 Task: Find connections with filter location Burlata with filter topic #linkedinlearningwith filter profile language Potuguese with filter current company Federal Bank with filter school Baba Banda Singh Bahadur Engineering College with filter industry Taxi and Limousine Services with filter service category Computer Networking with filter keywords title Store Manager
Action: Mouse moved to (230, 281)
Screenshot: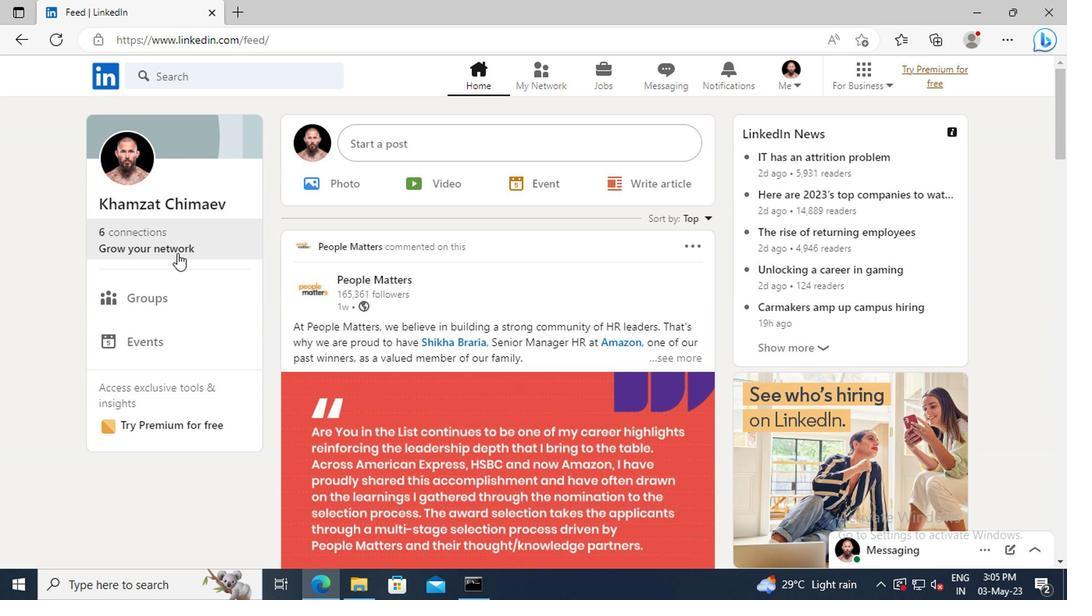 
Action: Mouse pressed left at (230, 281)
Screenshot: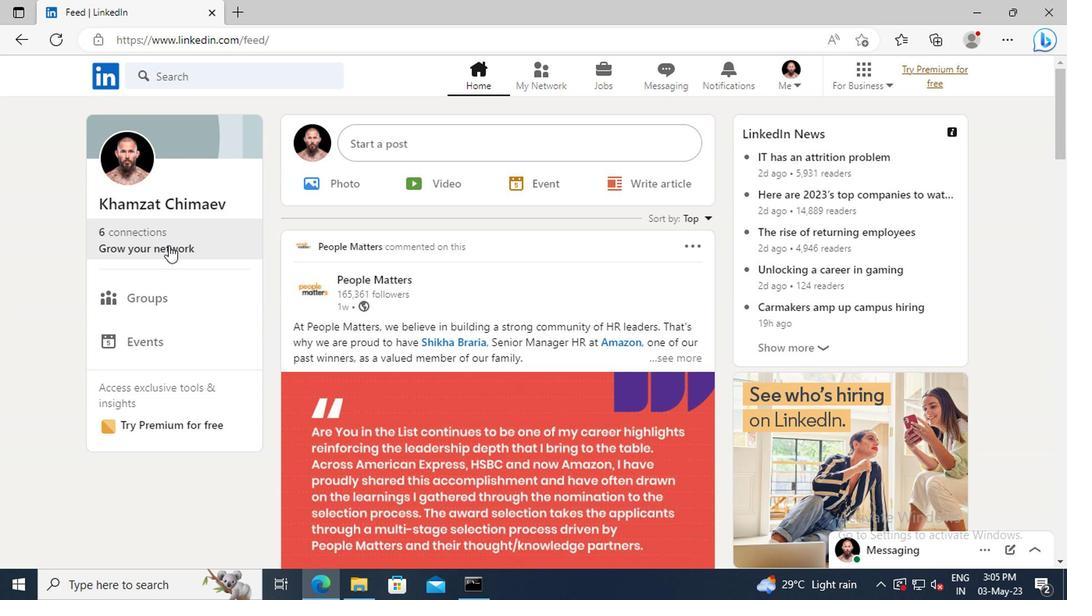
Action: Mouse moved to (234, 228)
Screenshot: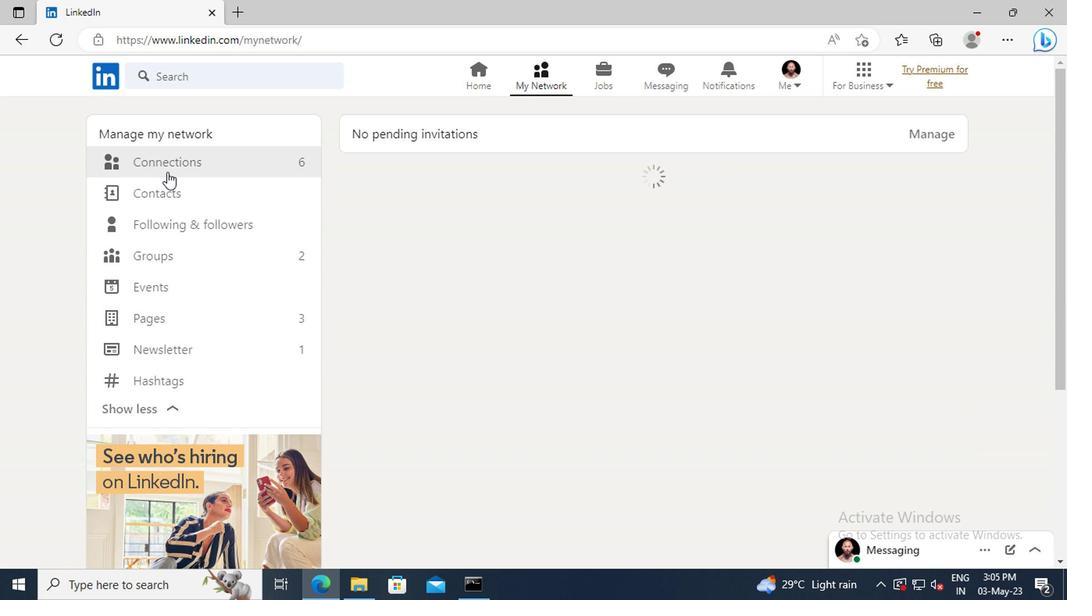 
Action: Mouse pressed left at (234, 228)
Screenshot: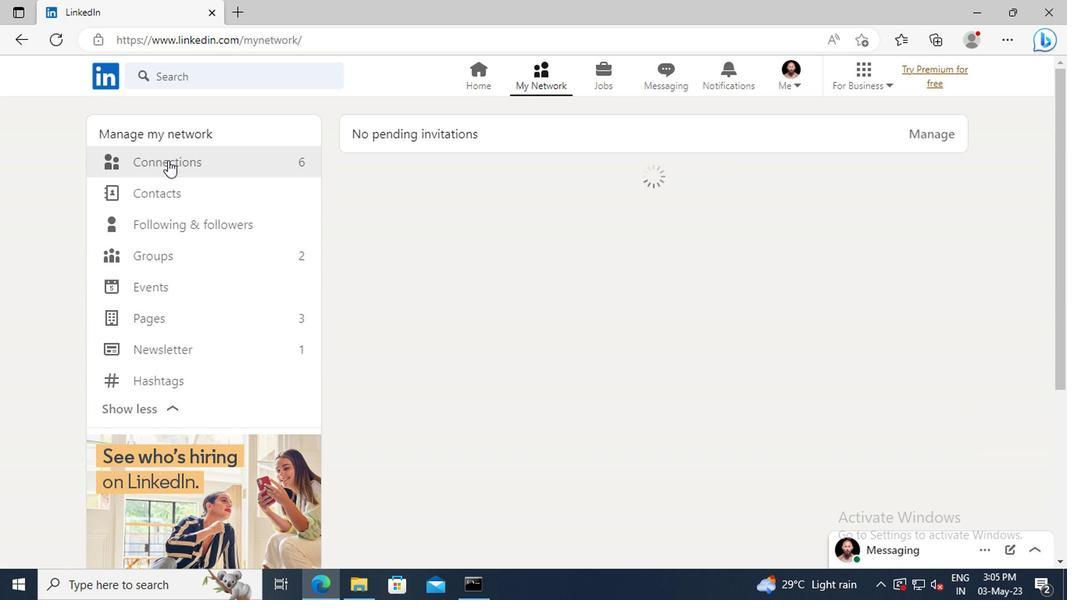 
Action: Mouse moved to (579, 233)
Screenshot: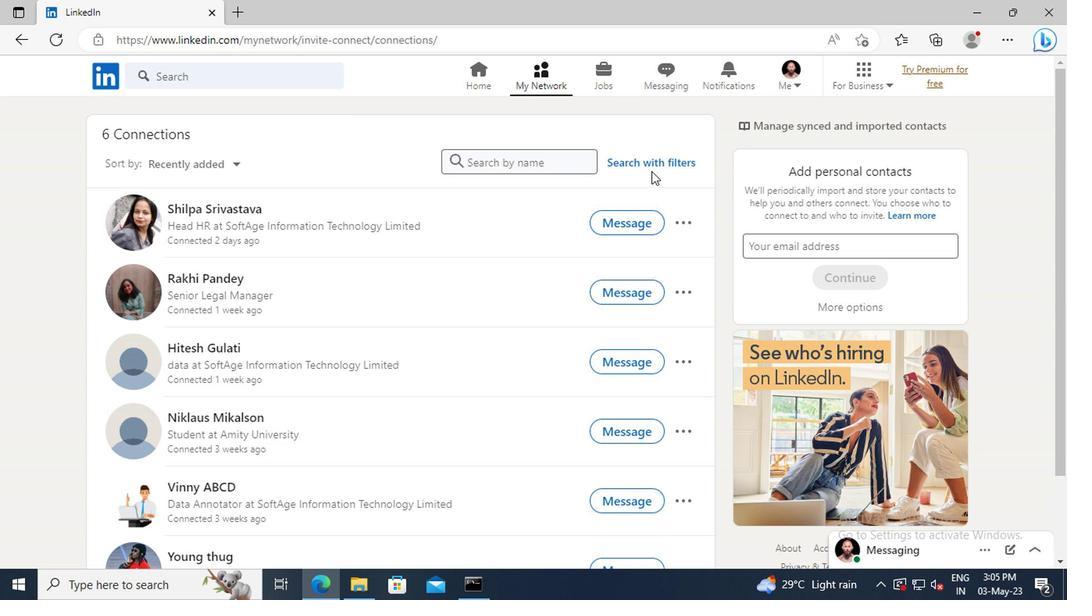 
Action: Mouse pressed left at (579, 233)
Screenshot: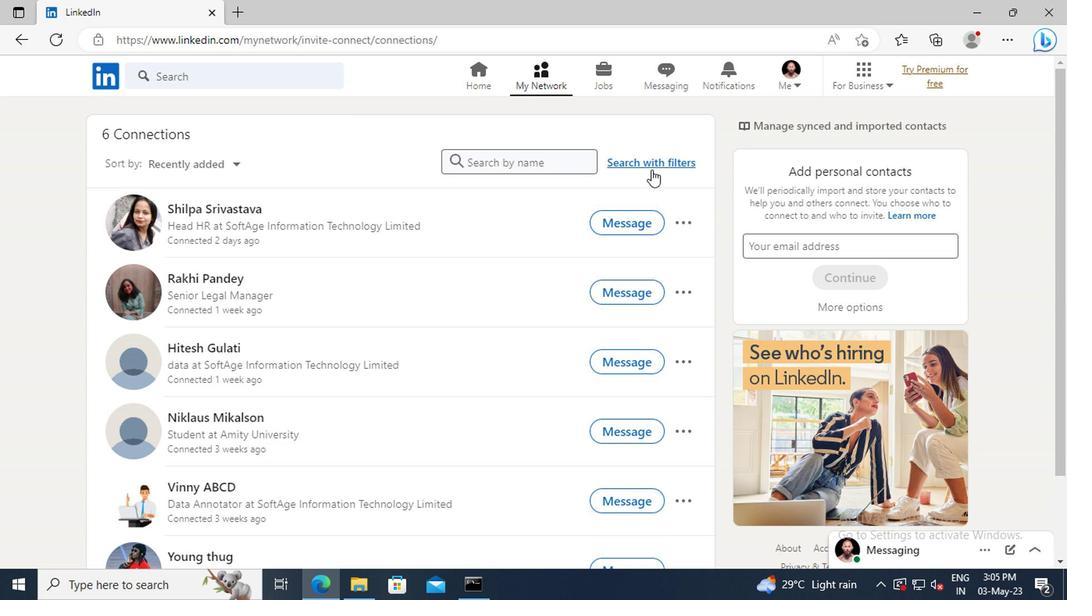 
Action: Mouse moved to (540, 202)
Screenshot: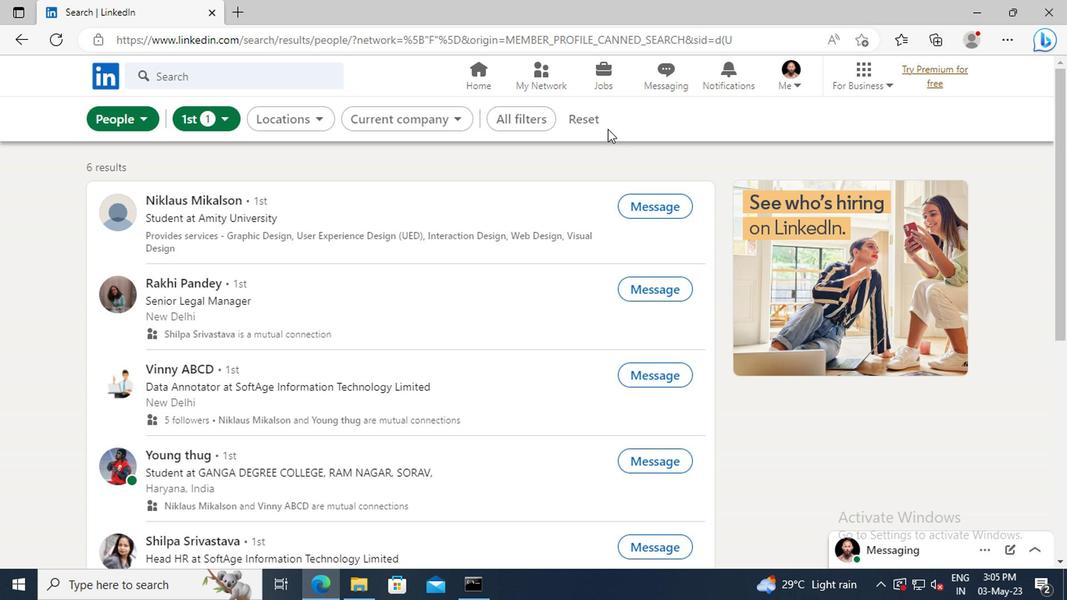 
Action: Mouse pressed left at (540, 202)
Screenshot: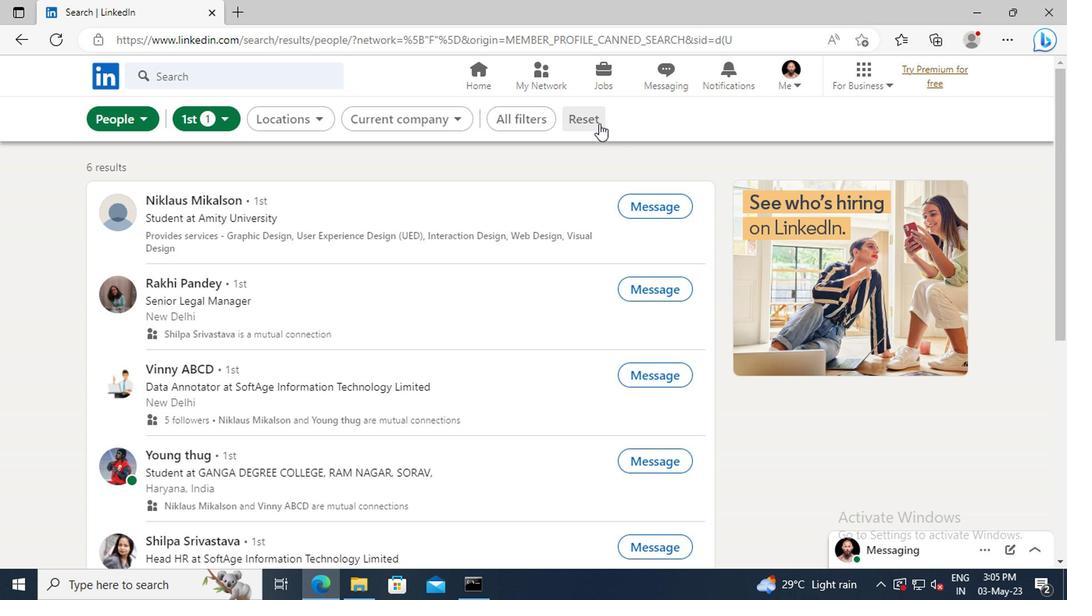 
Action: Mouse moved to (523, 200)
Screenshot: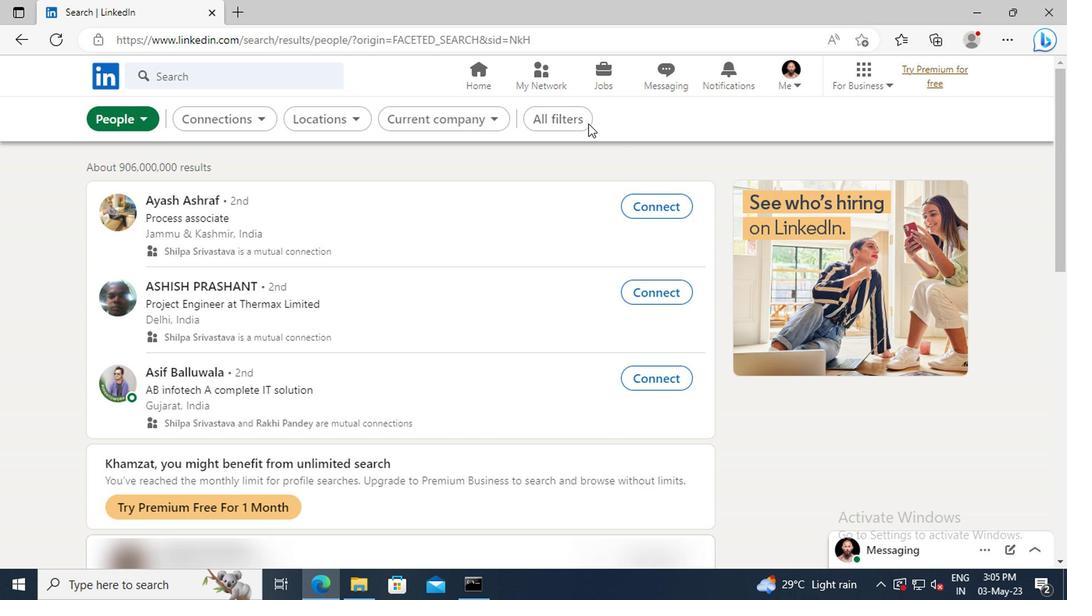 
Action: Mouse pressed left at (523, 200)
Screenshot: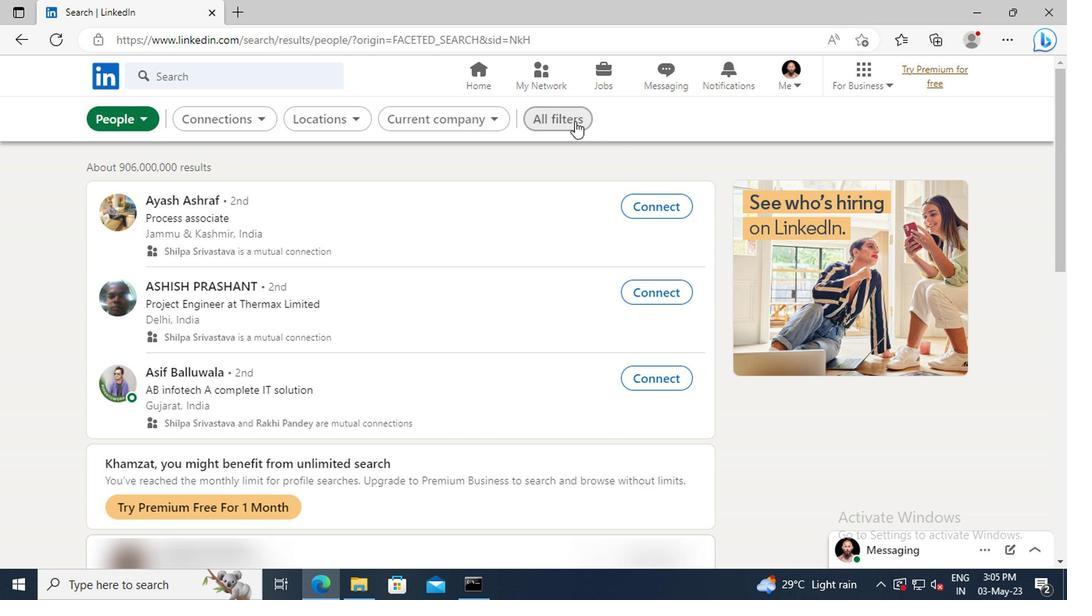 
Action: Mouse moved to (729, 335)
Screenshot: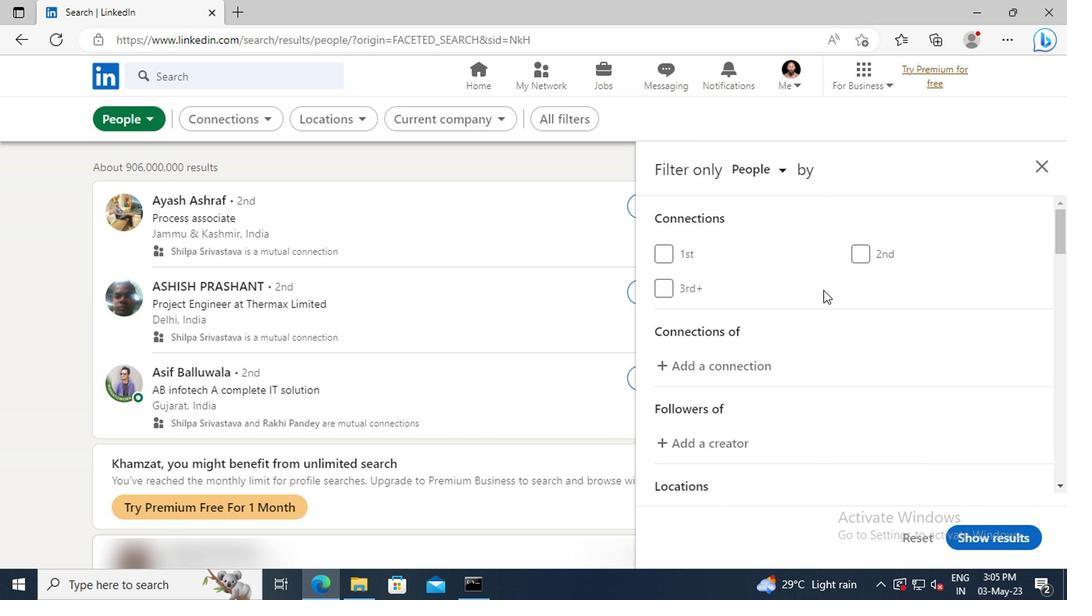 
Action: Mouse scrolled (729, 335) with delta (0, 0)
Screenshot: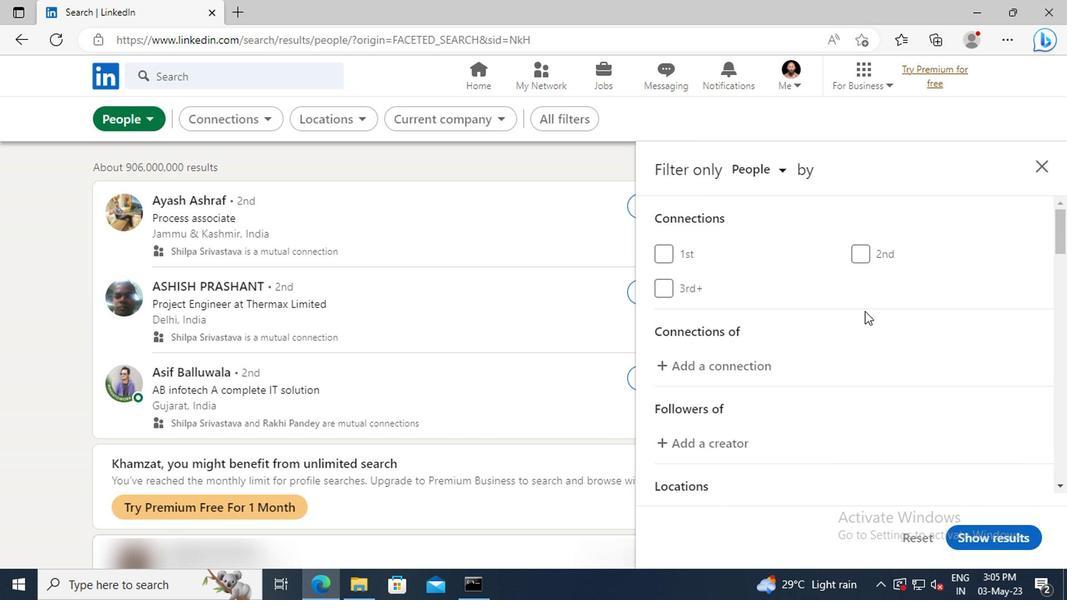 
Action: Mouse scrolled (729, 335) with delta (0, 0)
Screenshot: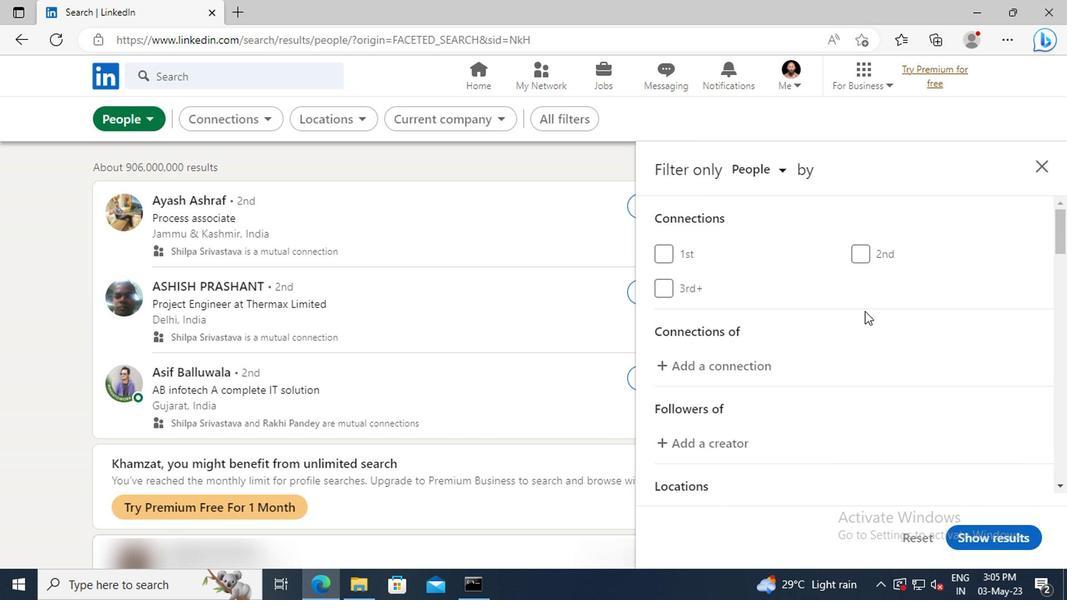 
Action: Mouse scrolled (729, 335) with delta (0, 0)
Screenshot: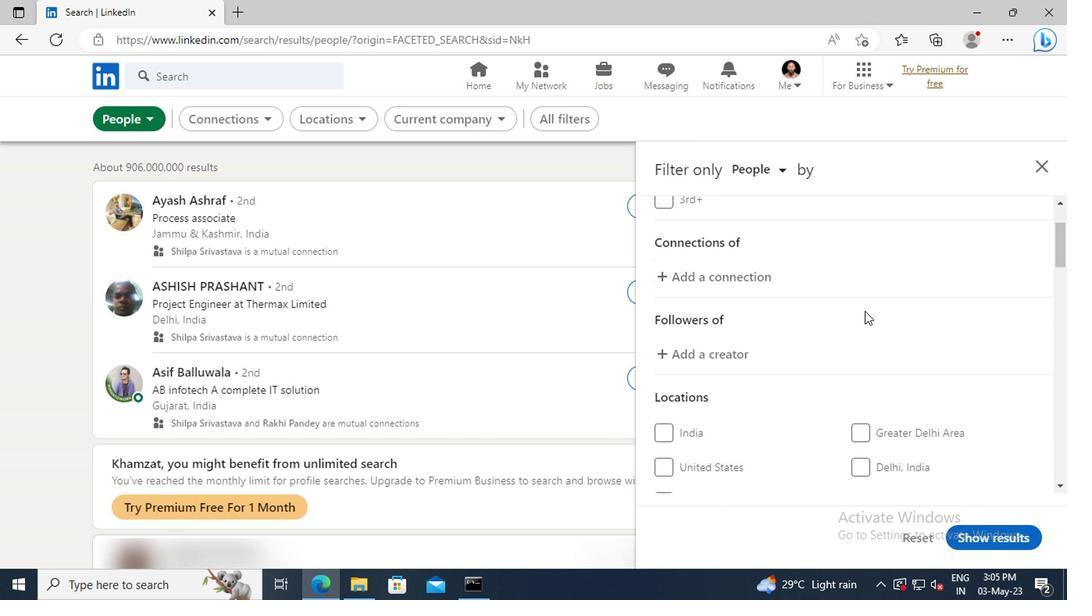 
Action: Mouse scrolled (729, 335) with delta (0, 0)
Screenshot: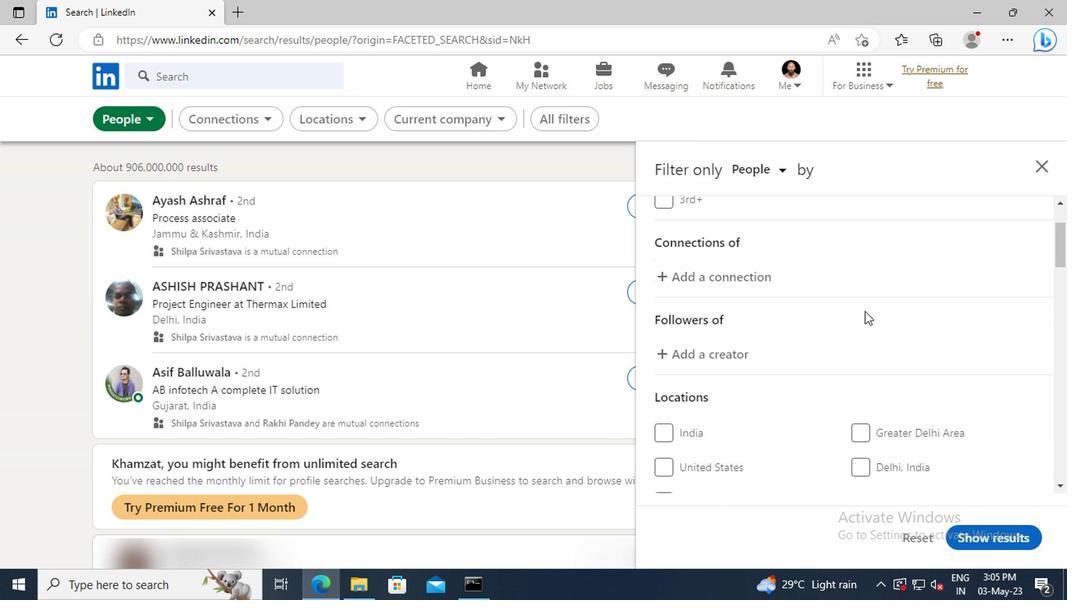 
Action: Mouse scrolled (729, 335) with delta (0, 0)
Screenshot: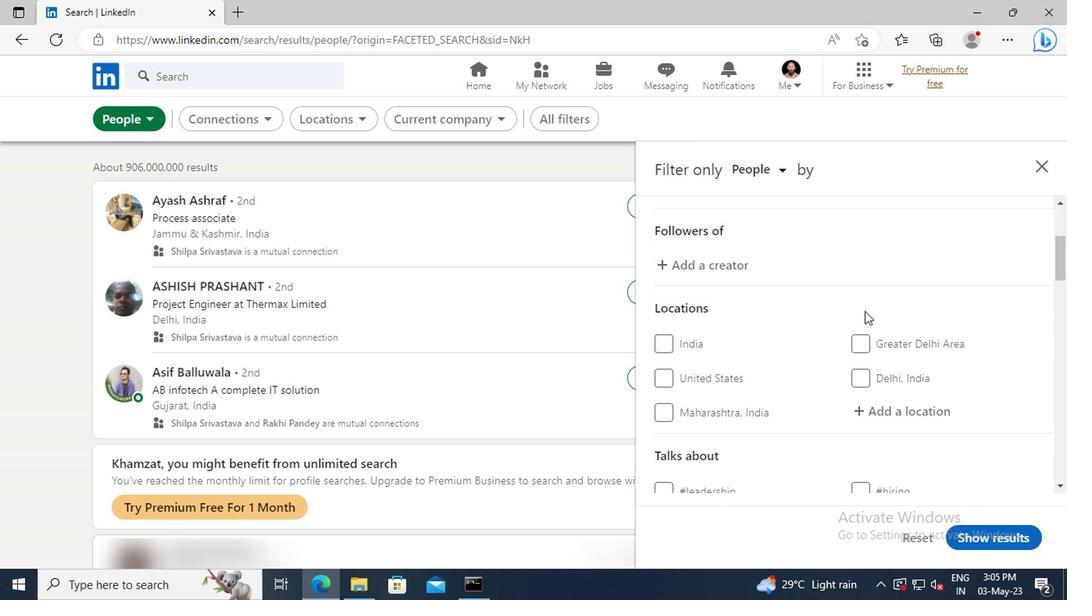 
Action: Mouse moved to (740, 373)
Screenshot: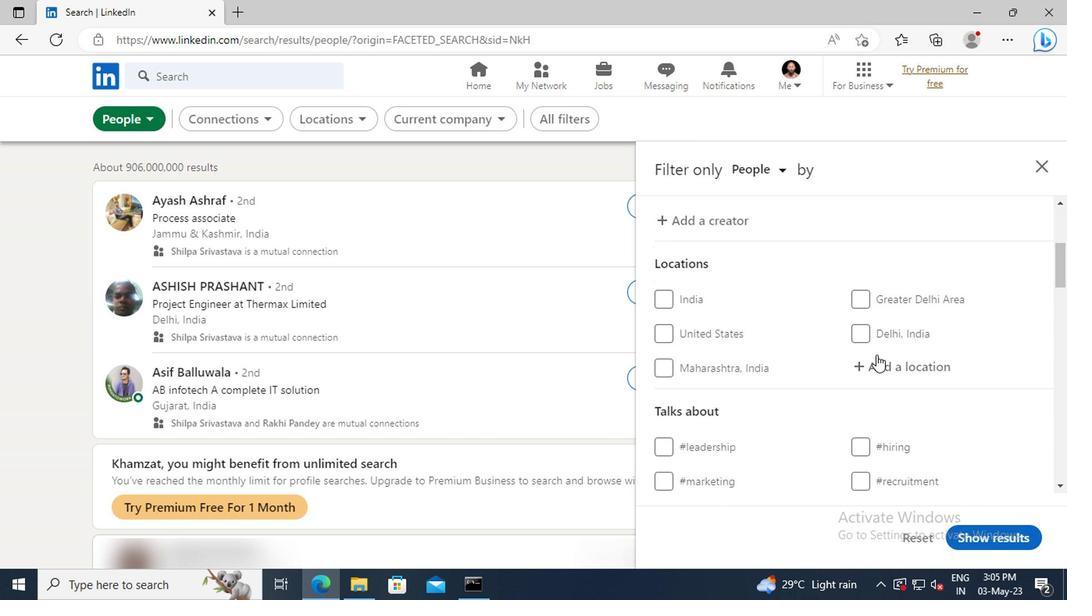 
Action: Mouse pressed left at (740, 373)
Screenshot: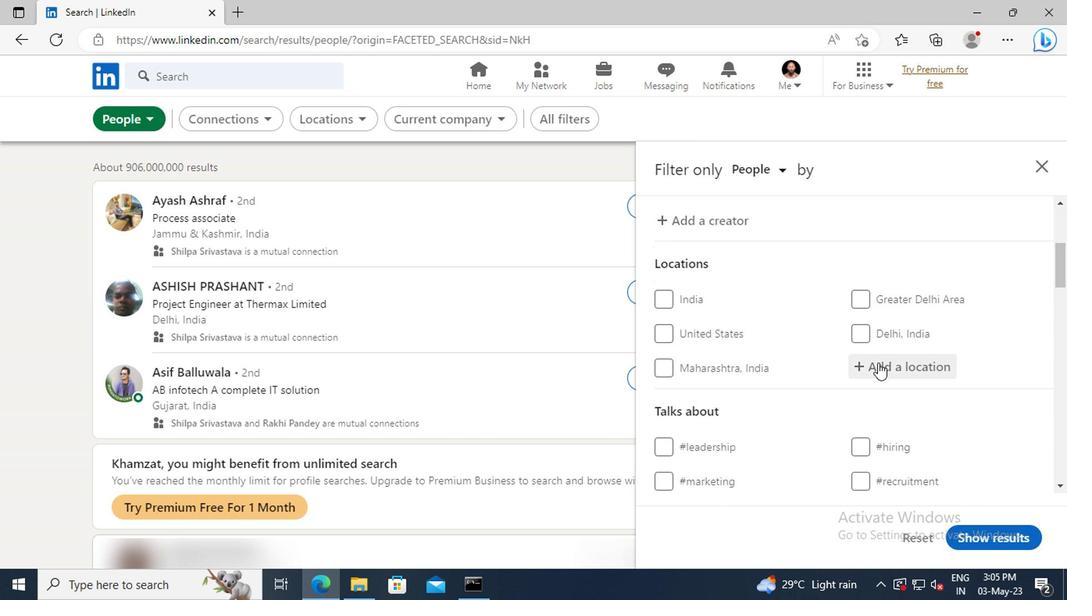 
Action: Key pressed <Key.shift>BURLATA<Key.enter>
Screenshot: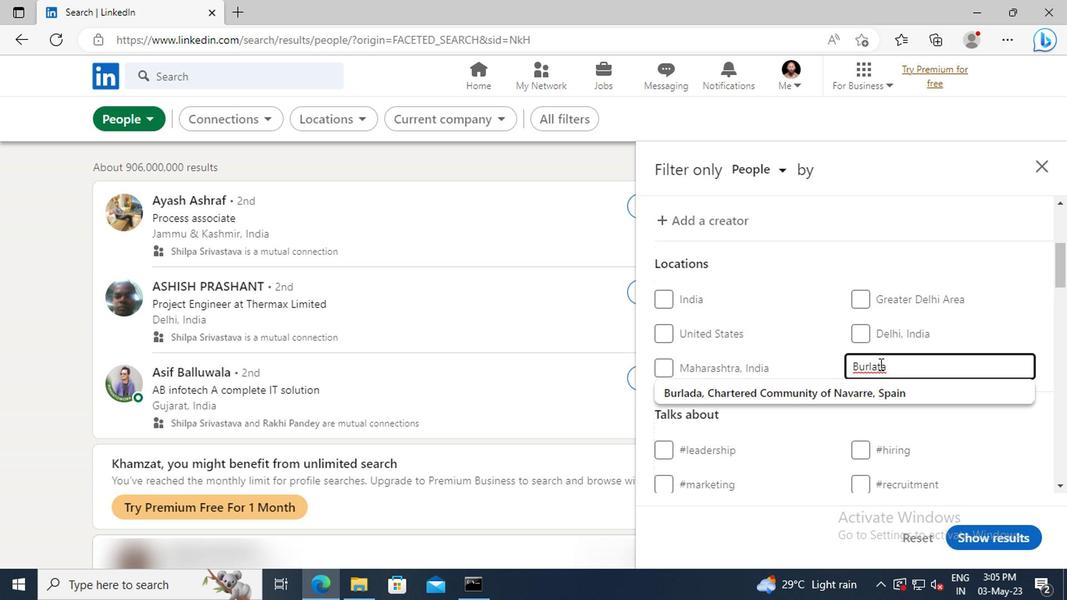 
Action: Mouse scrolled (740, 372) with delta (0, 0)
Screenshot: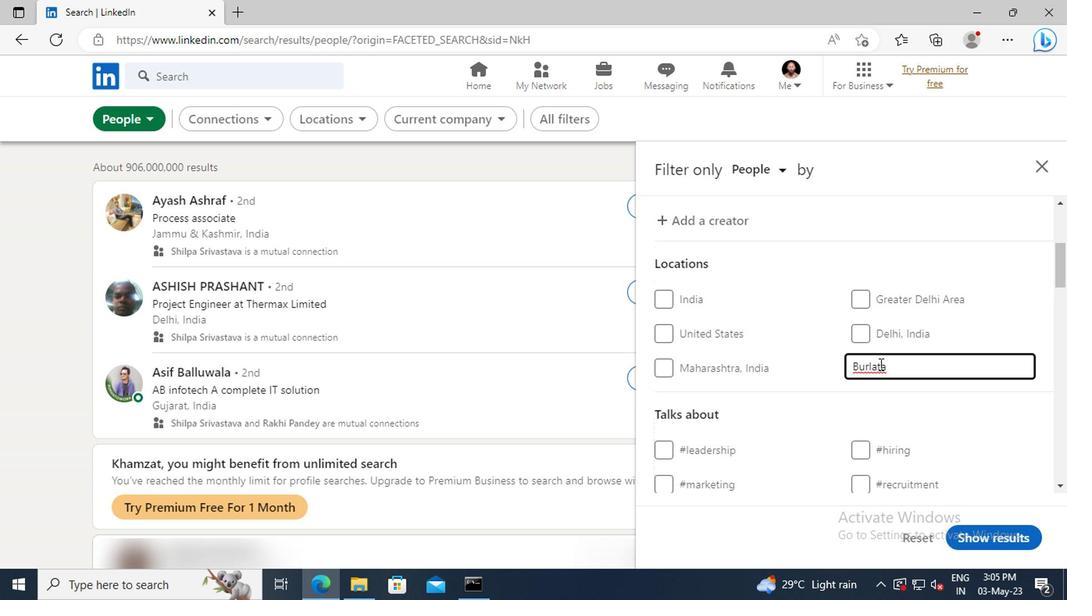 
Action: Mouse scrolled (740, 372) with delta (0, 0)
Screenshot: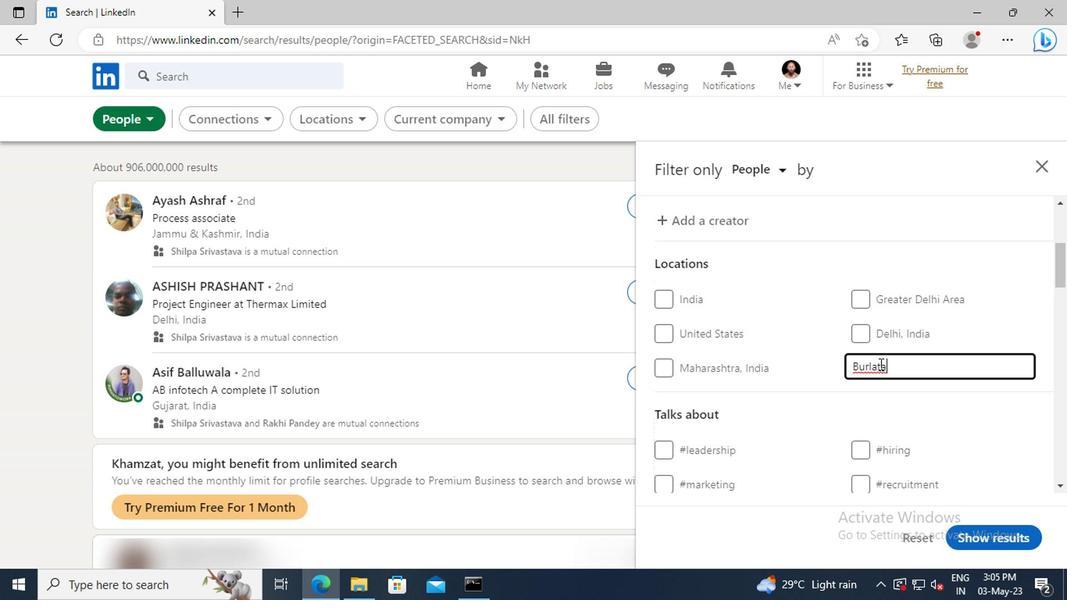 
Action: Mouse scrolled (740, 372) with delta (0, 0)
Screenshot: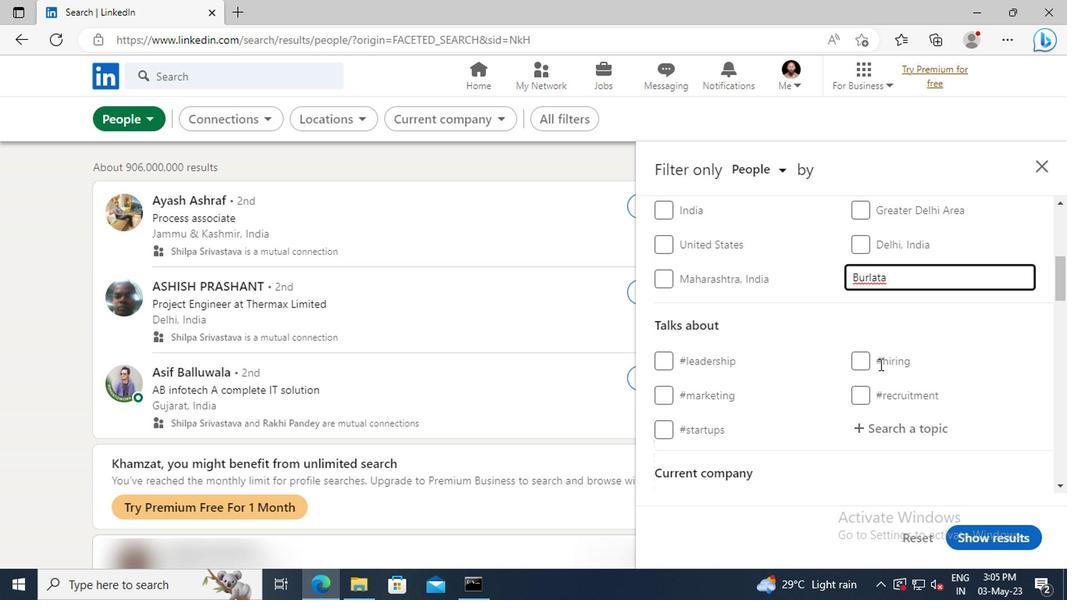 
Action: Mouse moved to (747, 388)
Screenshot: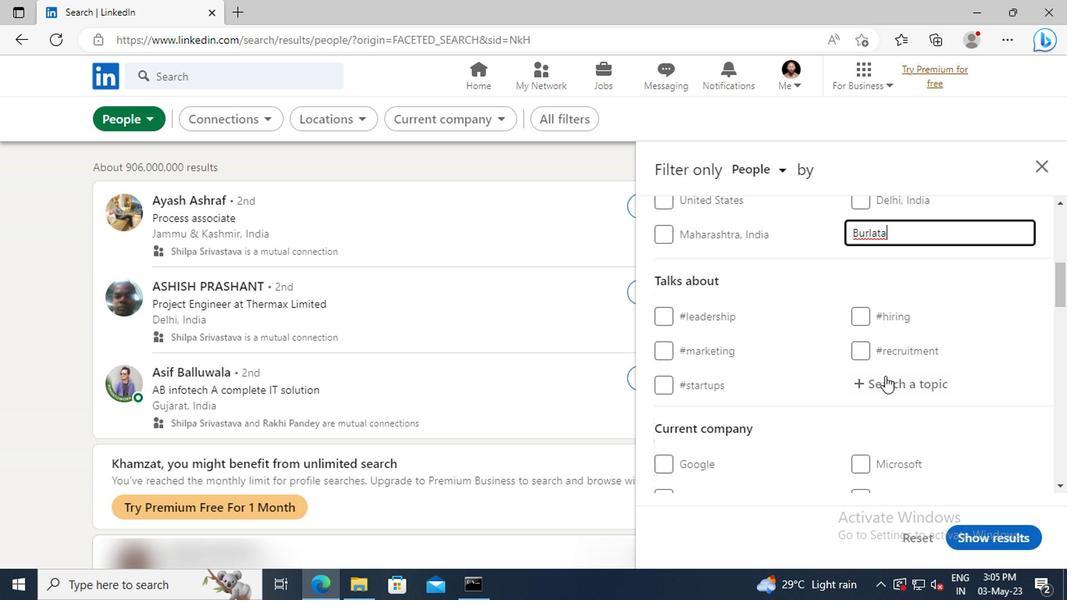
Action: Mouse pressed left at (747, 388)
Screenshot: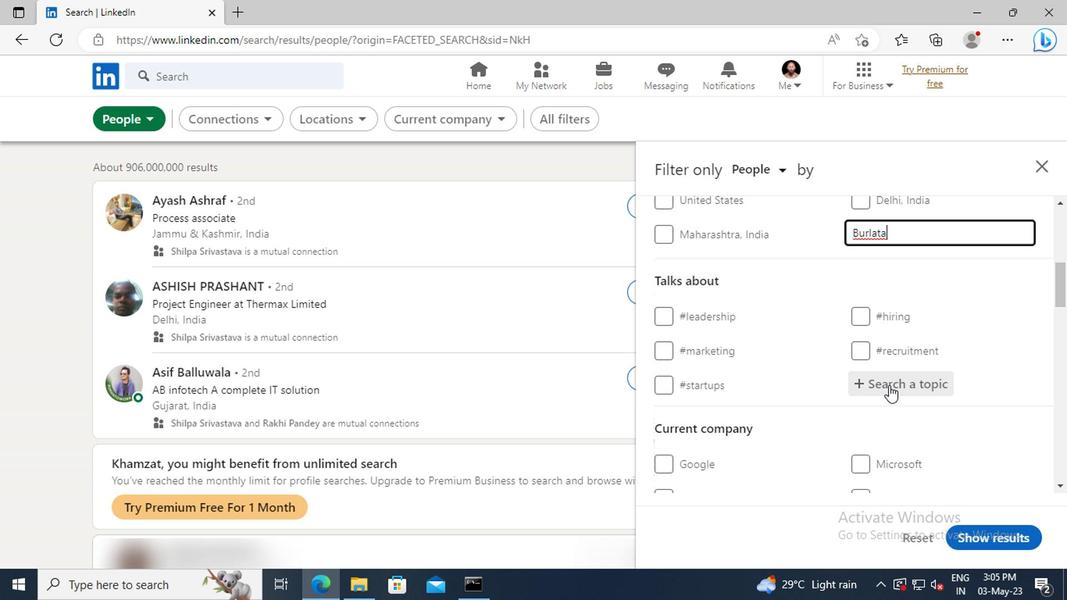 
Action: Key pressed LINKEDINLE
Screenshot: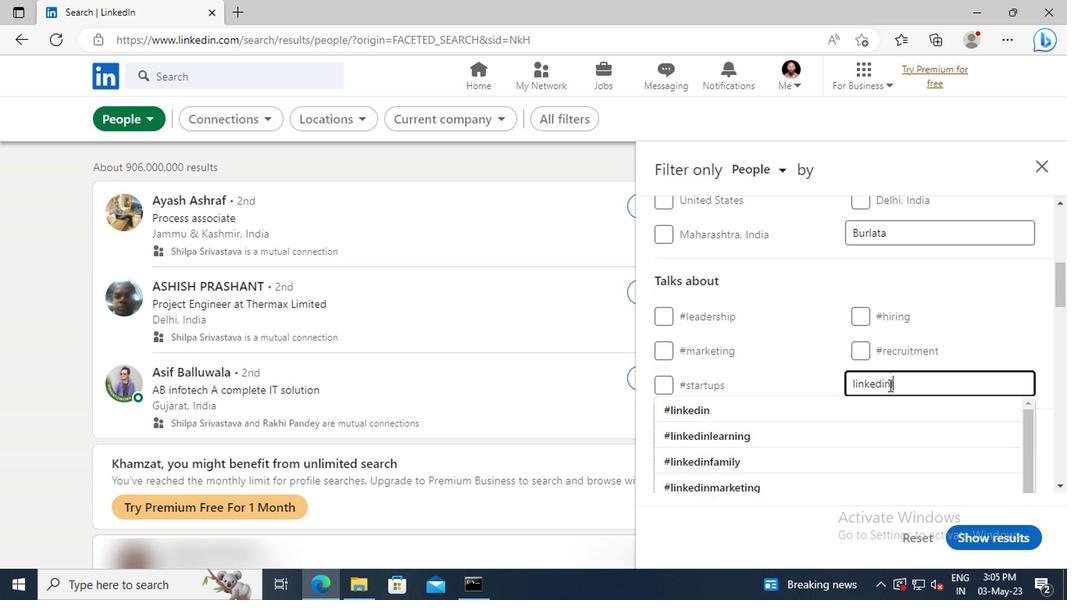 
Action: Mouse moved to (749, 401)
Screenshot: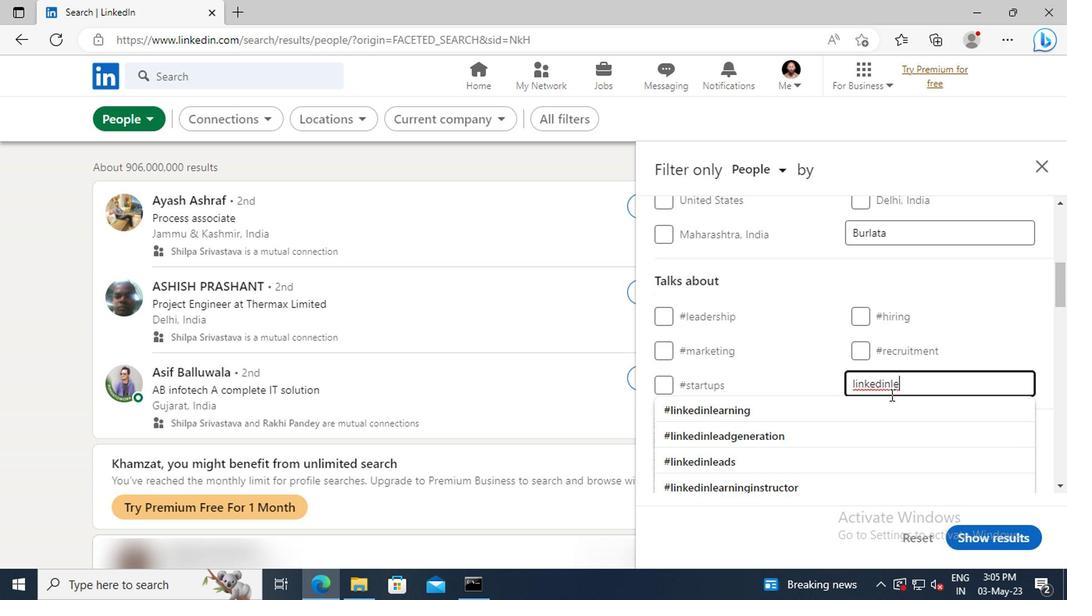 
Action: Mouse pressed left at (749, 401)
Screenshot: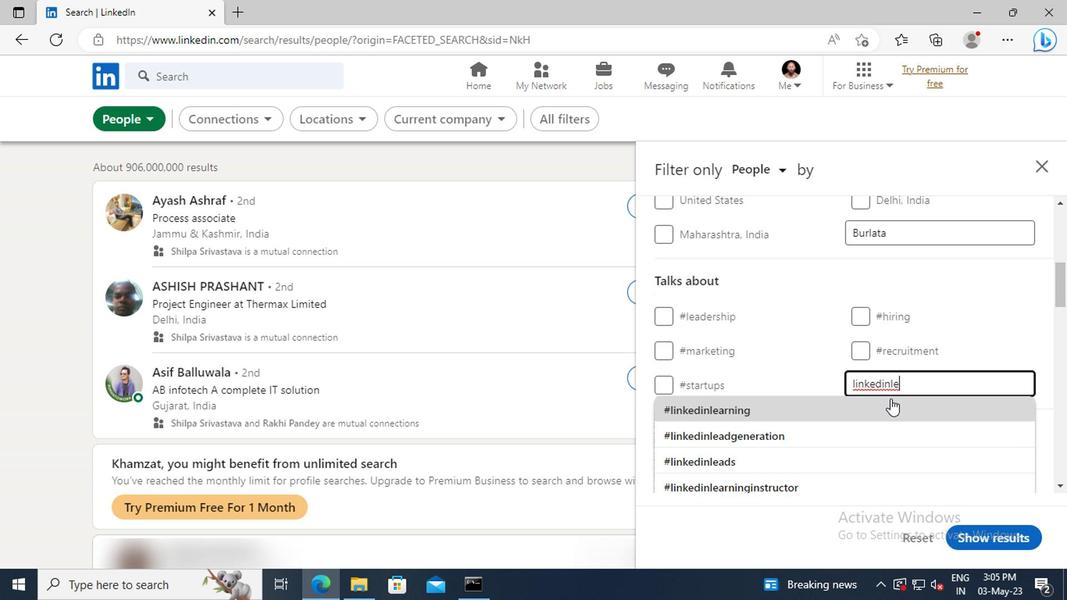 
Action: Mouse scrolled (749, 401) with delta (0, 0)
Screenshot: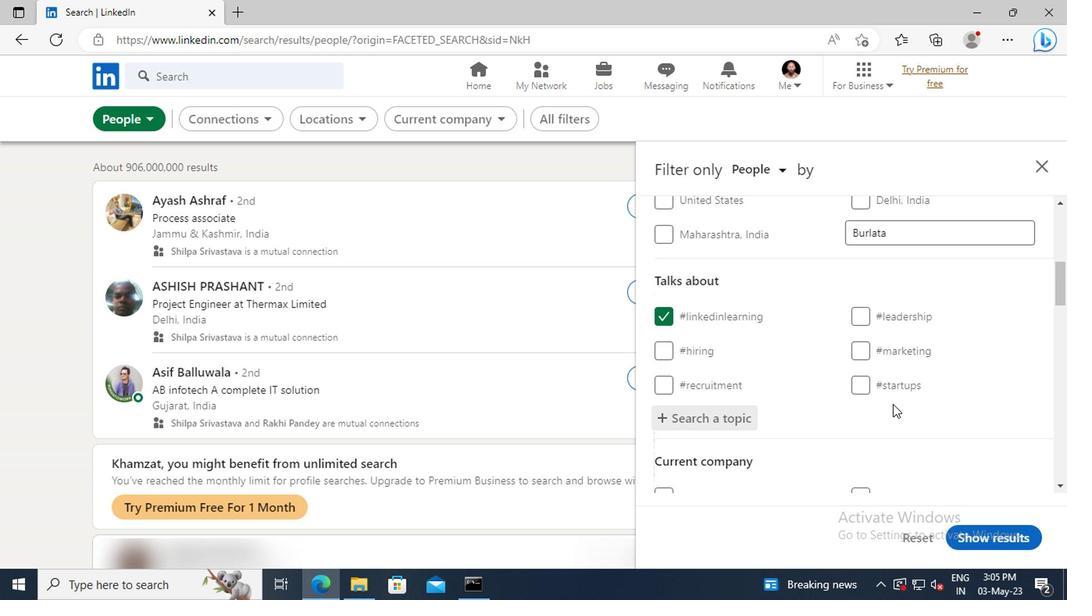 
Action: Mouse scrolled (749, 401) with delta (0, 0)
Screenshot: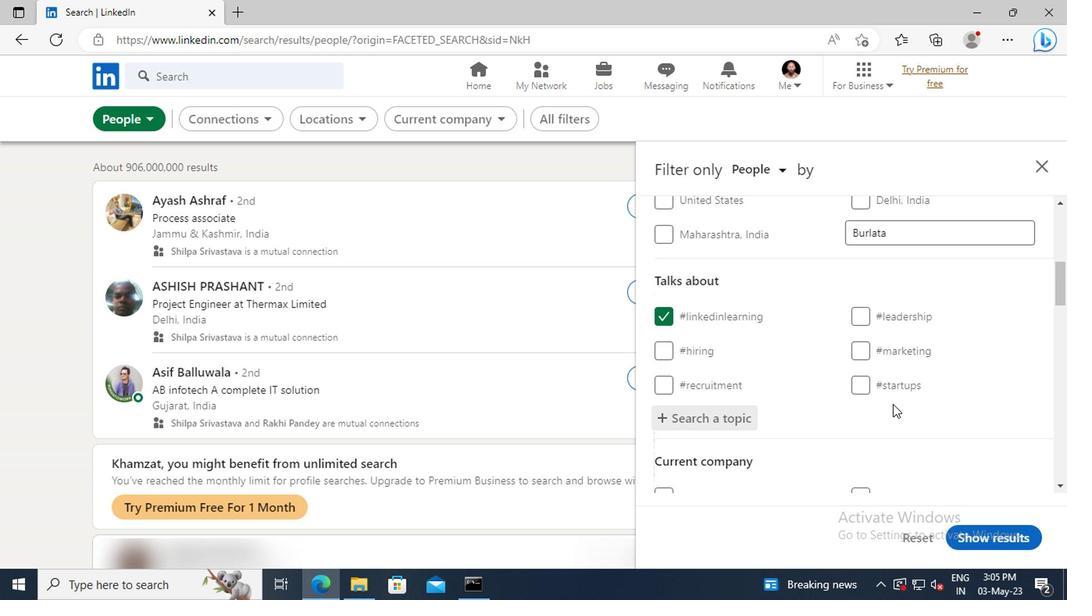
Action: Mouse scrolled (749, 401) with delta (0, 0)
Screenshot: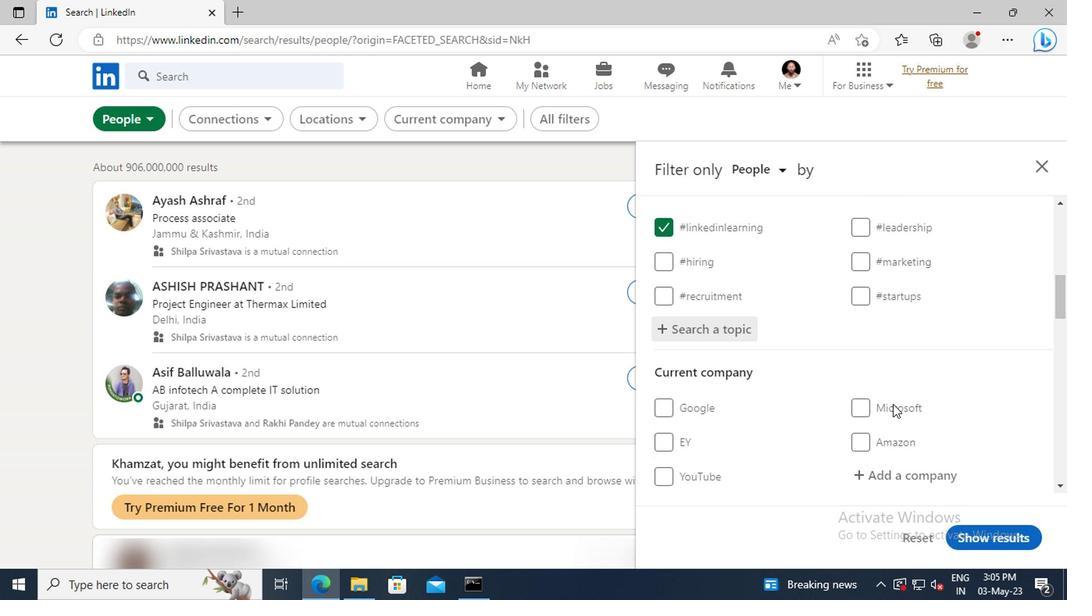 
Action: Mouse scrolled (749, 401) with delta (0, 0)
Screenshot: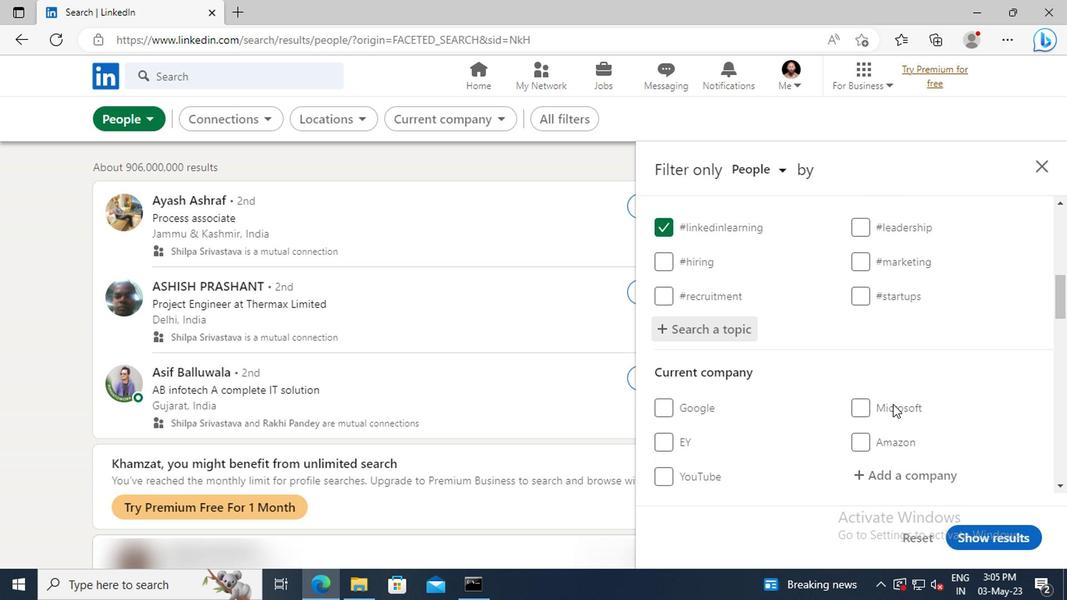 
Action: Mouse scrolled (749, 401) with delta (0, 0)
Screenshot: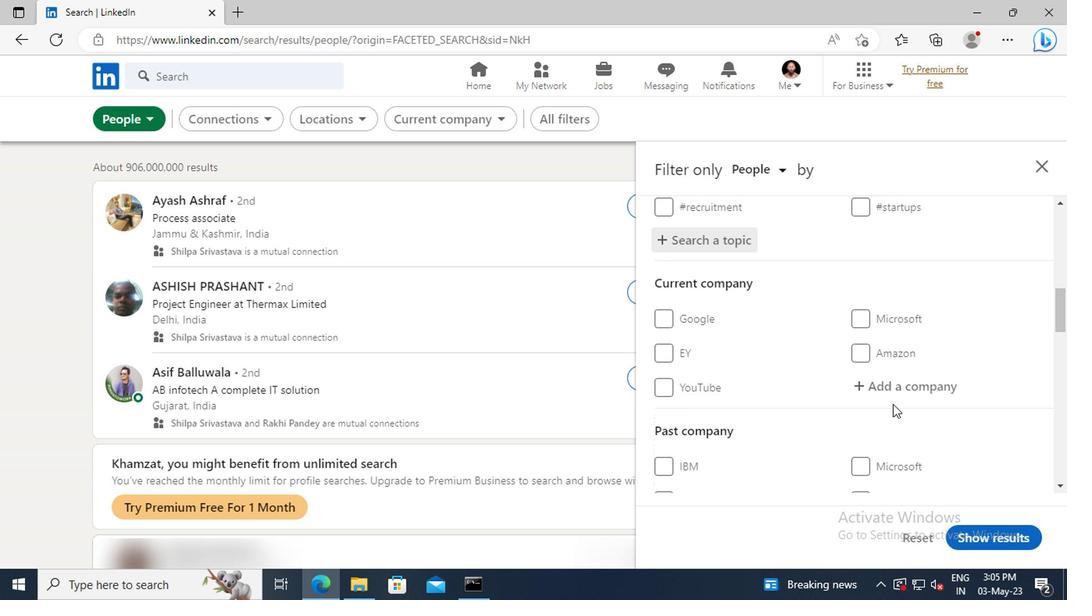 
Action: Mouse scrolled (749, 401) with delta (0, 0)
Screenshot: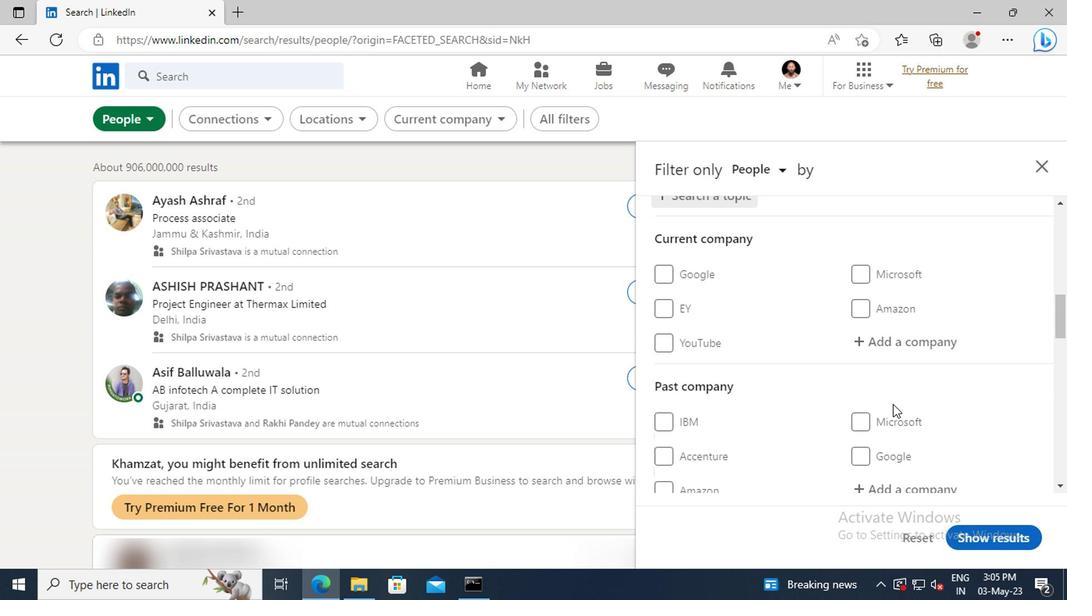 
Action: Mouse scrolled (749, 401) with delta (0, 0)
Screenshot: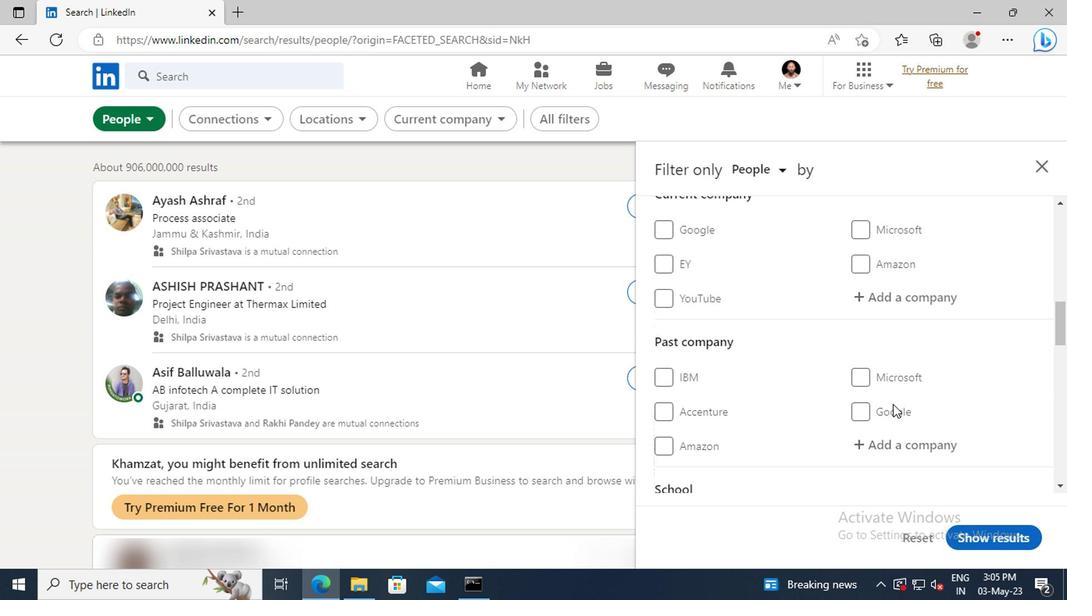 
Action: Mouse scrolled (749, 401) with delta (0, 0)
Screenshot: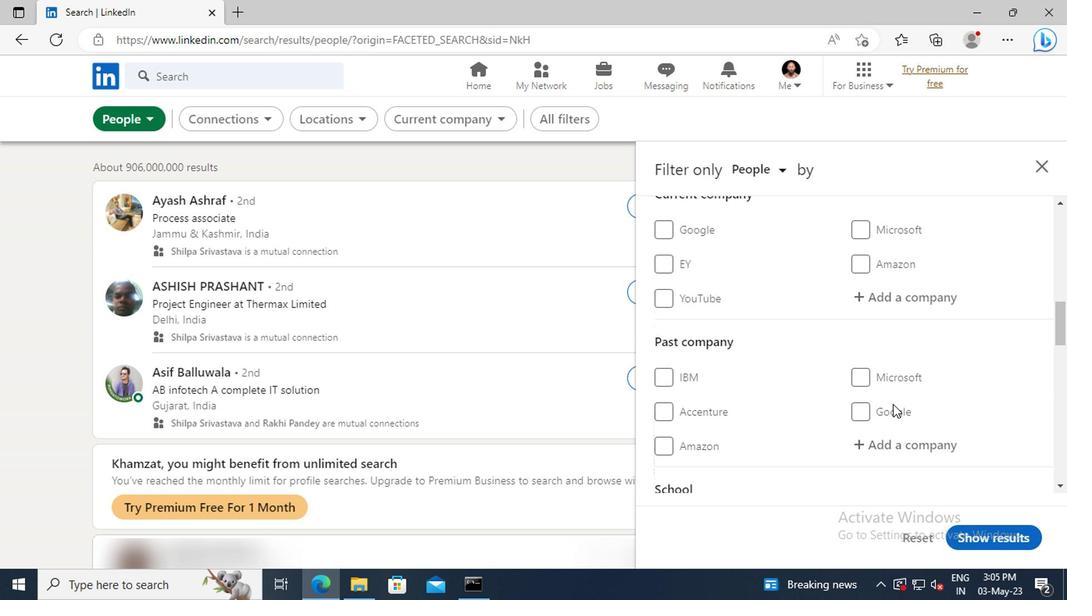 
Action: Mouse scrolled (749, 401) with delta (0, 0)
Screenshot: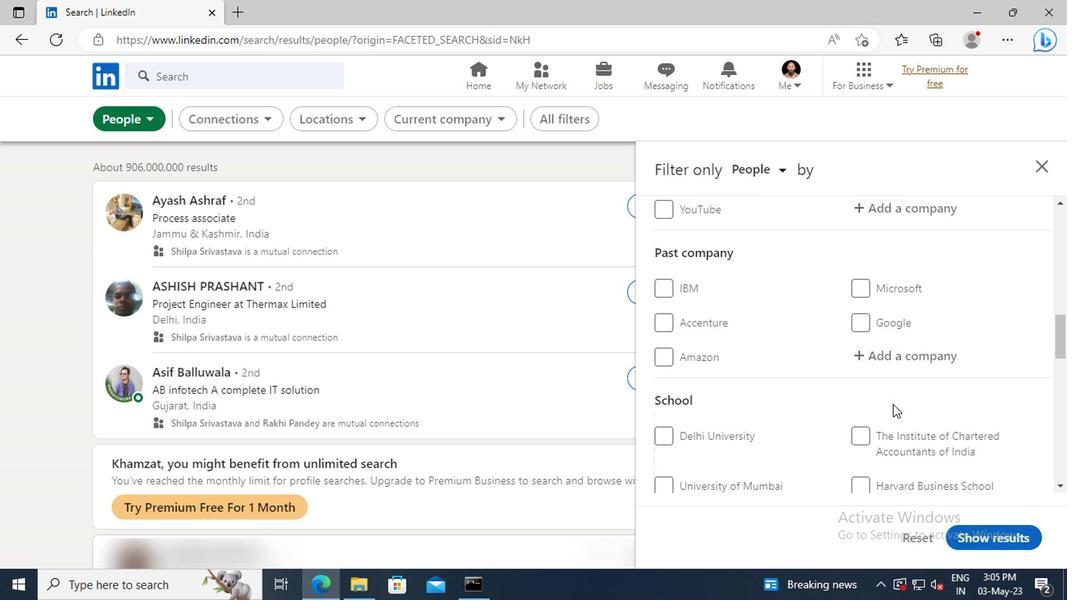 
Action: Mouse scrolled (749, 401) with delta (0, 0)
Screenshot: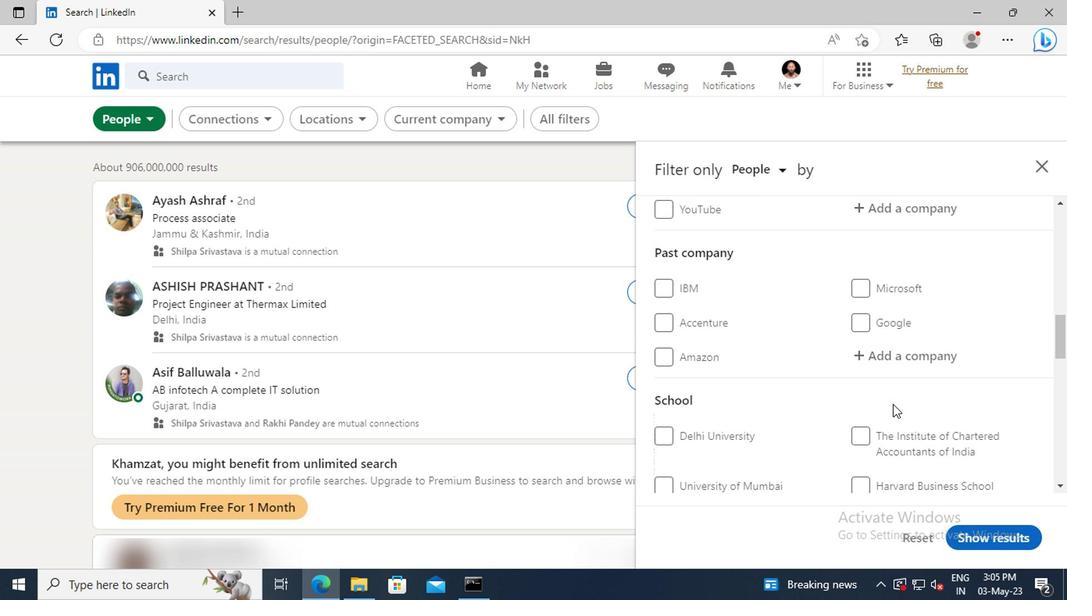 
Action: Mouse scrolled (749, 401) with delta (0, 0)
Screenshot: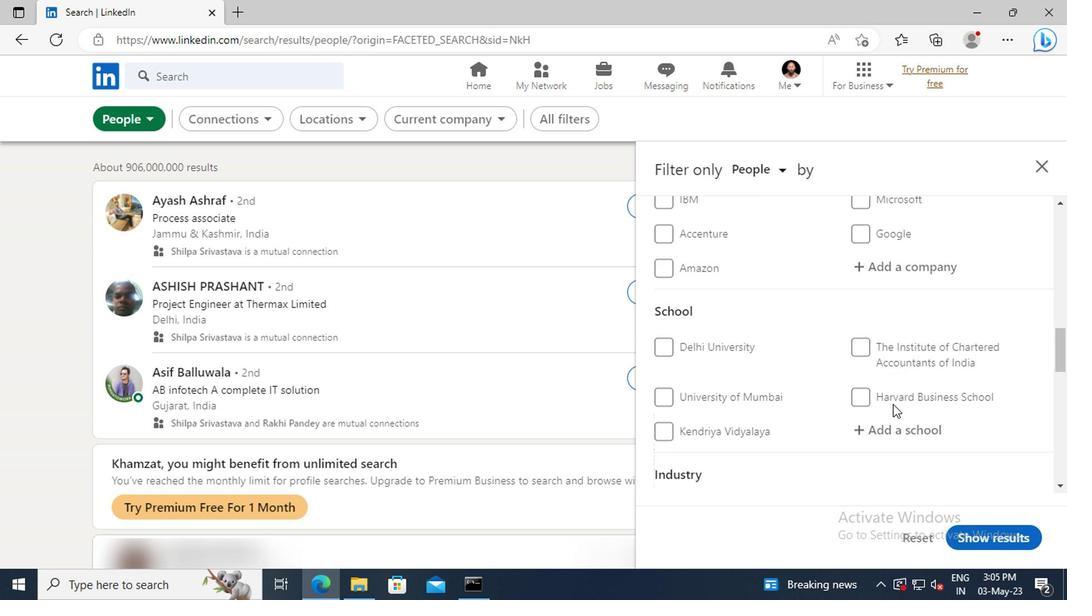 
Action: Mouse scrolled (749, 401) with delta (0, 0)
Screenshot: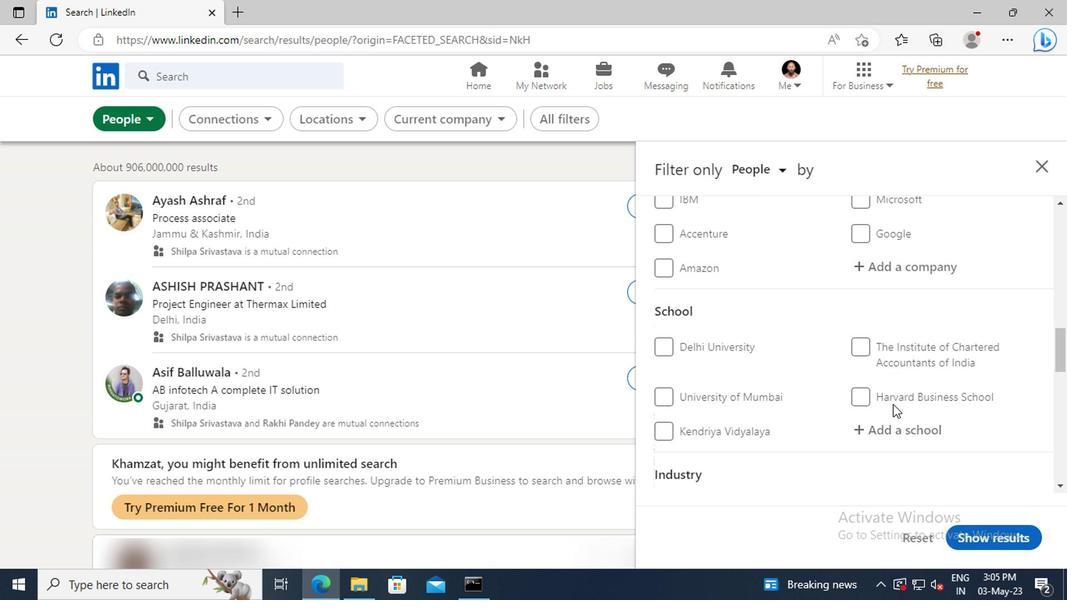 
Action: Mouse scrolled (749, 401) with delta (0, 0)
Screenshot: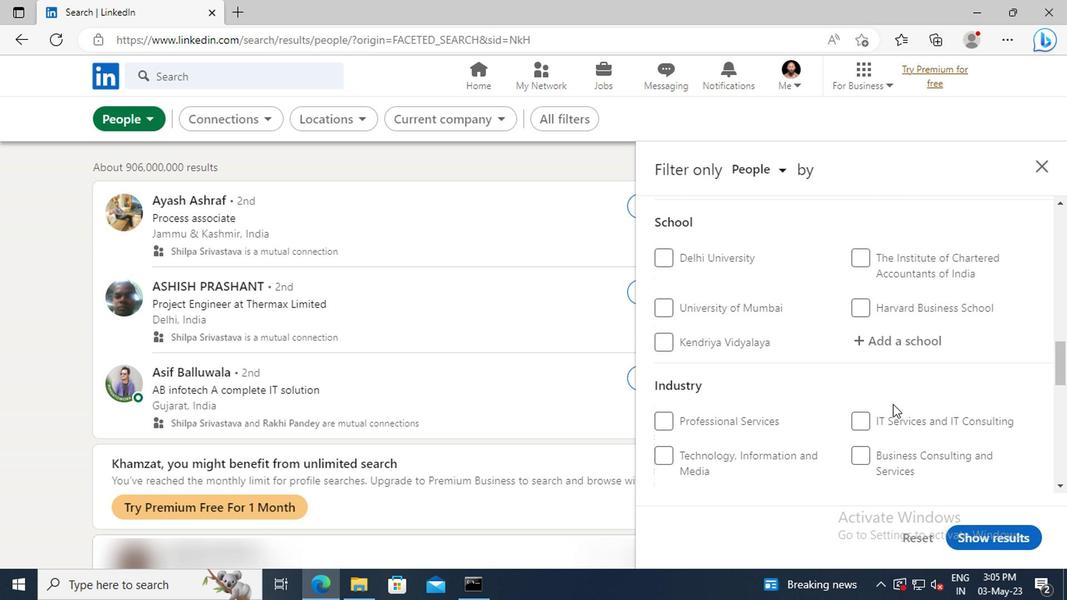 
Action: Mouse scrolled (749, 401) with delta (0, 0)
Screenshot: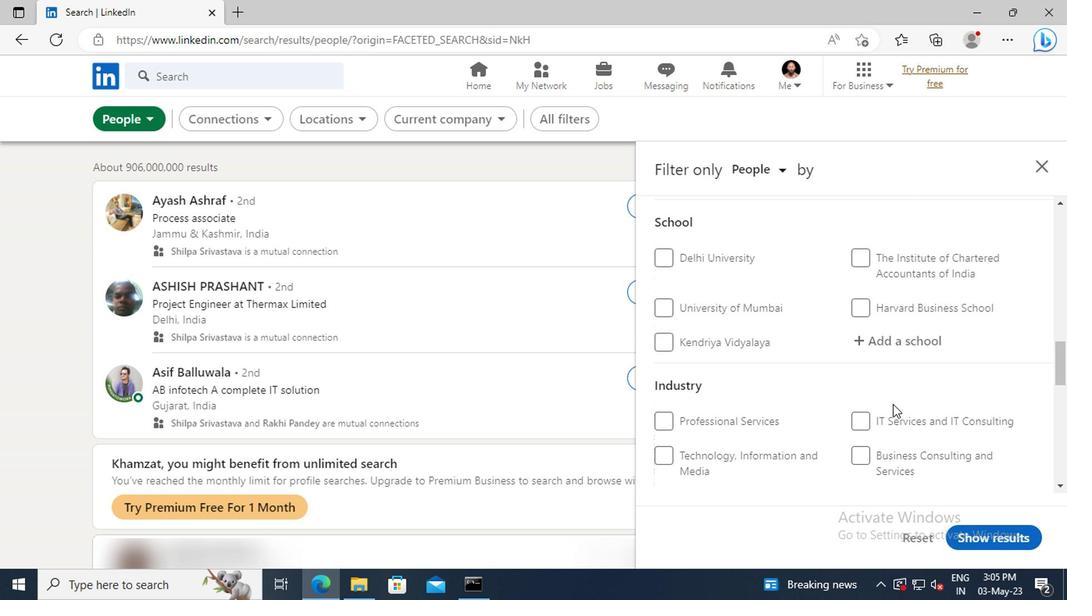 
Action: Mouse scrolled (749, 401) with delta (0, 0)
Screenshot: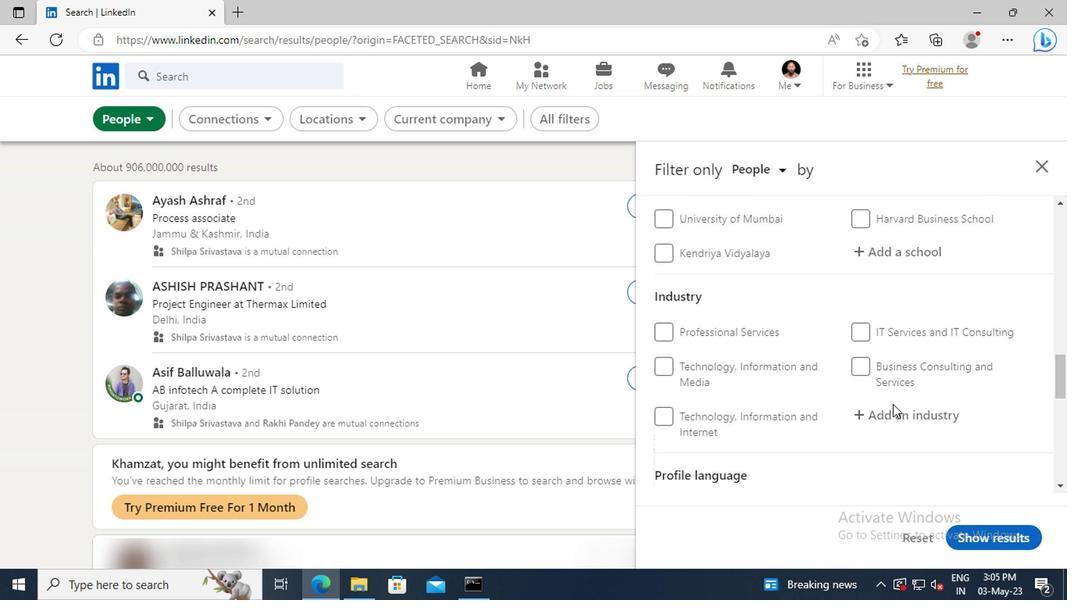 
Action: Mouse scrolled (749, 401) with delta (0, 0)
Screenshot: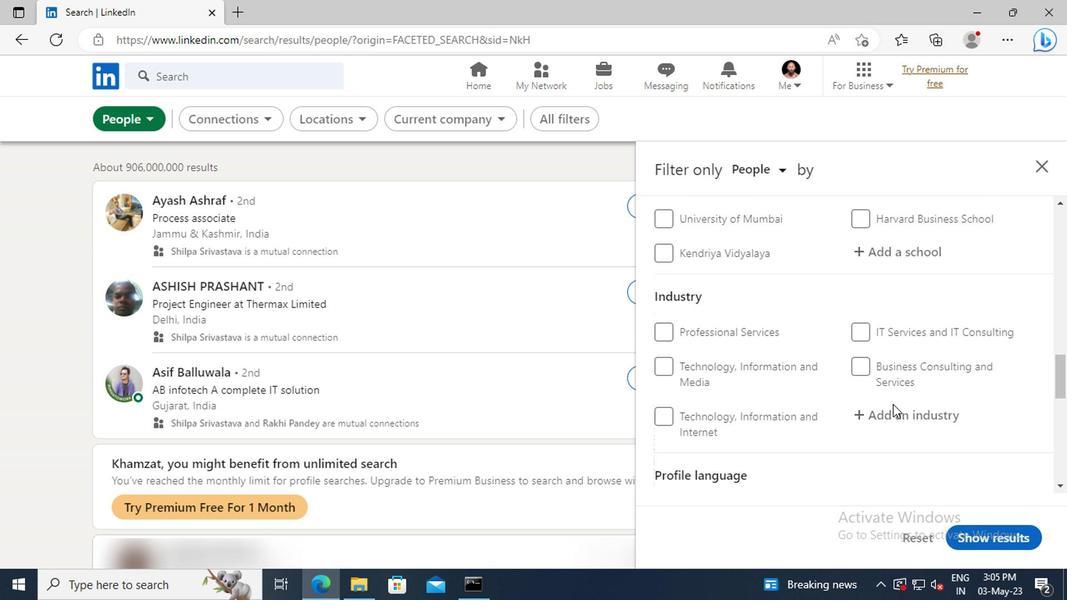 
Action: Mouse scrolled (749, 401) with delta (0, 0)
Screenshot: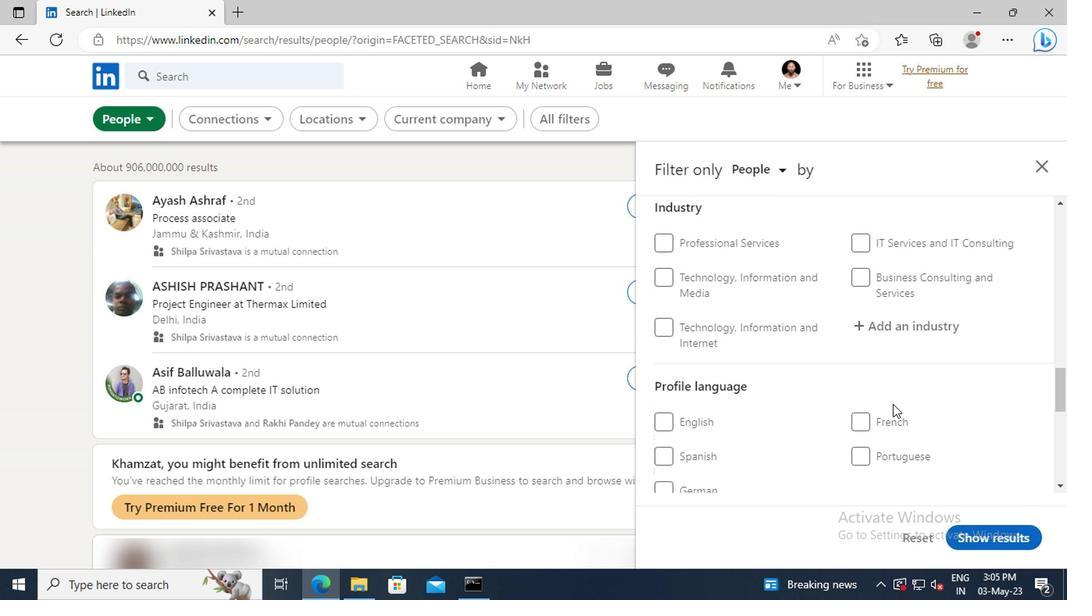 
Action: Mouse moved to (731, 408)
Screenshot: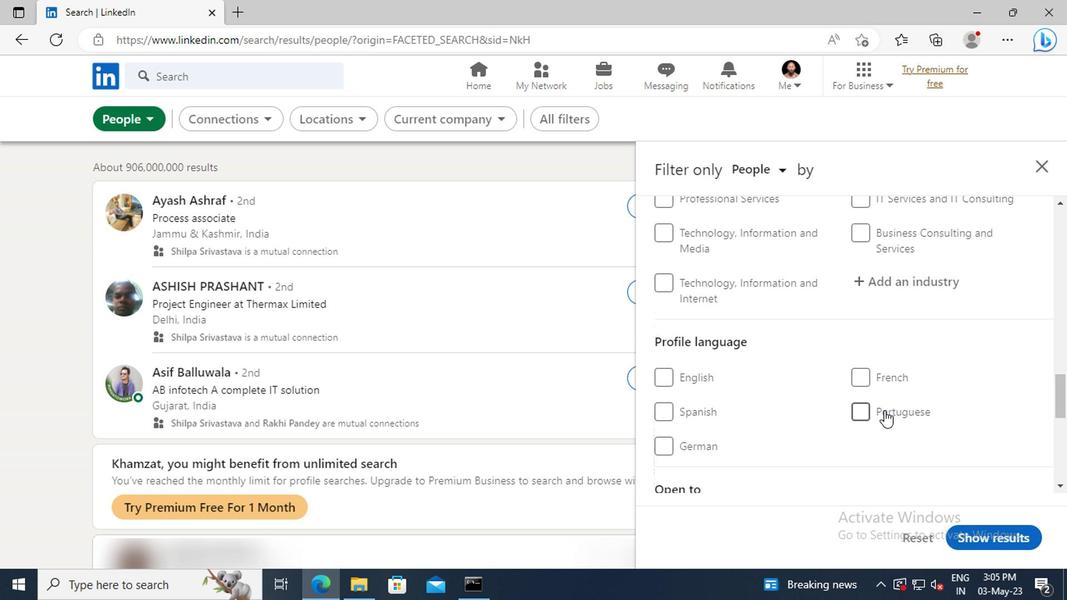 
Action: Mouse pressed left at (731, 408)
Screenshot: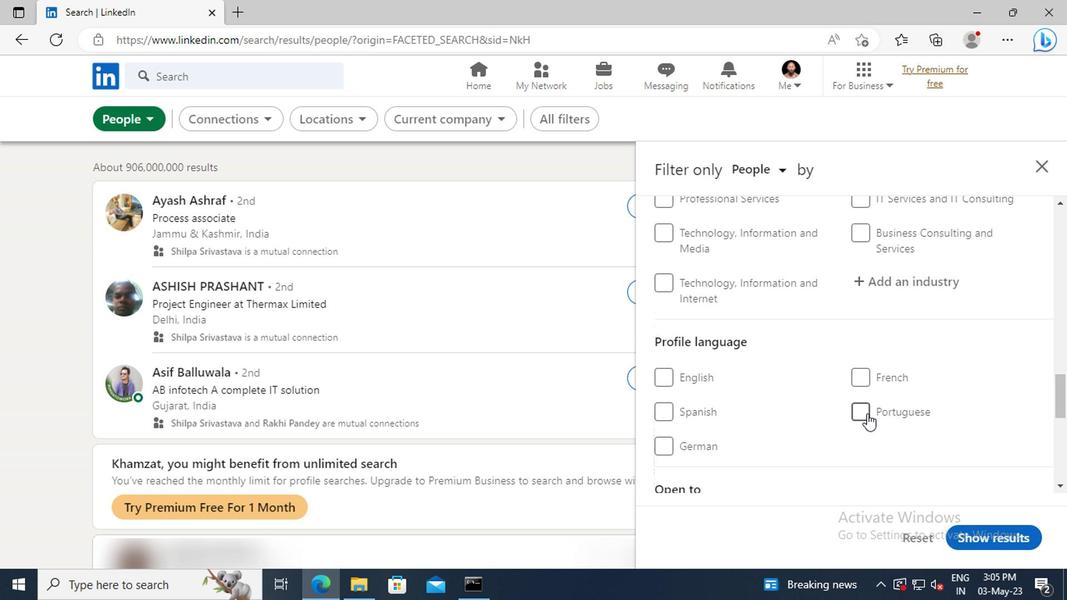
Action: Mouse moved to (744, 399)
Screenshot: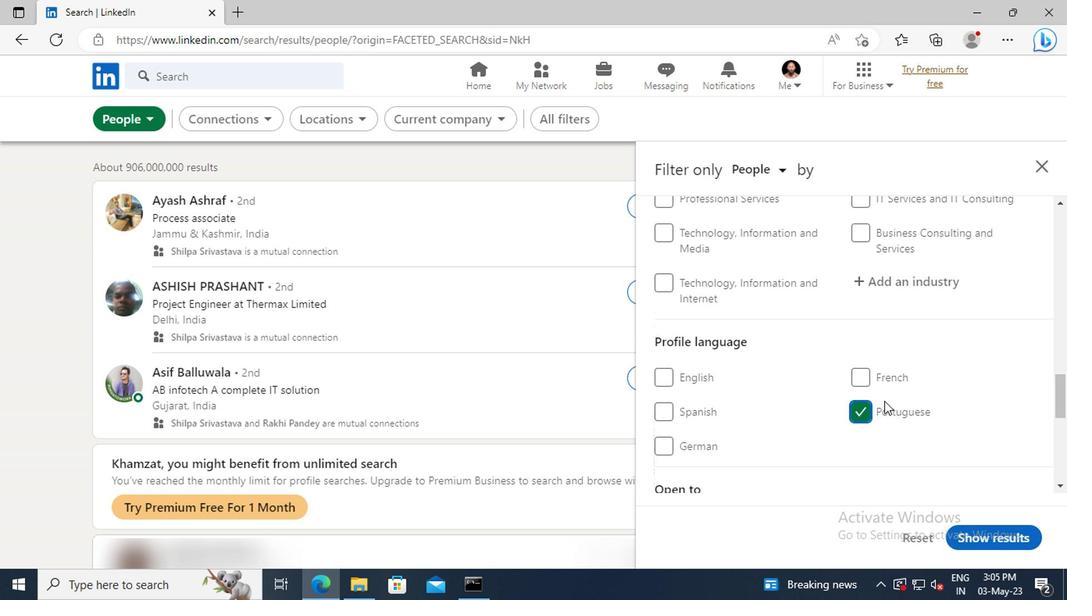 
Action: Mouse scrolled (744, 399) with delta (0, 0)
Screenshot: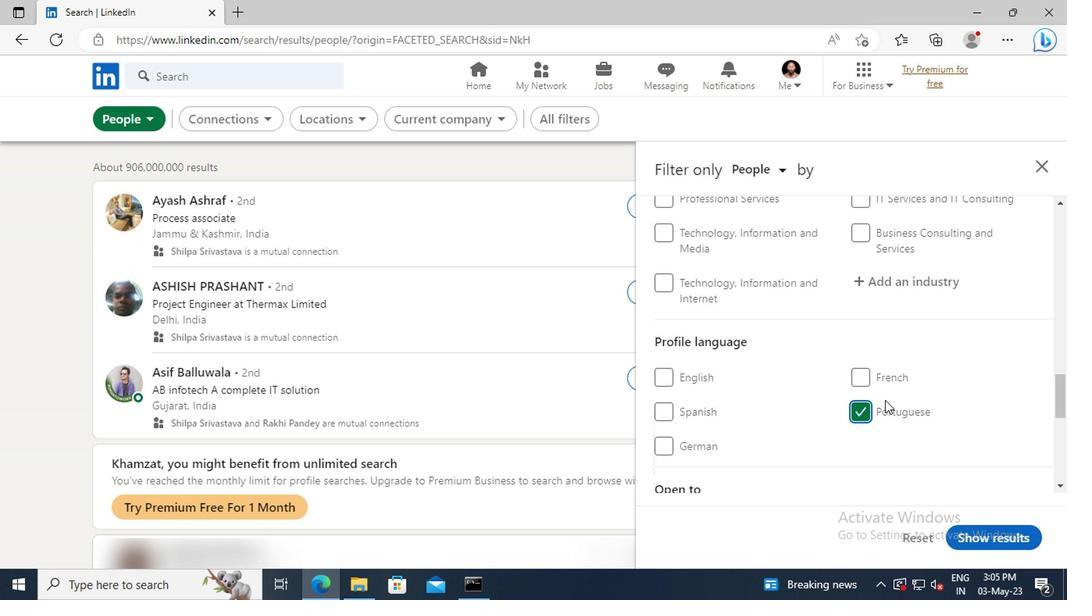
Action: Mouse scrolled (744, 399) with delta (0, 0)
Screenshot: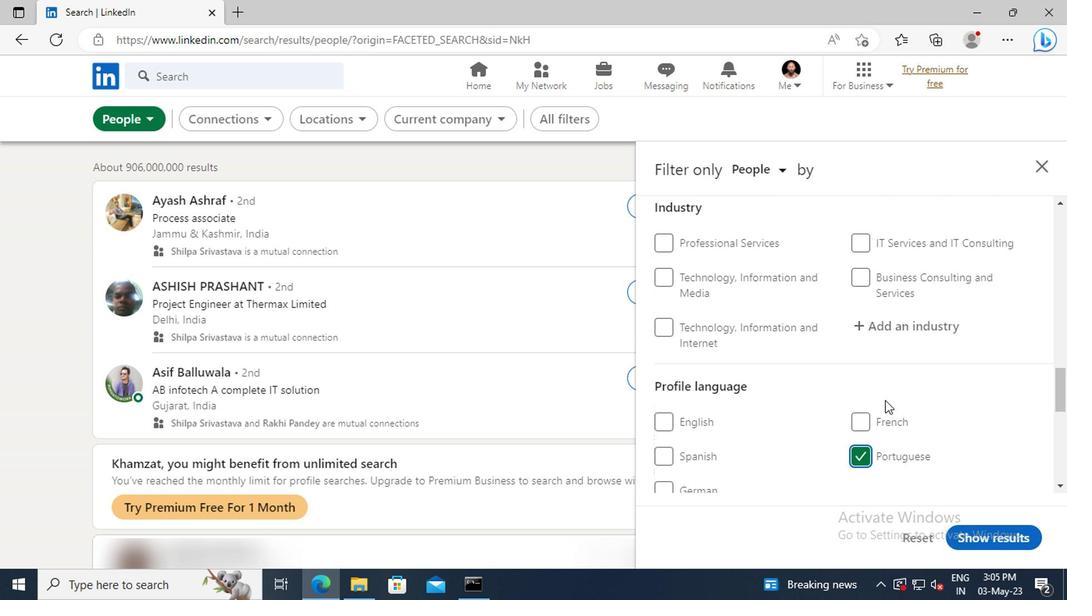 
Action: Mouse scrolled (744, 399) with delta (0, 0)
Screenshot: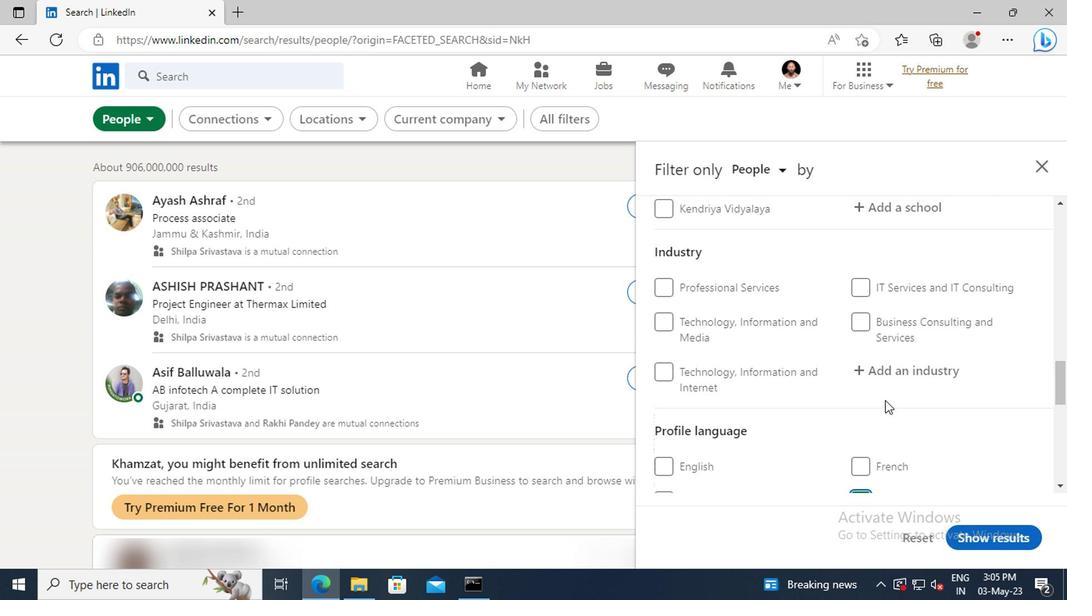 
Action: Mouse scrolled (744, 399) with delta (0, 0)
Screenshot: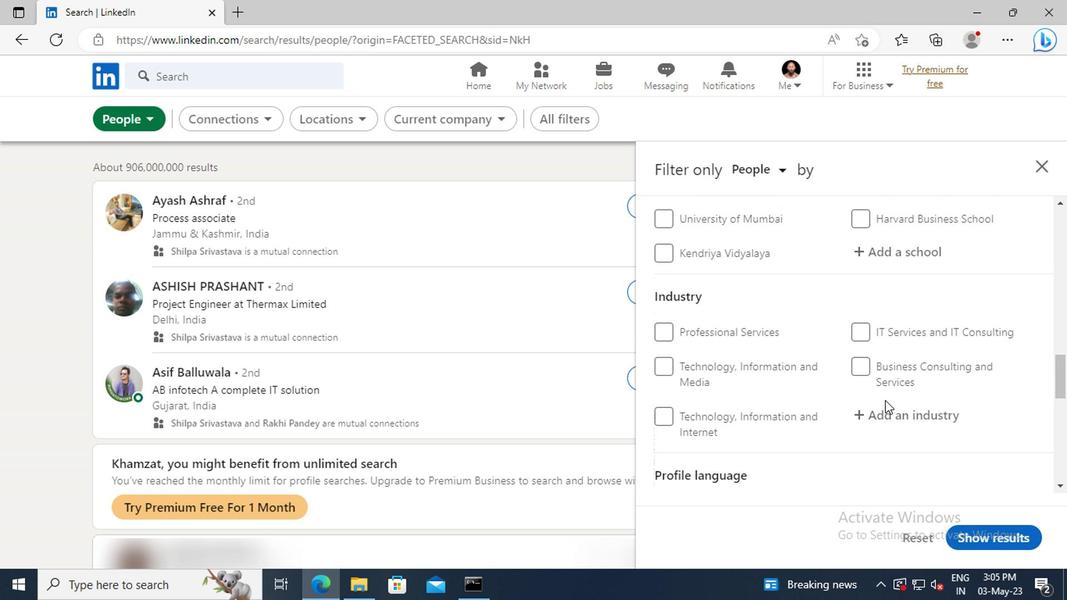 
Action: Mouse scrolled (744, 399) with delta (0, 0)
Screenshot: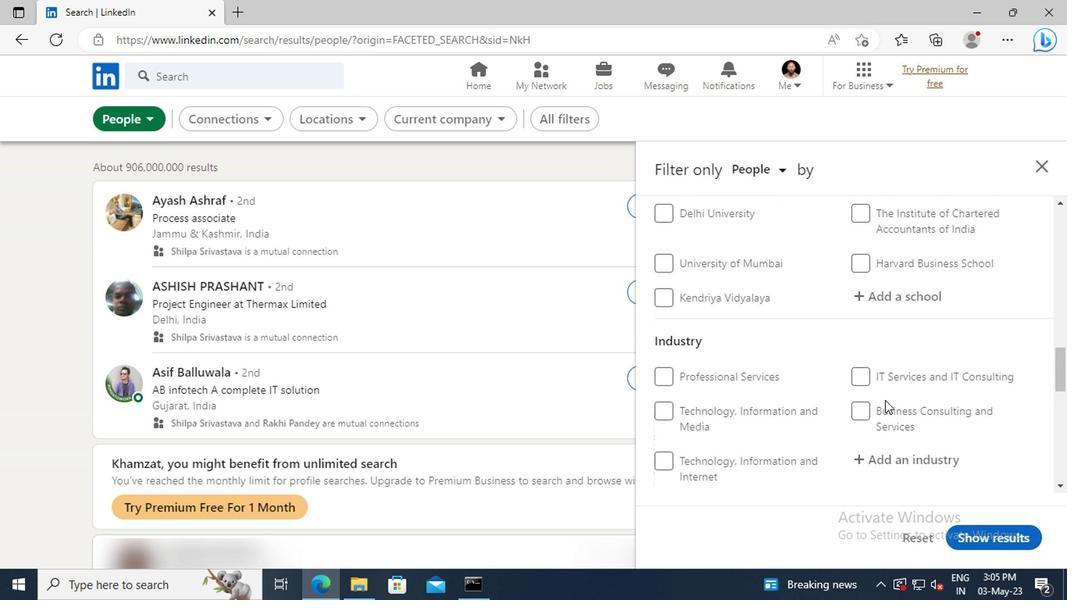 
Action: Mouse scrolled (744, 399) with delta (0, 0)
Screenshot: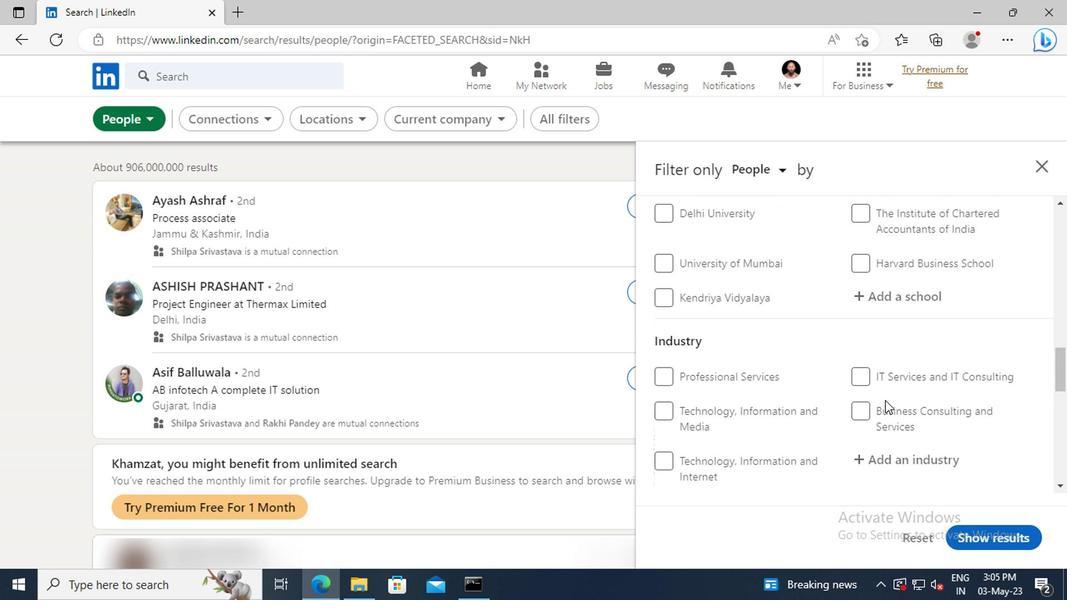 
Action: Mouse scrolled (744, 399) with delta (0, 0)
Screenshot: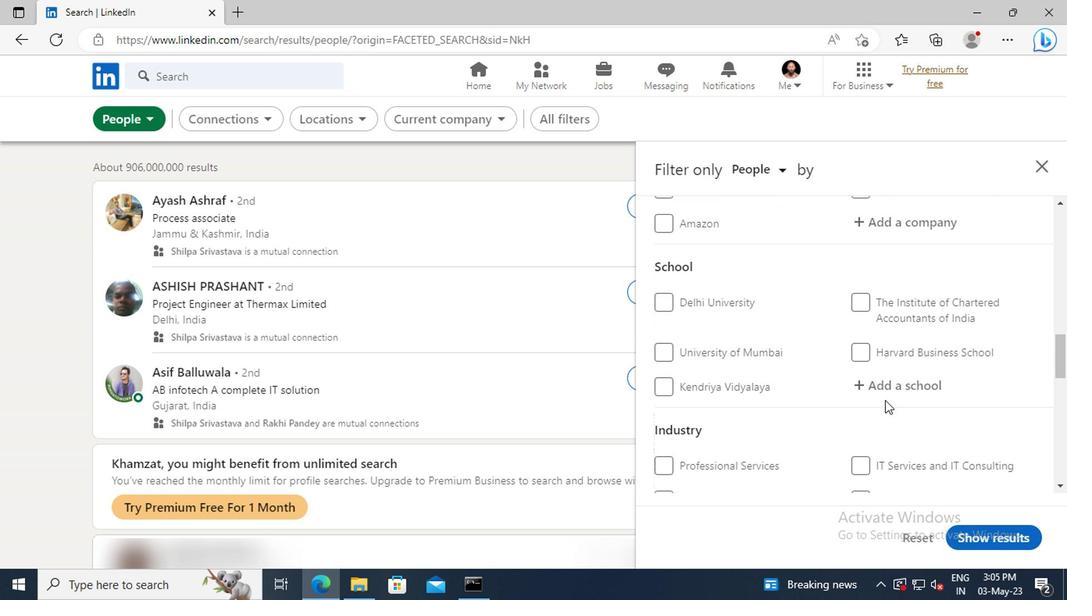 
Action: Mouse scrolled (744, 399) with delta (0, 0)
Screenshot: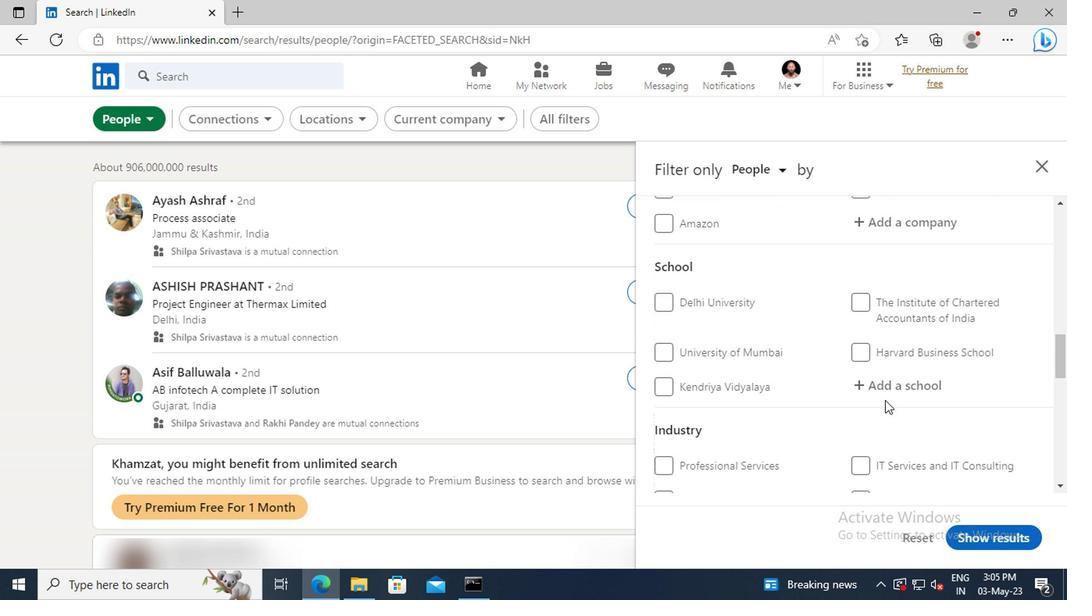 
Action: Mouse scrolled (744, 399) with delta (0, 0)
Screenshot: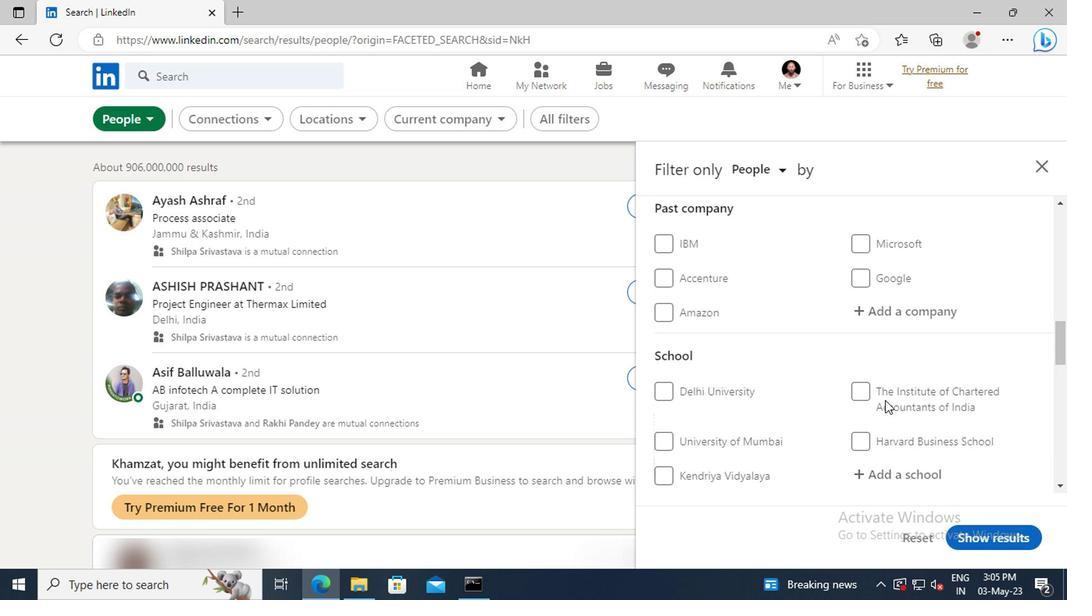 
Action: Mouse scrolled (744, 399) with delta (0, 0)
Screenshot: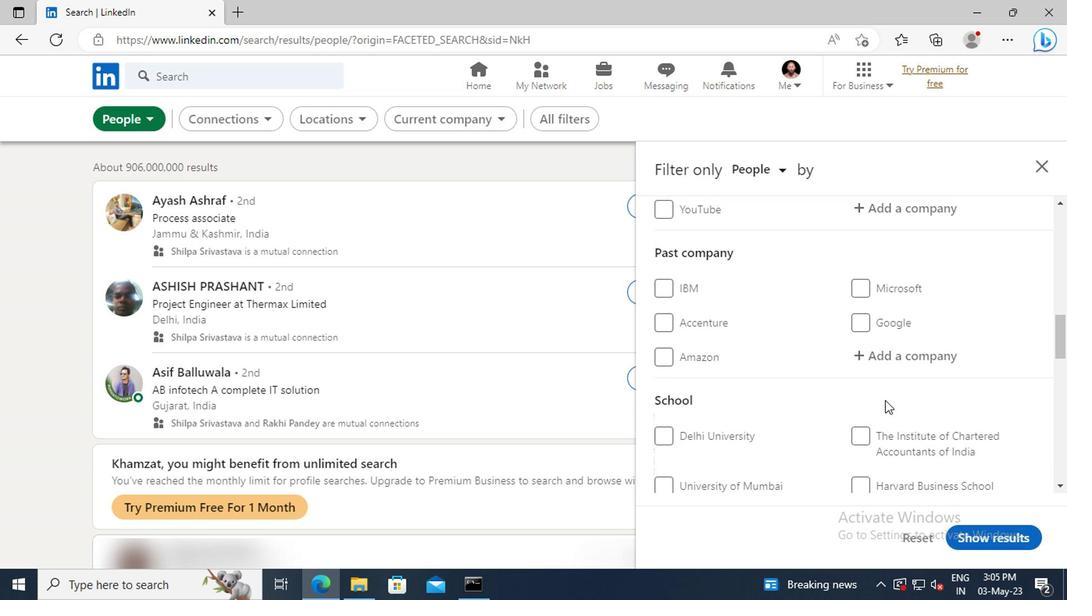 
Action: Mouse scrolled (744, 399) with delta (0, 0)
Screenshot: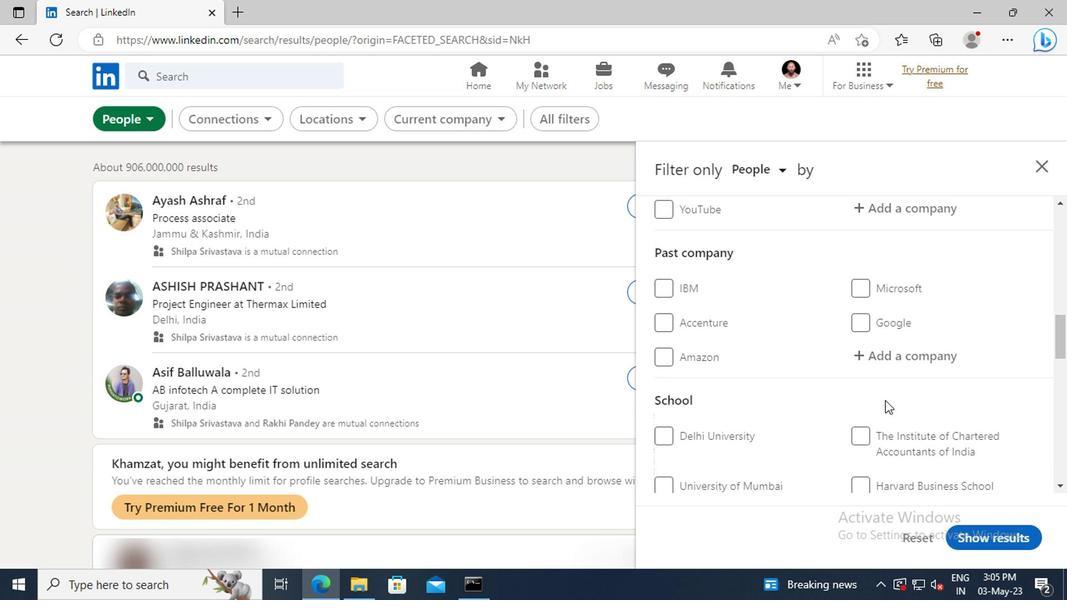 
Action: Mouse scrolled (744, 399) with delta (0, 0)
Screenshot: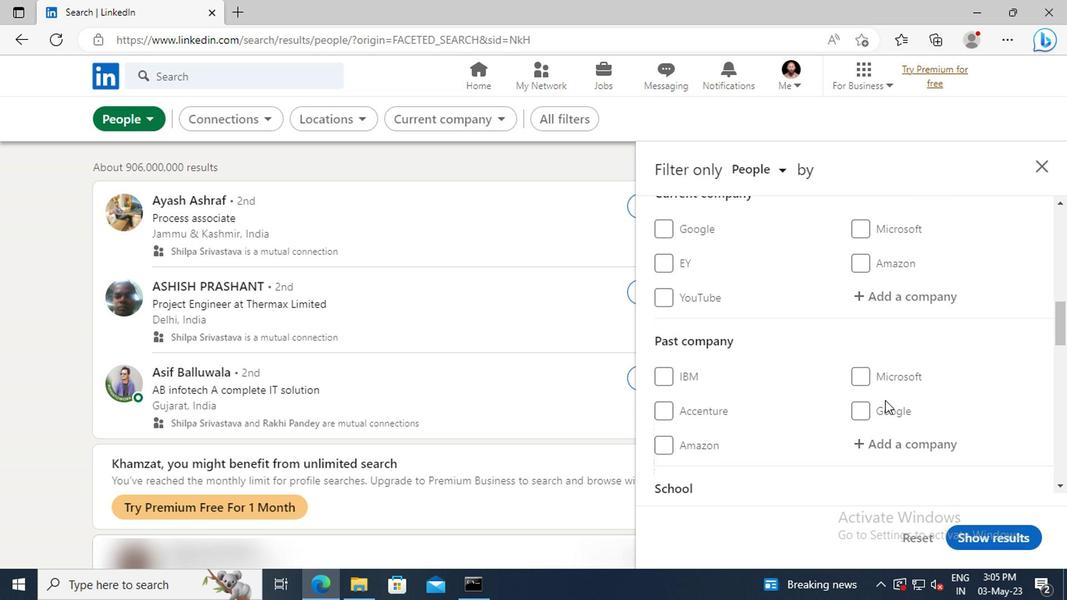 
Action: Mouse moved to (743, 363)
Screenshot: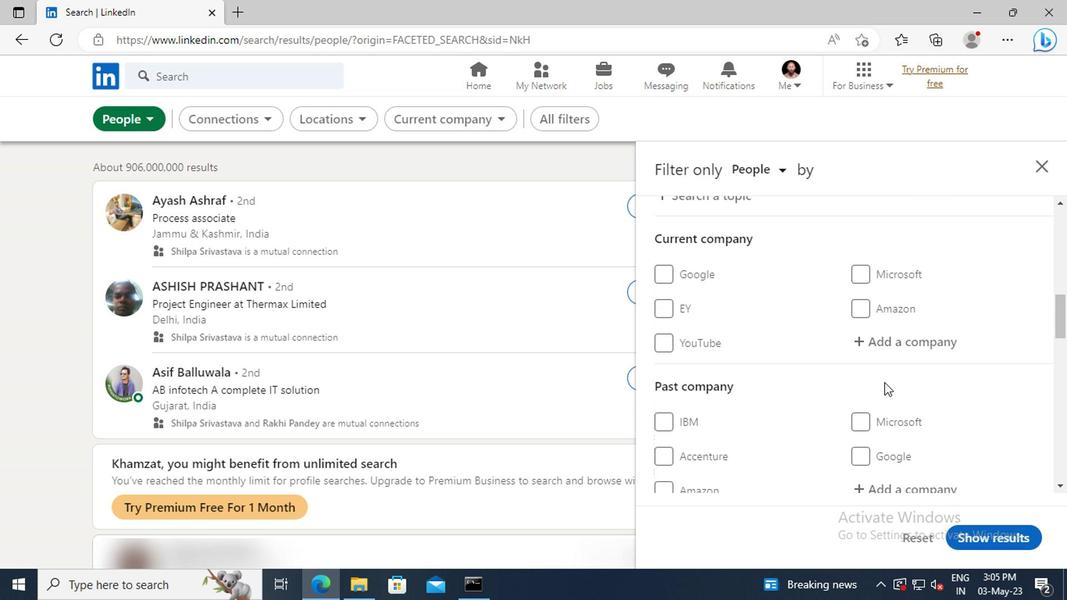 
Action: Mouse pressed left at (743, 363)
Screenshot: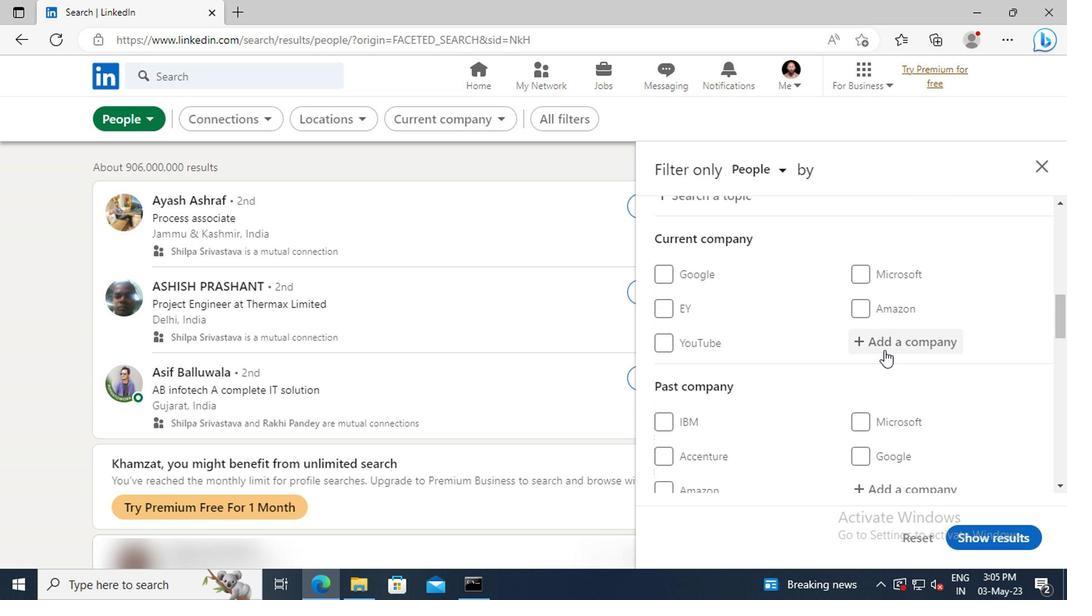 
Action: Key pressed <Key.shift><Key.shift>FEDERAL<Key.space><Key.shift>BA
Screenshot: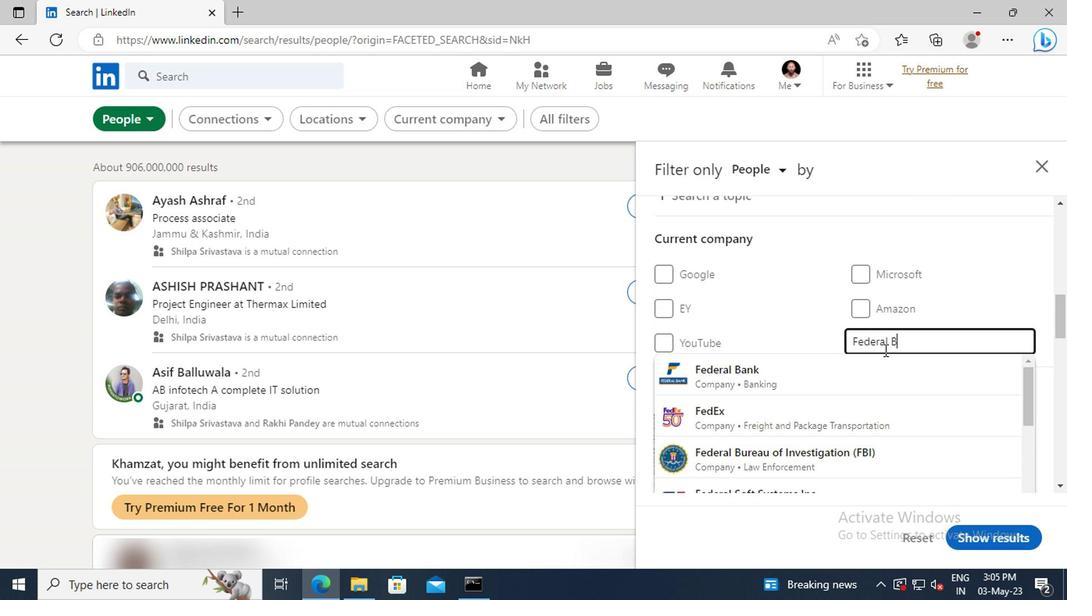 
Action: Mouse moved to (742, 378)
Screenshot: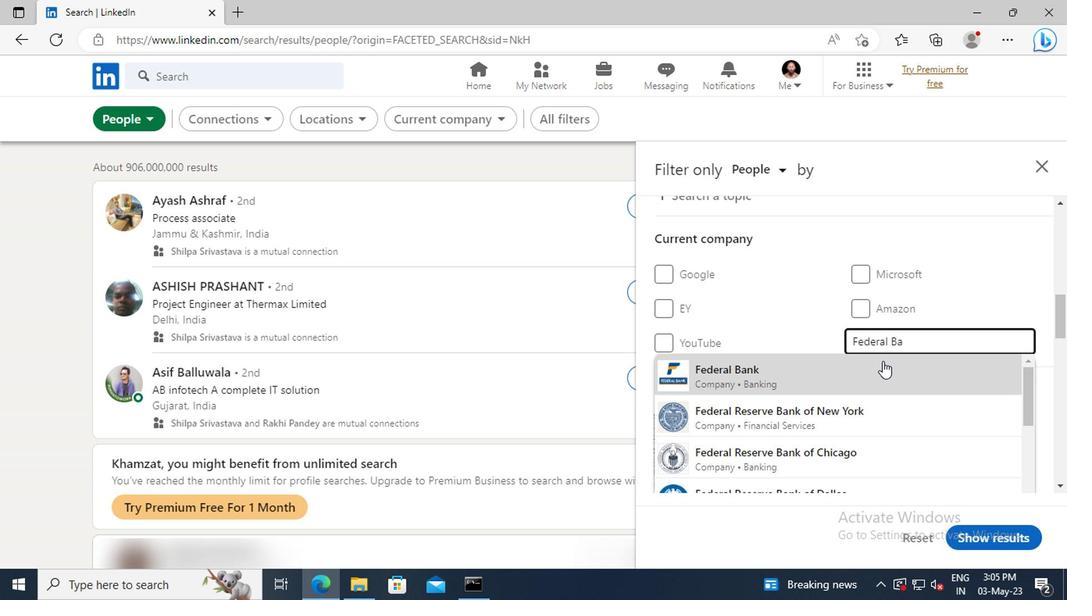 
Action: Mouse pressed left at (742, 378)
Screenshot: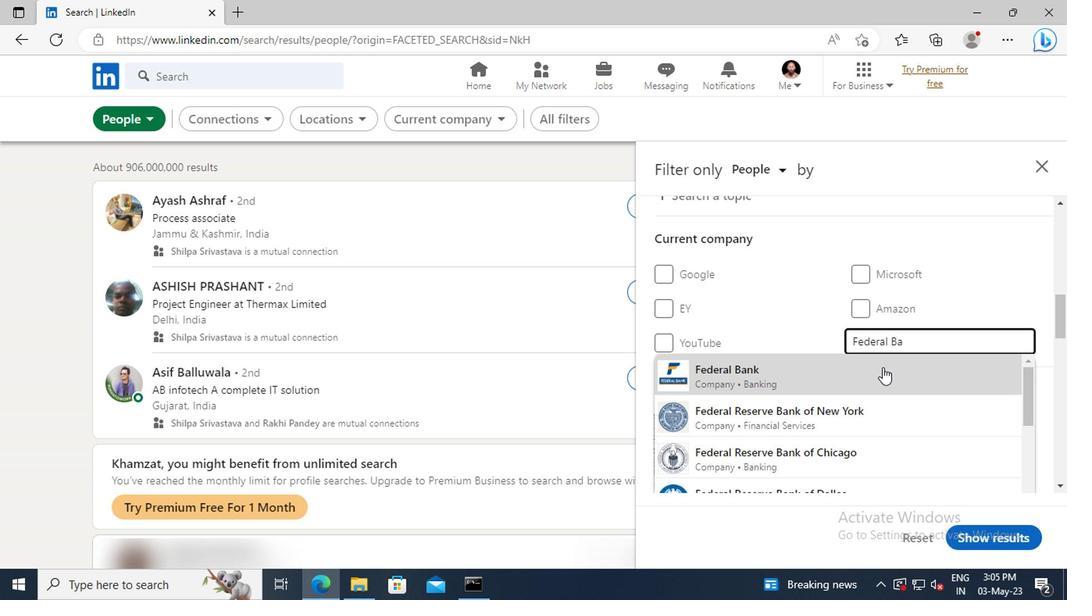 
Action: Mouse scrolled (742, 377) with delta (0, 0)
Screenshot: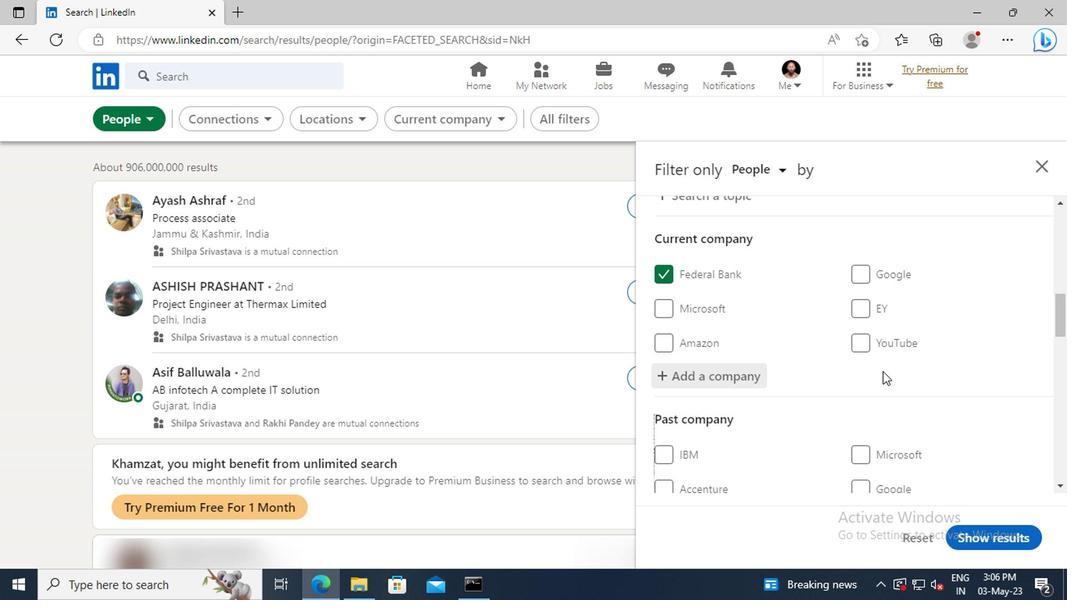
Action: Mouse scrolled (742, 377) with delta (0, 0)
Screenshot: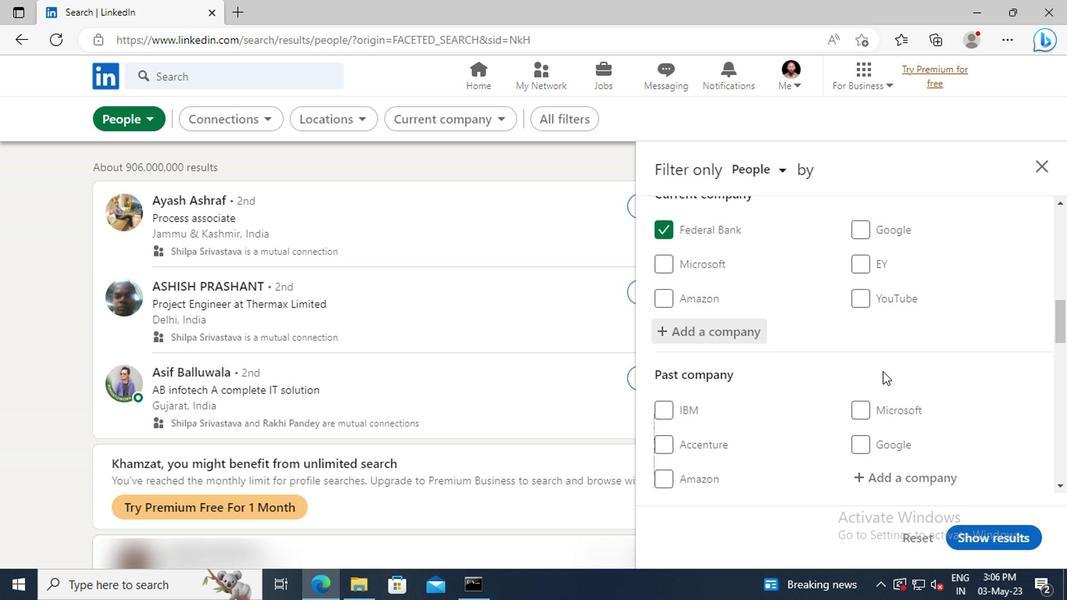 
Action: Mouse scrolled (742, 377) with delta (0, 0)
Screenshot: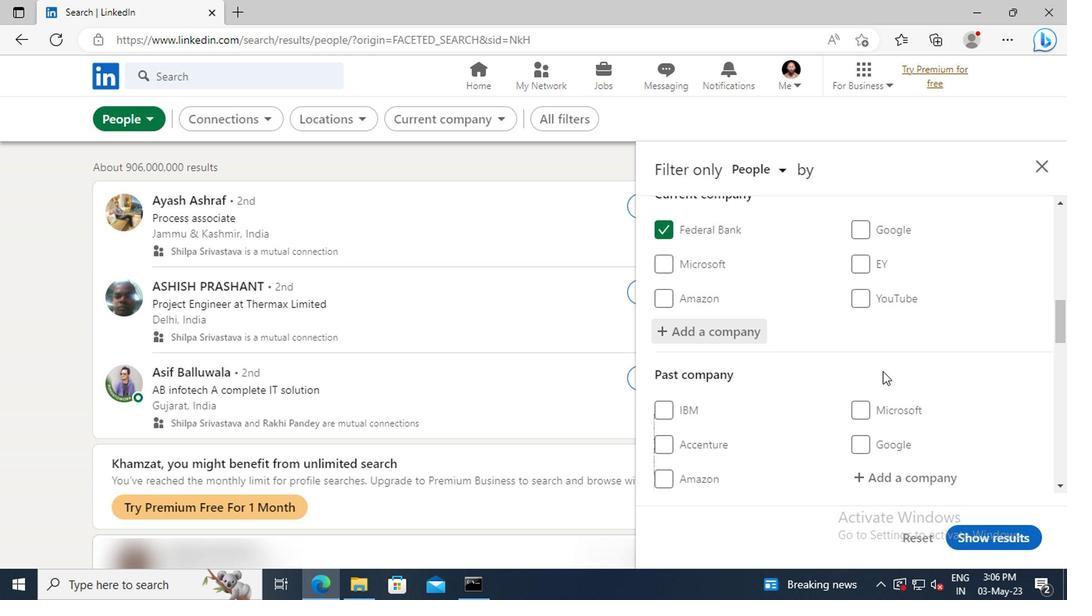 
Action: Mouse moved to (740, 369)
Screenshot: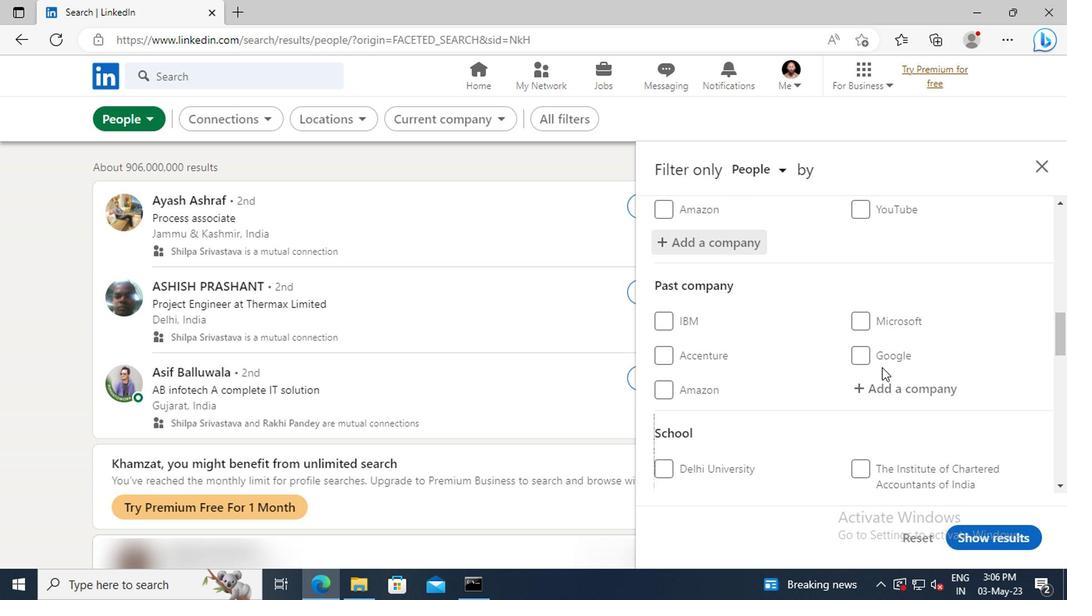 
Action: Mouse scrolled (740, 368) with delta (0, 0)
Screenshot: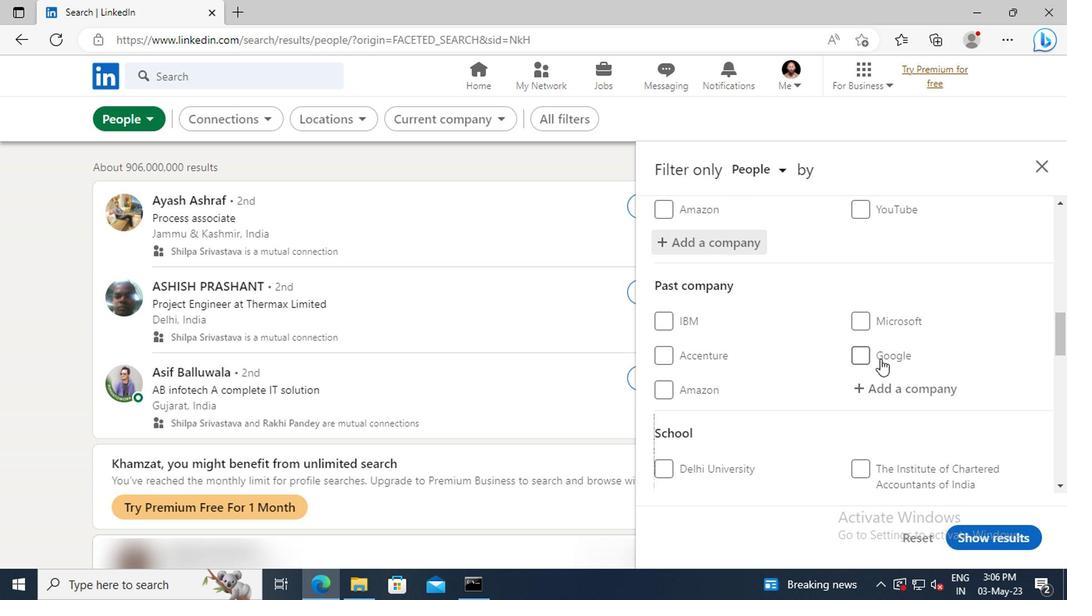 
Action: Mouse scrolled (740, 368) with delta (0, 0)
Screenshot: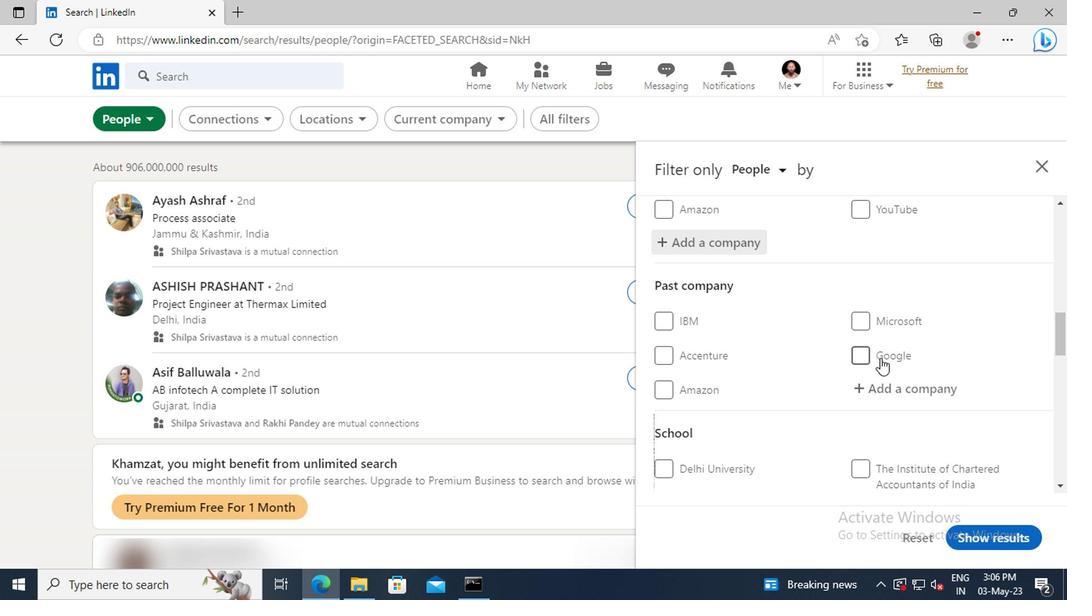 
Action: Mouse moved to (739, 364)
Screenshot: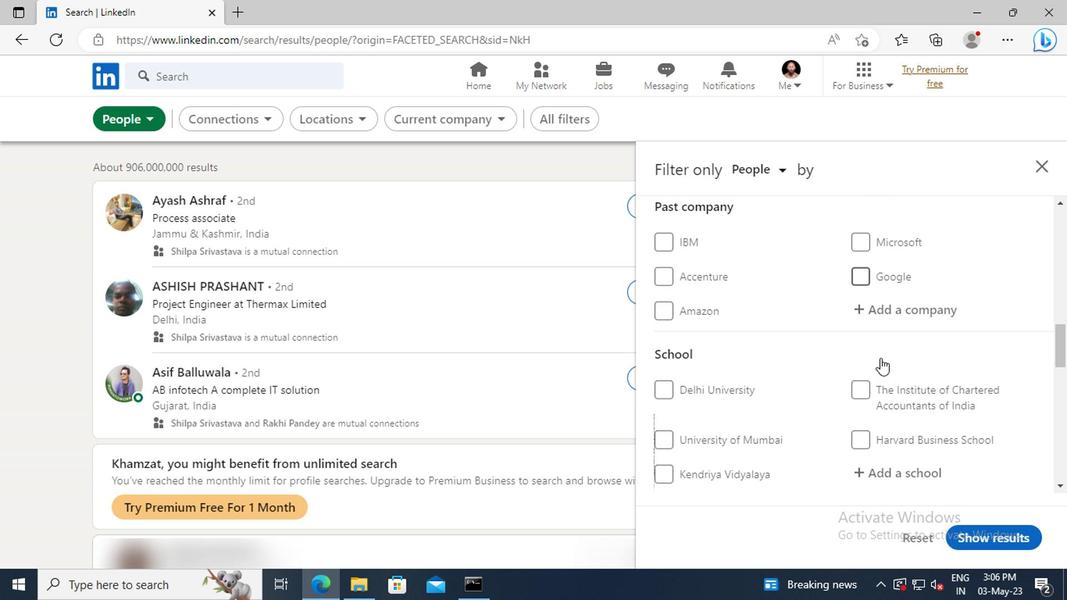 
Action: Mouse scrolled (739, 364) with delta (0, 0)
Screenshot: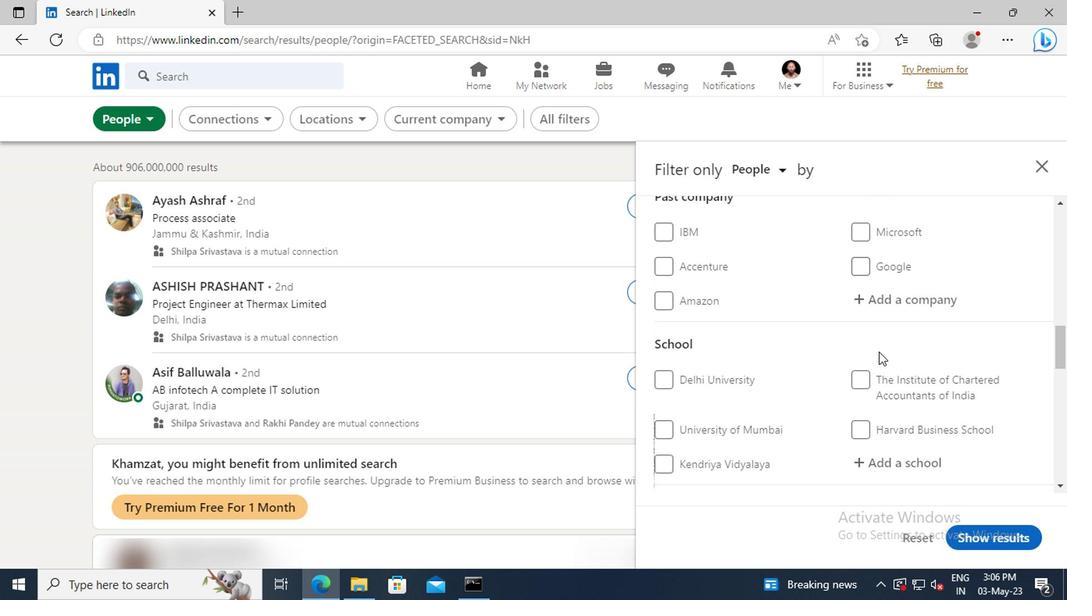 
Action: Mouse scrolled (739, 364) with delta (0, 0)
Screenshot: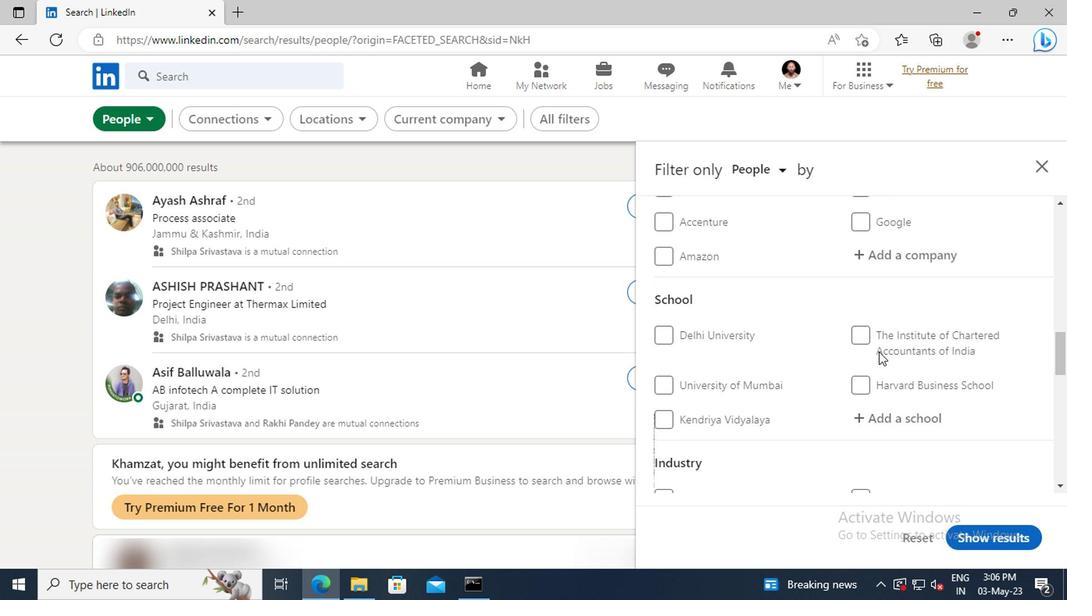 
Action: Mouse moved to (737, 378)
Screenshot: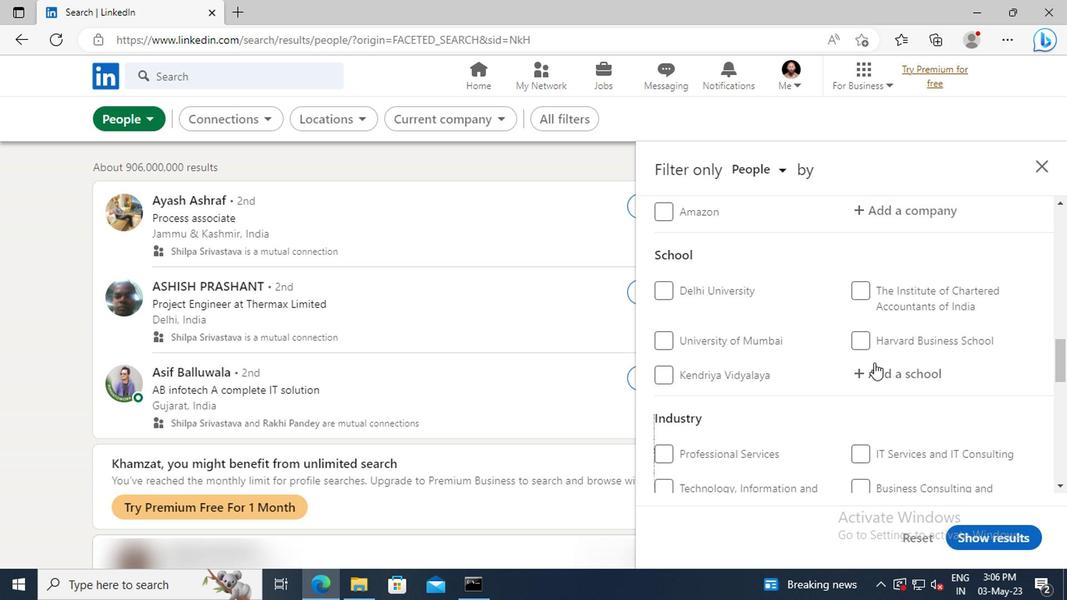 
Action: Mouse pressed left at (737, 378)
Screenshot: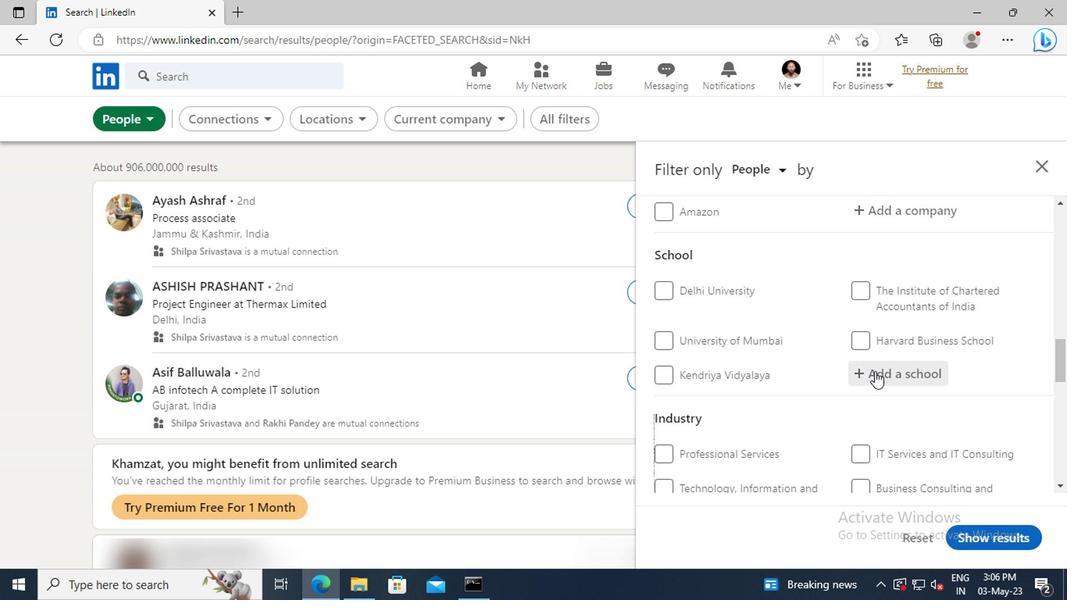 
Action: Key pressed <Key.shift>BABA<Key.space><Key.shift>BANDA<Key.space><Key.shift>S
Screenshot: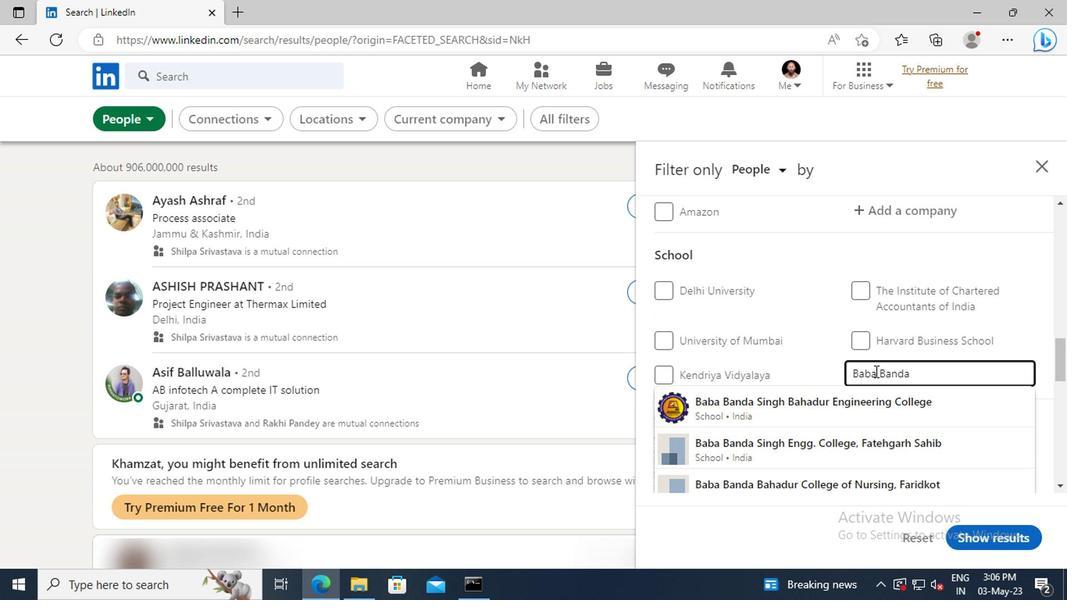 
Action: Mouse moved to (738, 400)
Screenshot: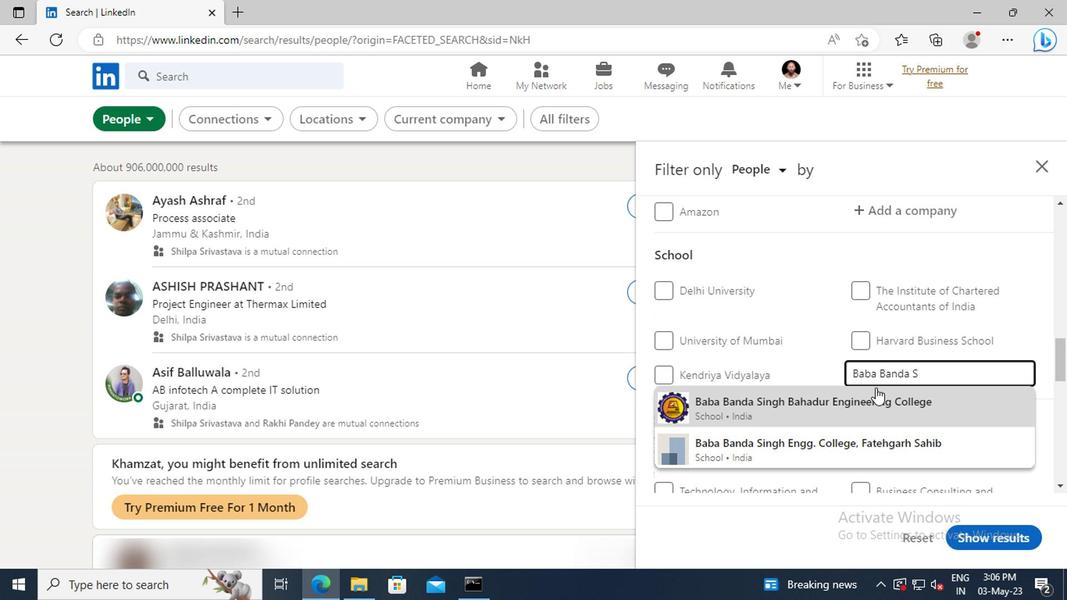 
Action: Mouse pressed left at (738, 400)
Screenshot: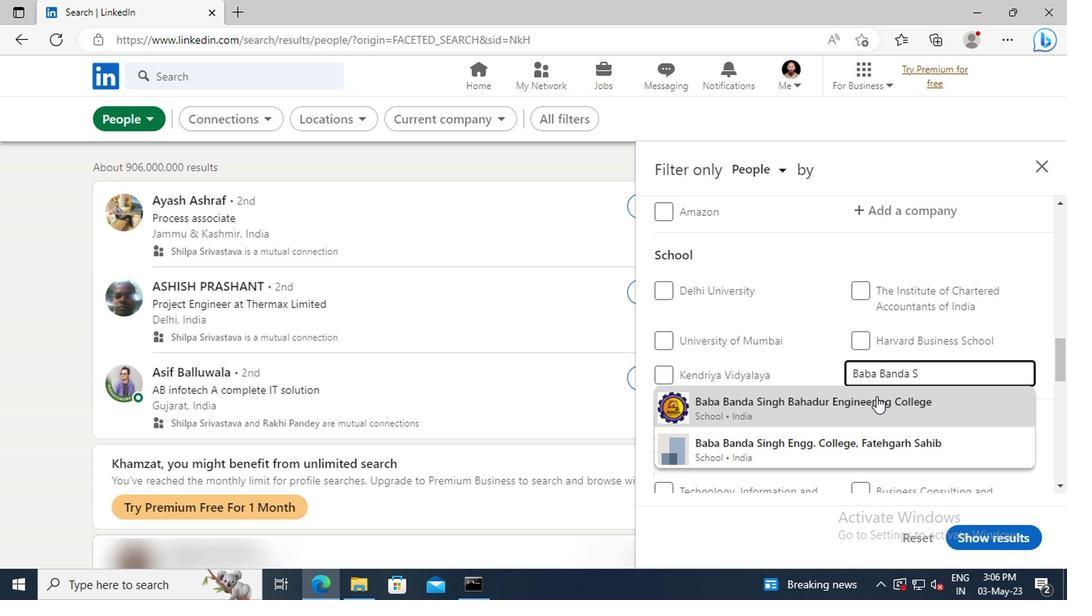 
Action: Mouse scrolled (738, 399) with delta (0, 0)
Screenshot: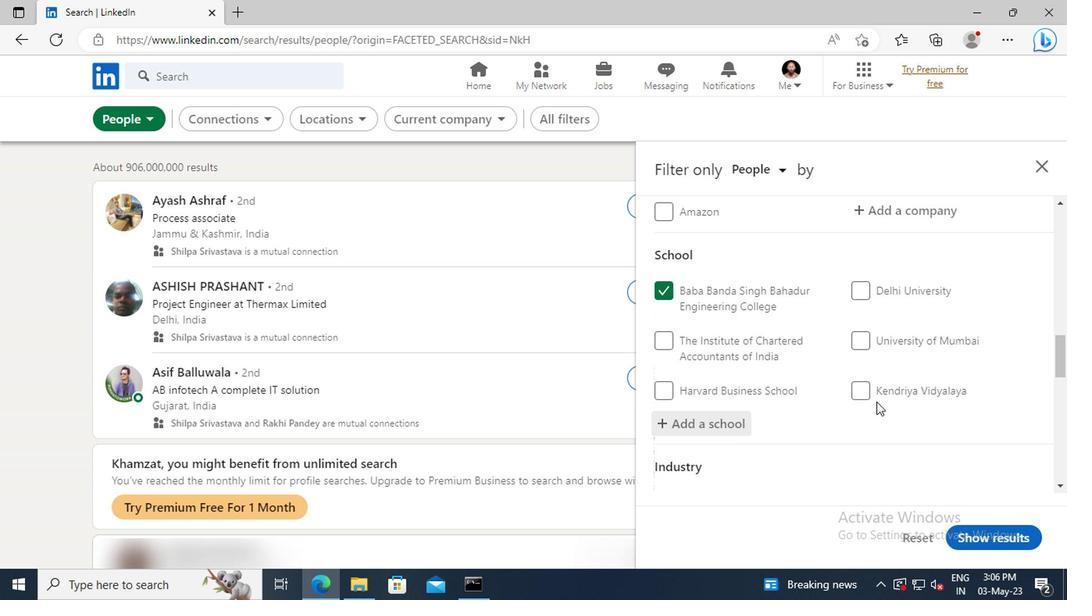 
Action: Mouse scrolled (738, 399) with delta (0, 0)
Screenshot: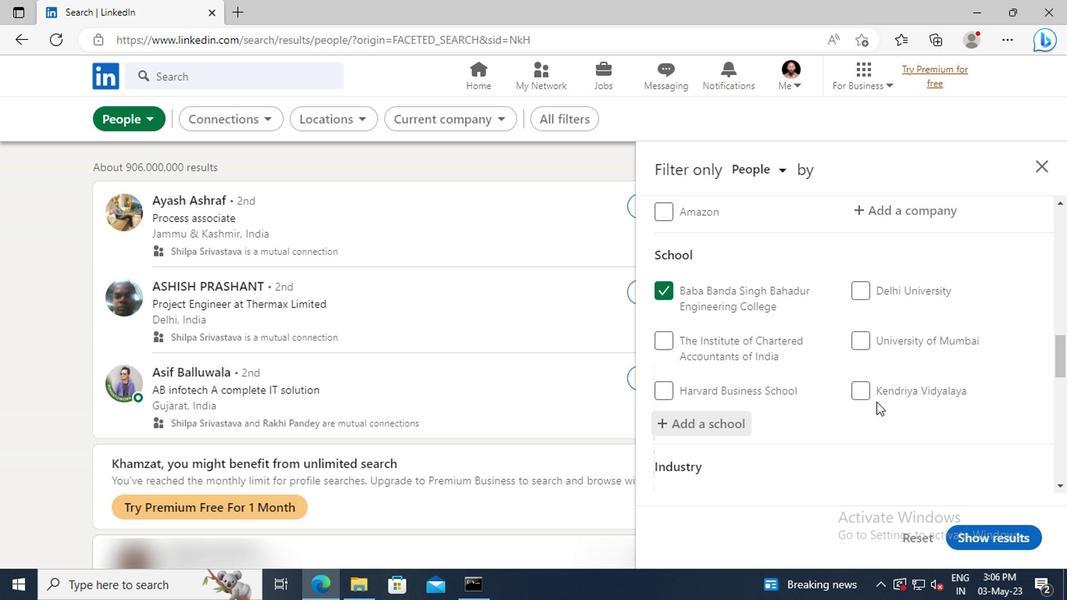
Action: Mouse moved to (738, 400)
Screenshot: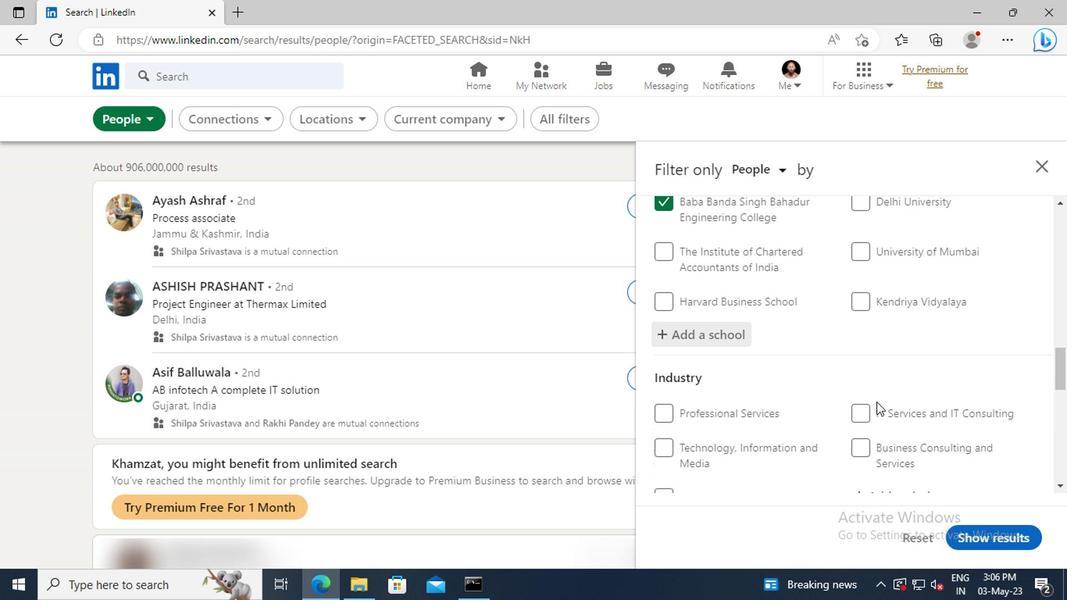 
Action: Mouse scrolled (738, 399) with delta (0, 0)
Screenshot: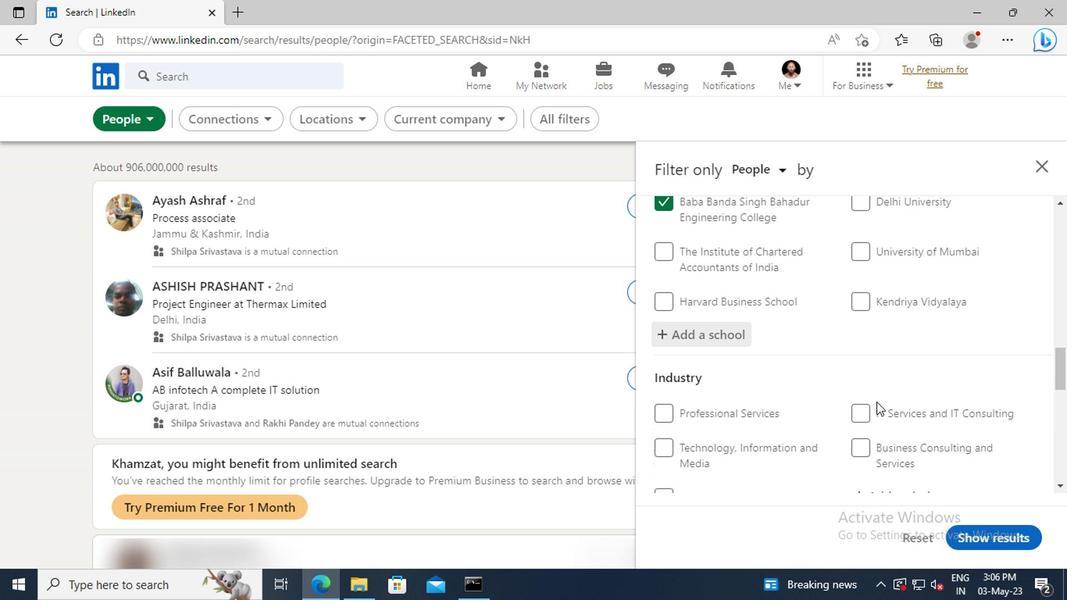 
Action: Mouse moved to (738, 400)
Screenshot: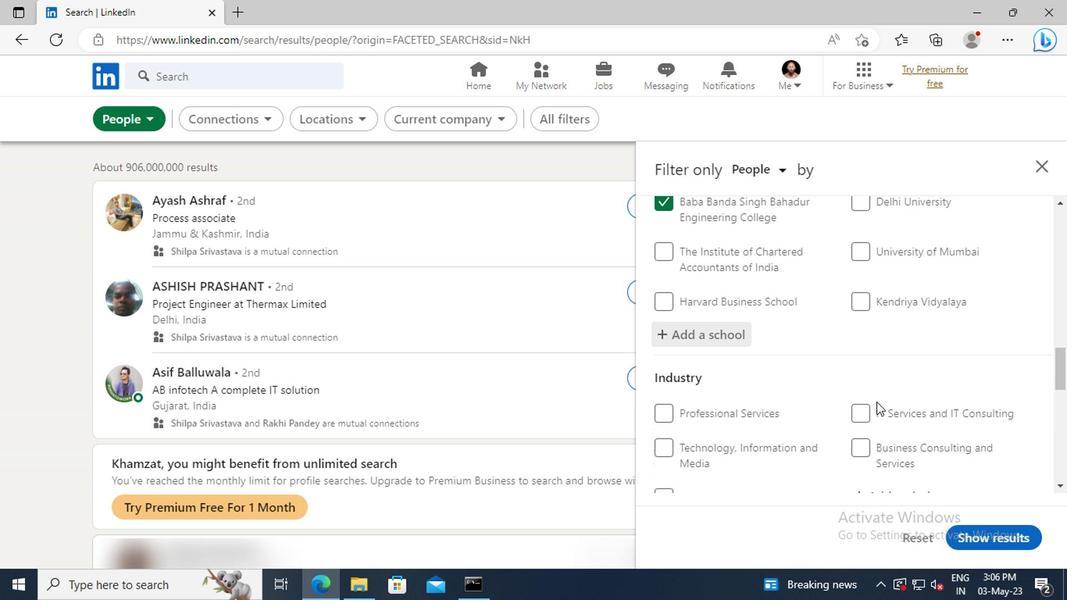 
Action: Mouse scrolled (738, 399) with delta (0, 0)
Screenshot: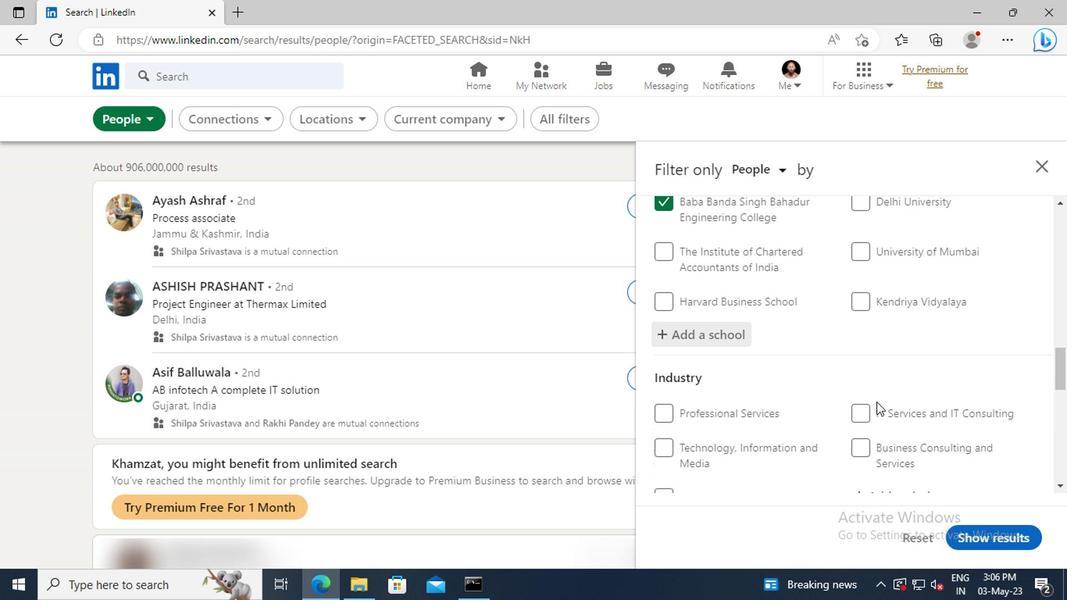 
Action: Mouse moved to (739, 404)
Screenshot: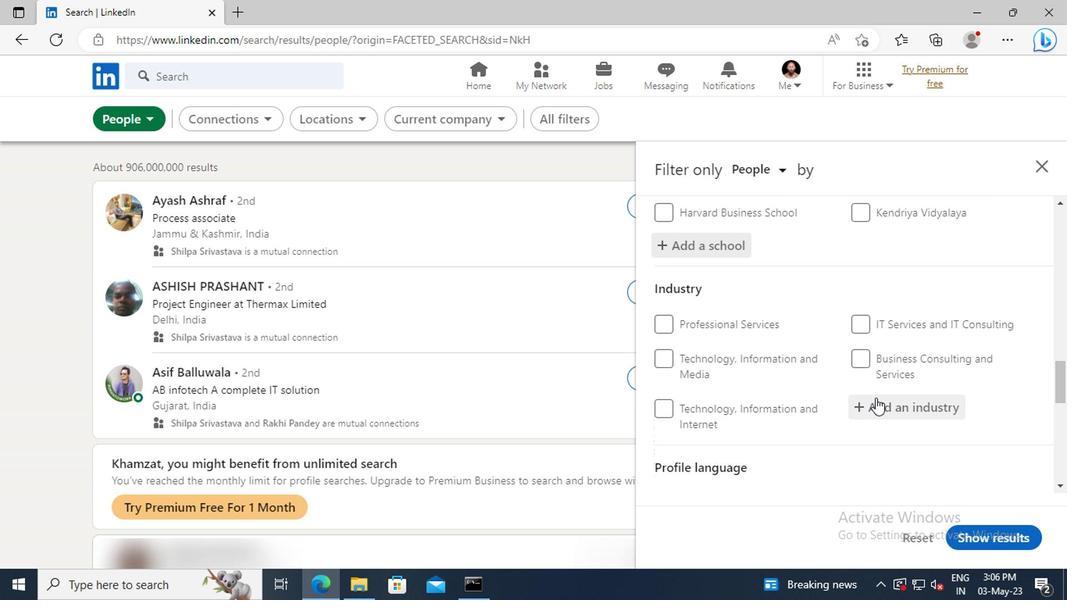 
Action: Mouse pressed left at (739, 404)
Screenshot: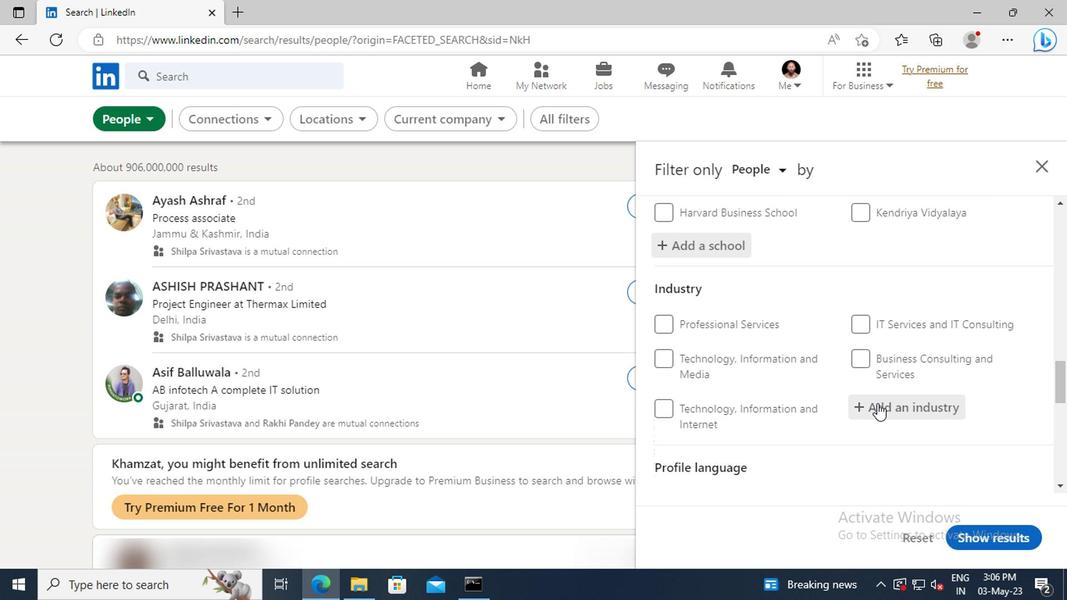 
Action: Key pressed <Key.shift>TAXI<Key.space>AND
Screenshot: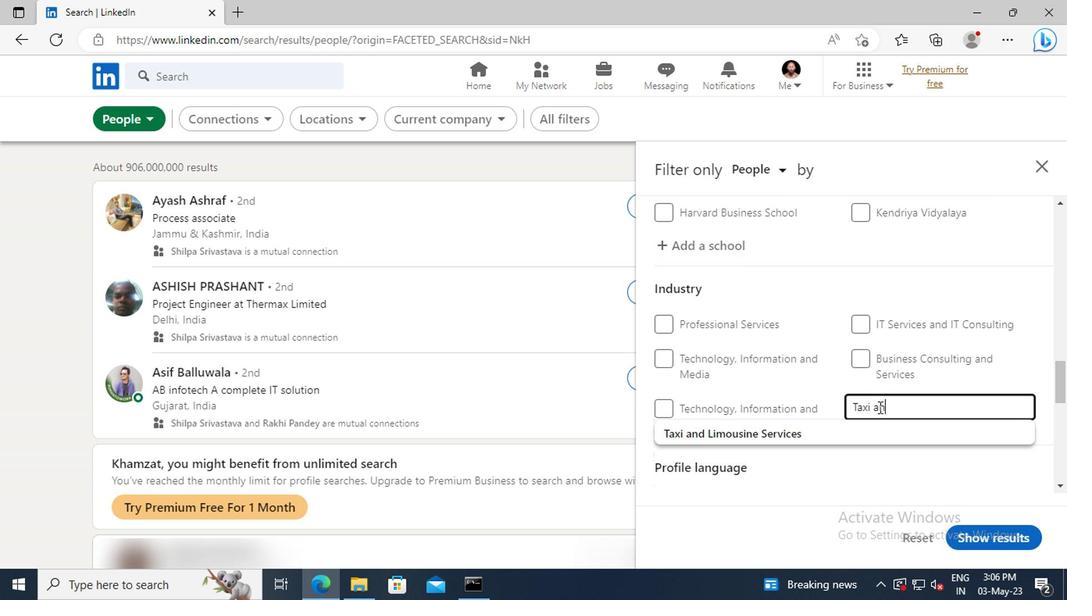 
Action: Mouse moved to (745, 421)
Screenshot: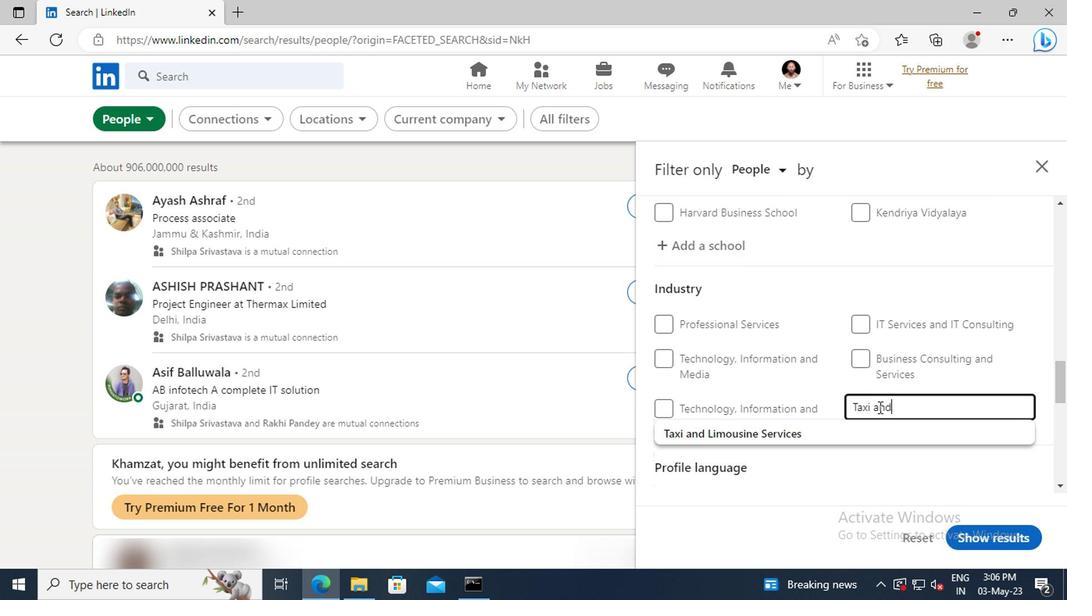 
Action: Mouse pressed left at (745, 421)
Screenshot: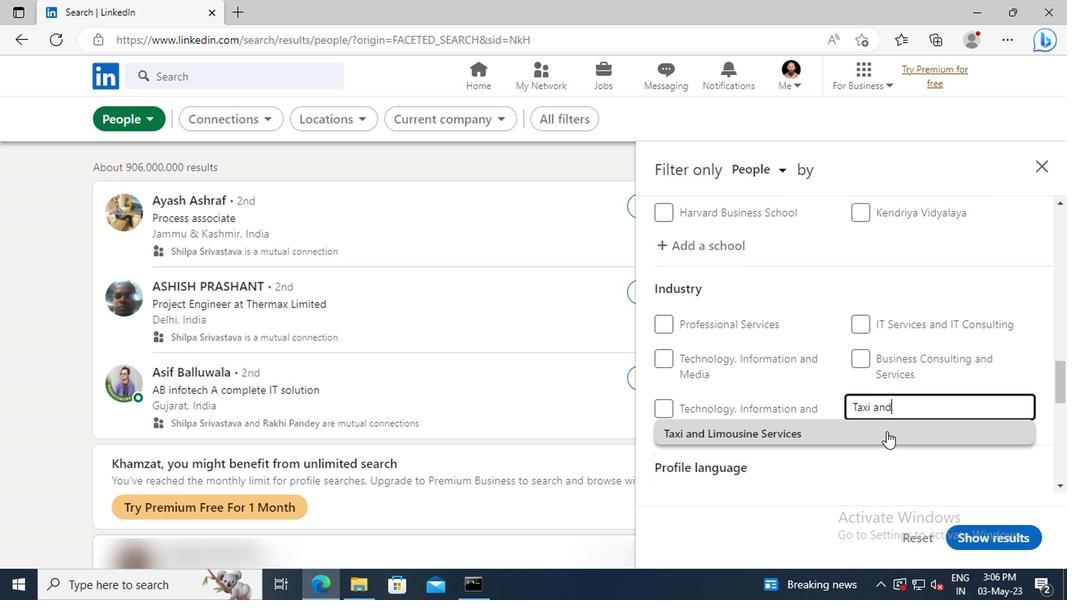 
Action: Mouse scrolled (745, 421) with delta (0, 0)
Screenshot: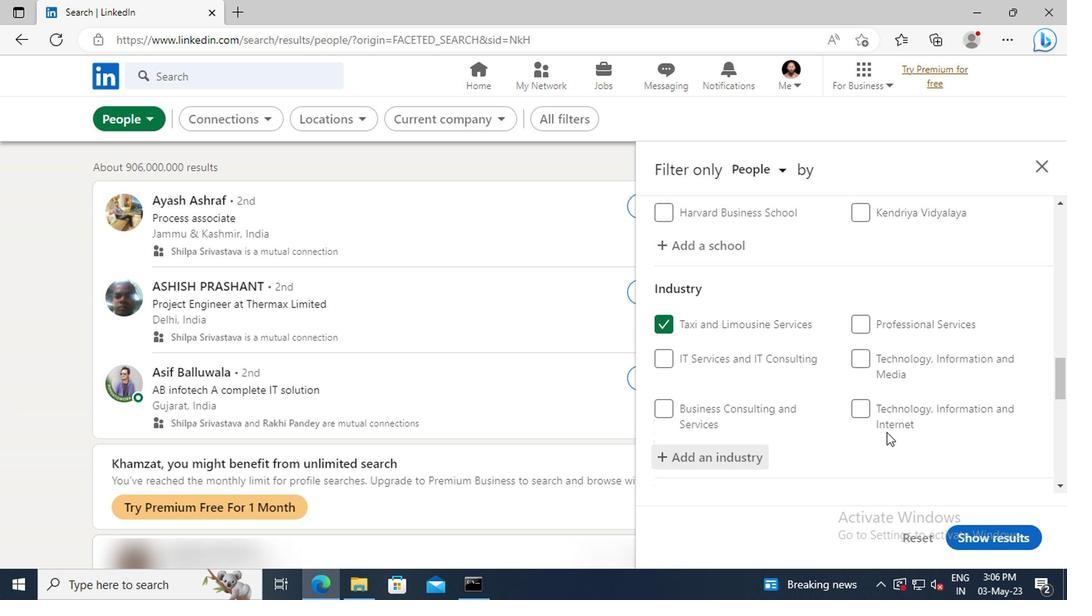 
Action: Mouse scrolled (745, 421) with delta (0, 0)
Screenshot: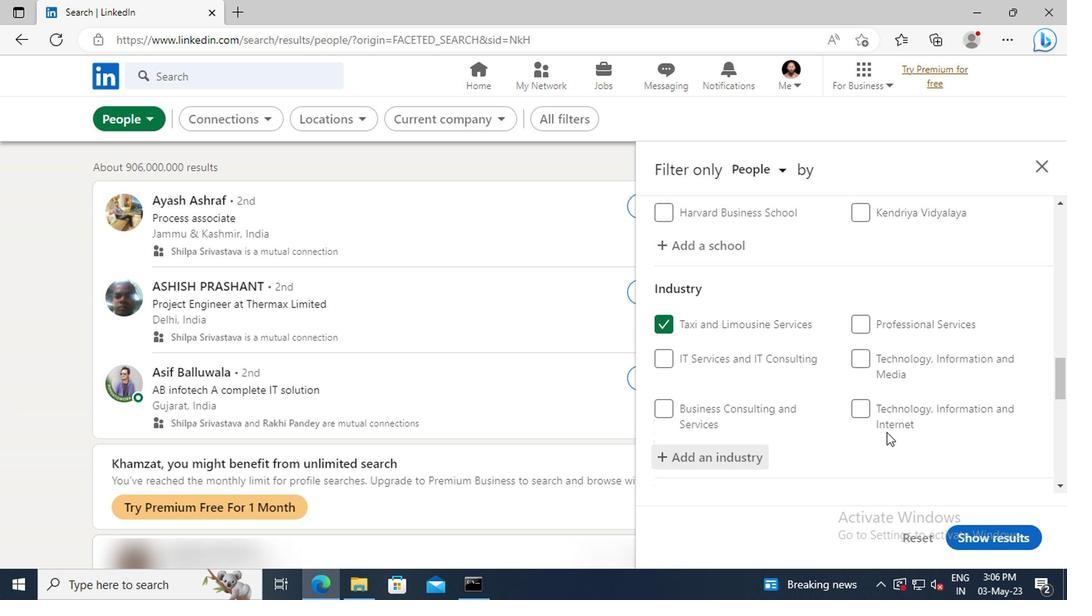 
Action: Mouse moved to (748, 414)
Screenshot: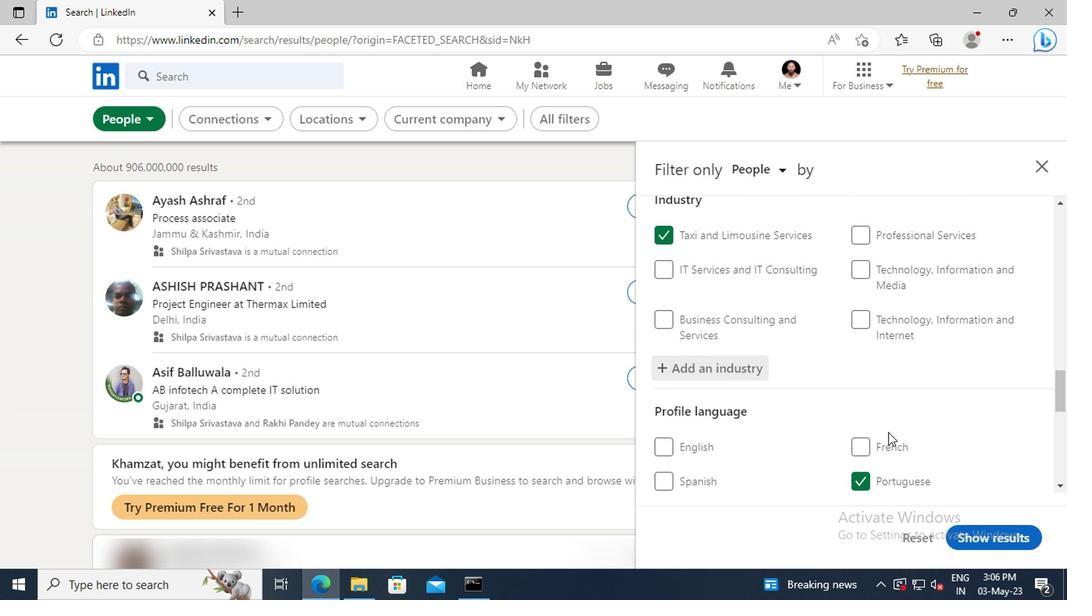
Action: Mouse scrolled (748, 413) with delta (0, 0)
Screenshot: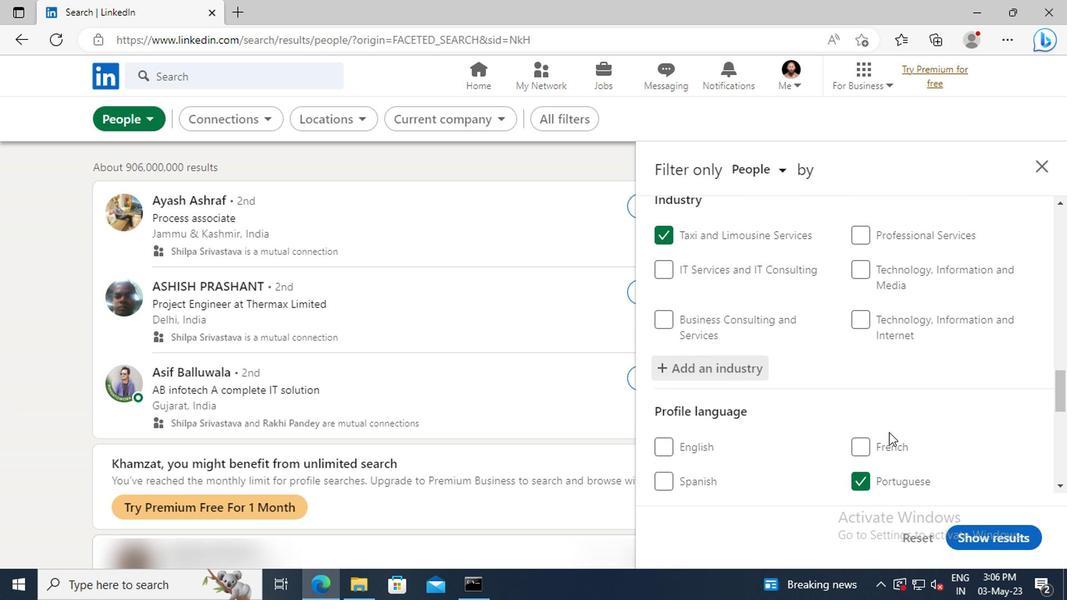 
Action: Mouse scrolled (748, 413) with delta (0, 0)
Screenshot: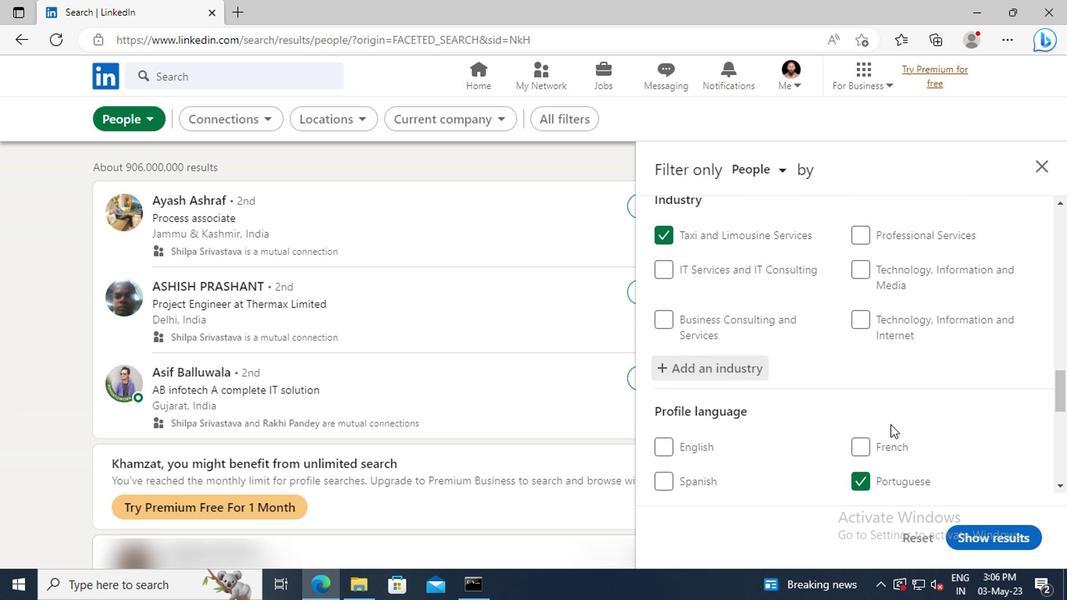 
Action: Mouse moved to (748, 391)
Screenshot: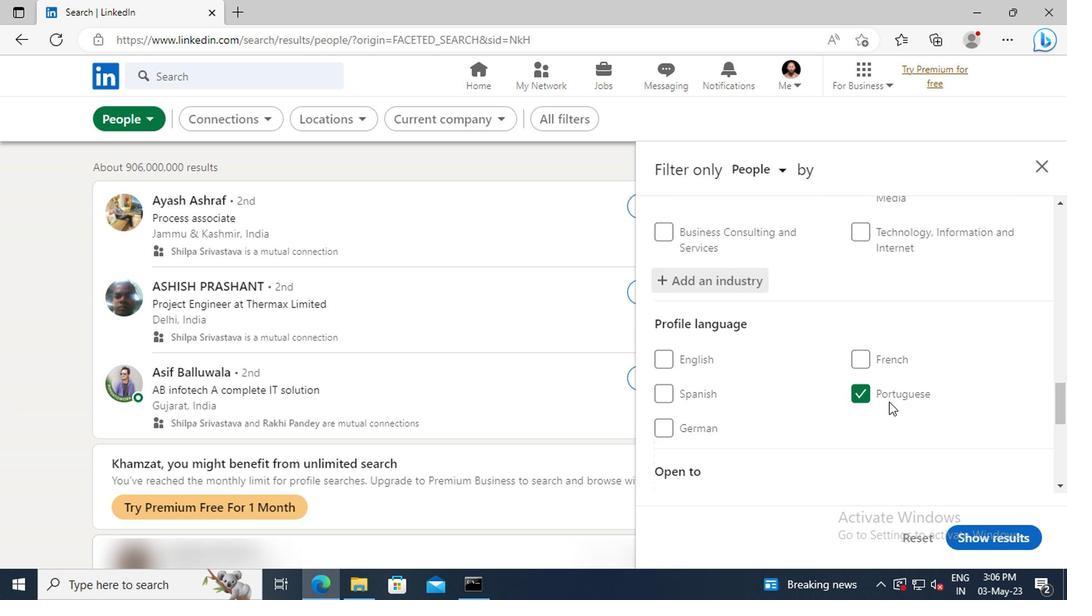 
Action: Mouse scrolled (748, 391) with delta (0, 0)
Screenshot: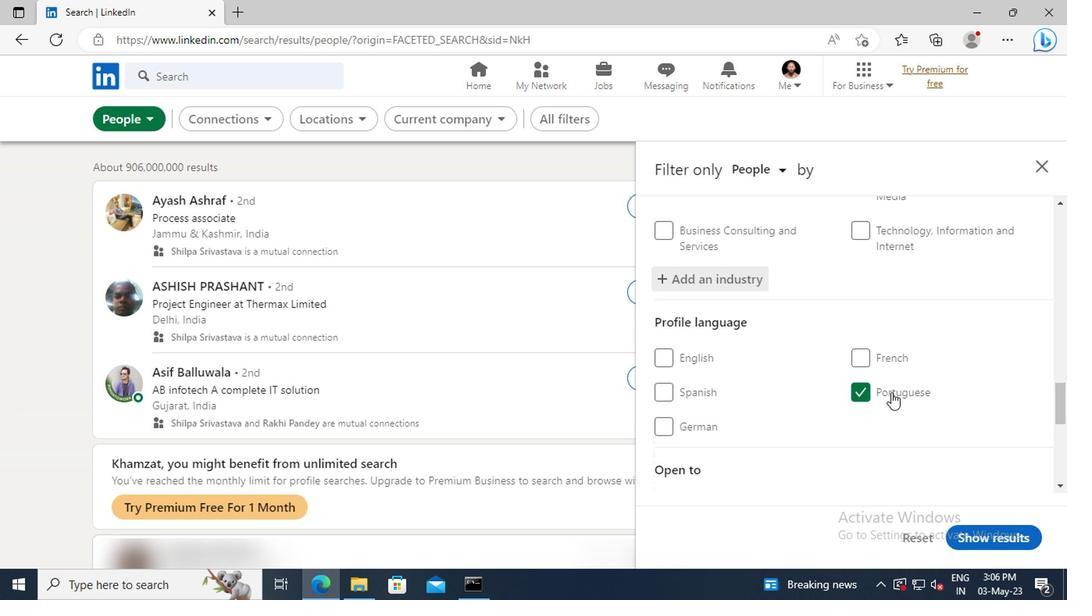 
Action: Mouse scrolled (748, 391) with delta (0, 0)
Screenshot: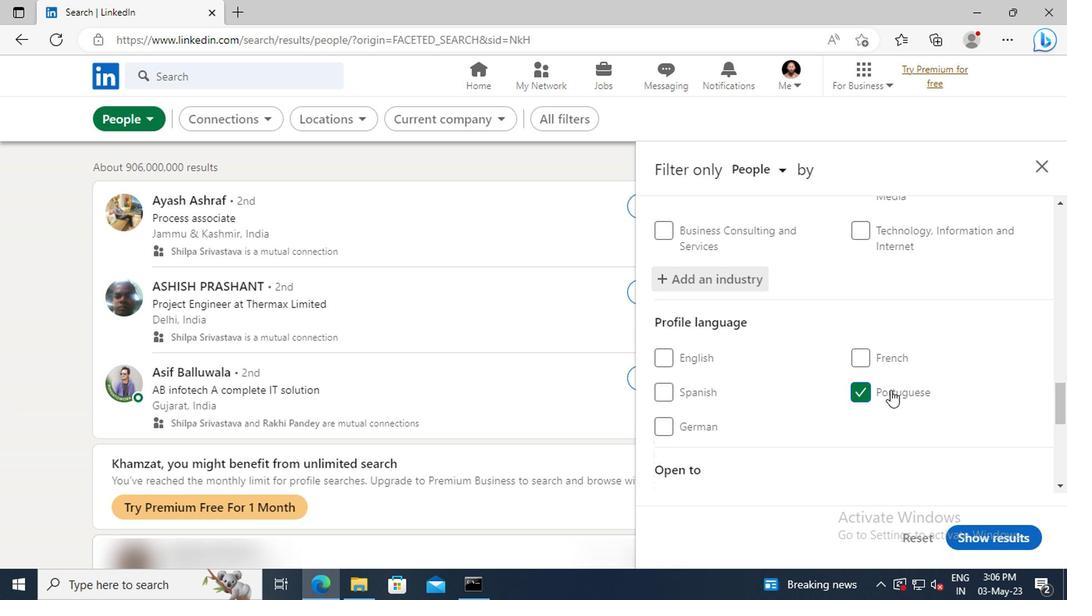 
Action: Mouse moved to (749, 389)
Screenshot: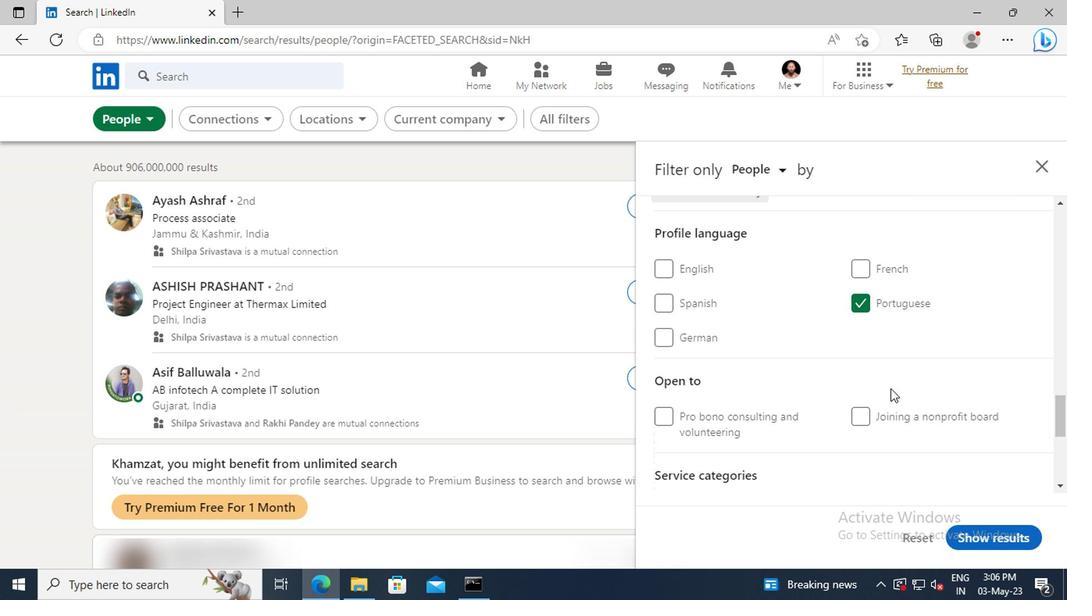 
Action: Mouse scrolled (749, 389) with delta (0, 0)
Screenshot: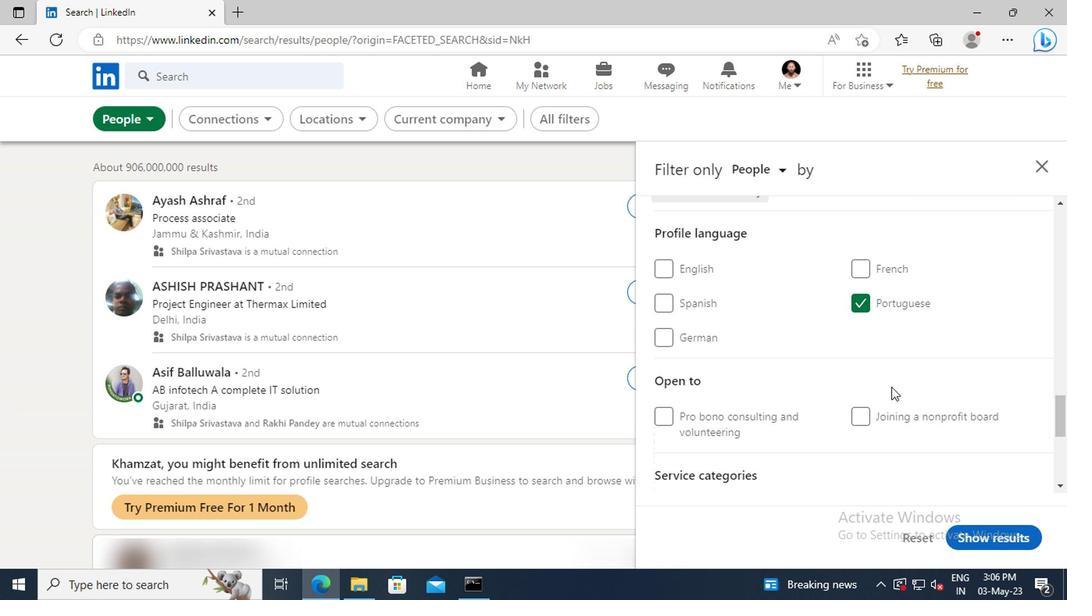 
Action: Mouse scrolled (749, 389) with delta (0, 0)
Screenshot: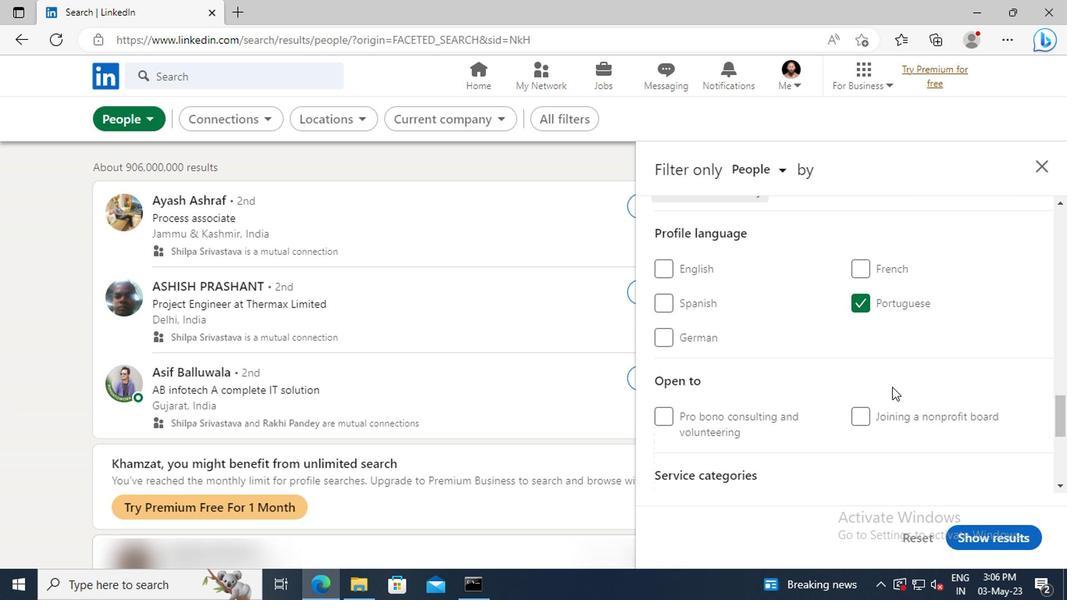 
Action: Mouse moved to (749, 374)
Screenshot: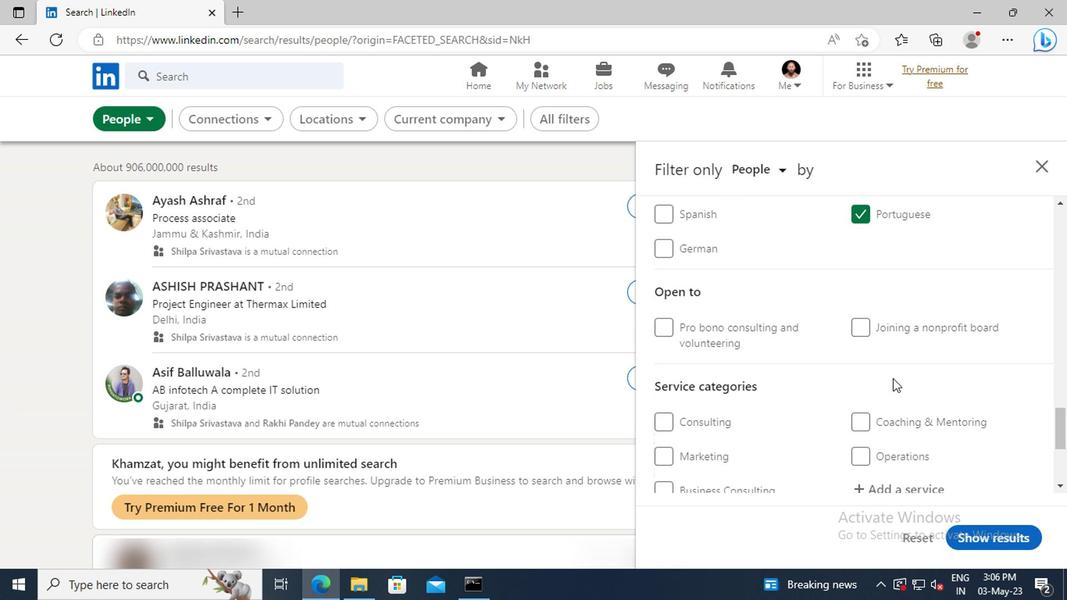 
Action: Mouse scrolled (749, 374) with delta (0, 0)
Screenshot: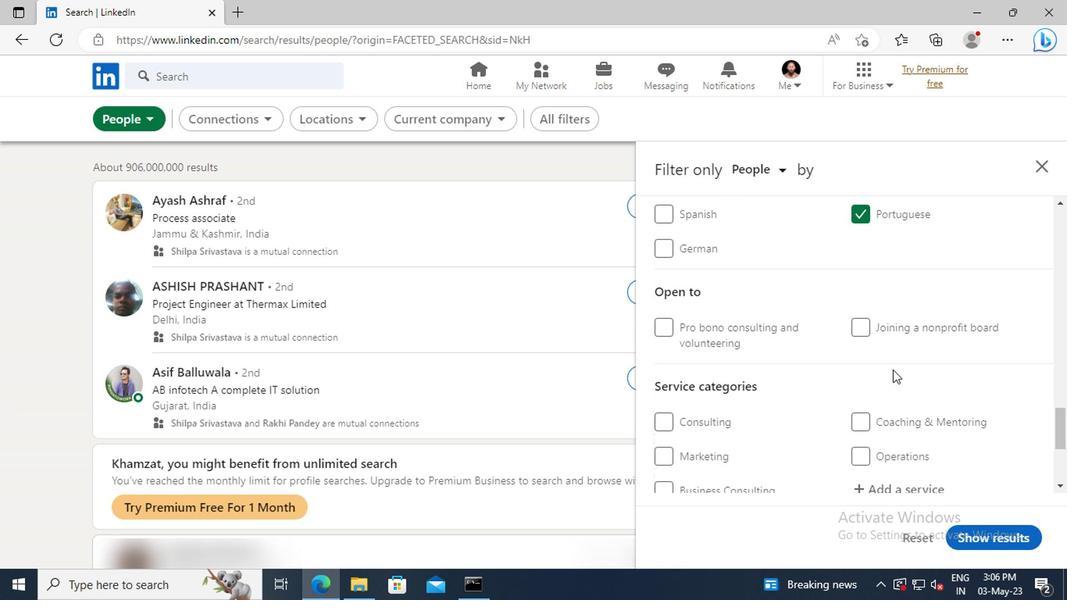 
Action: Mouse moved to (749, 374)
Screenshot: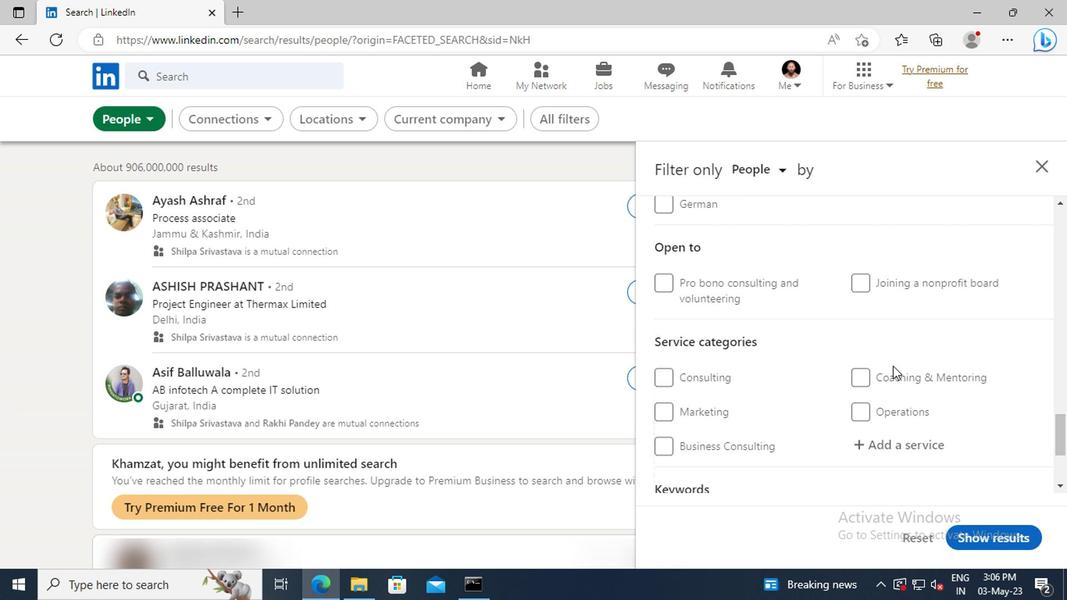 
Action: Mouse scrolled (749, 374) with delta (0, 0)
Screenshot: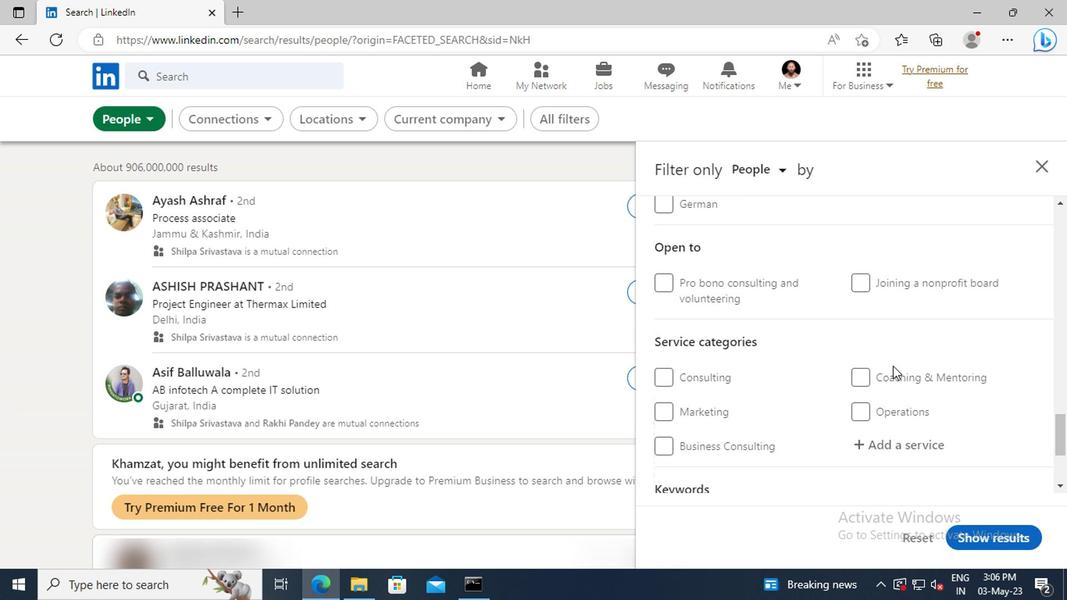 
Action: Mouse moved to (742, 394)
Screenshot: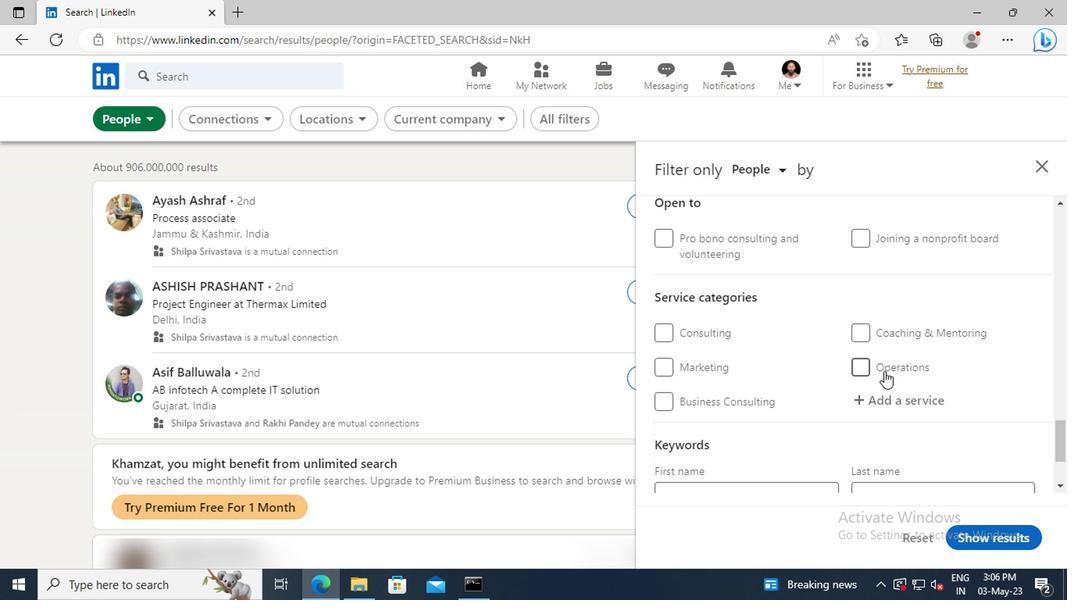 
Action: Mouse pressed left at (742, 394)
Screenshot: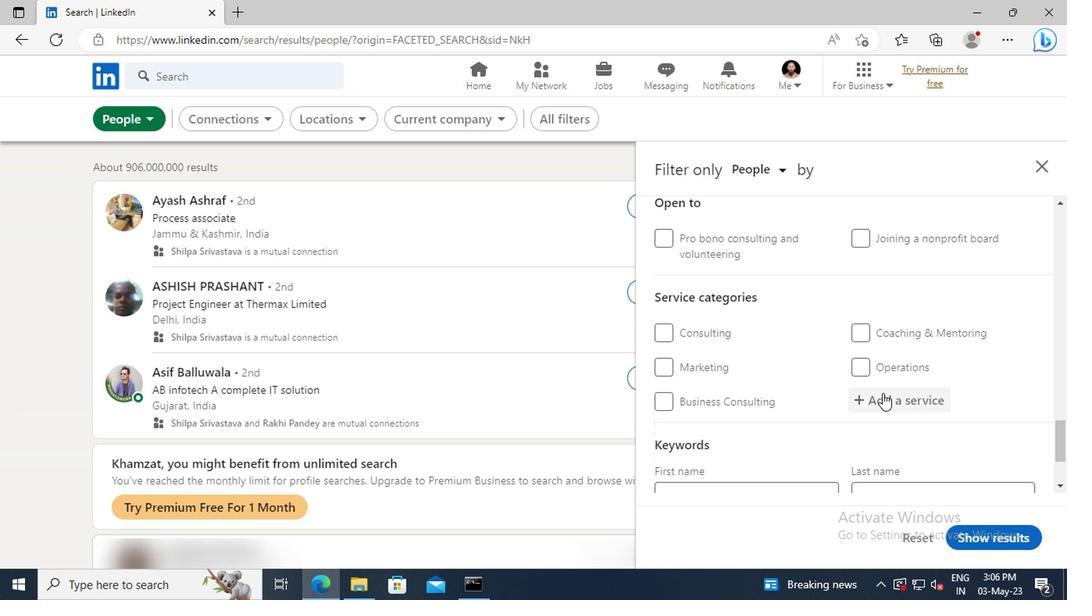 
Action: Key pressed <Key.shift>COMPUTER<Key.space><Key.shift>N
Screenshot: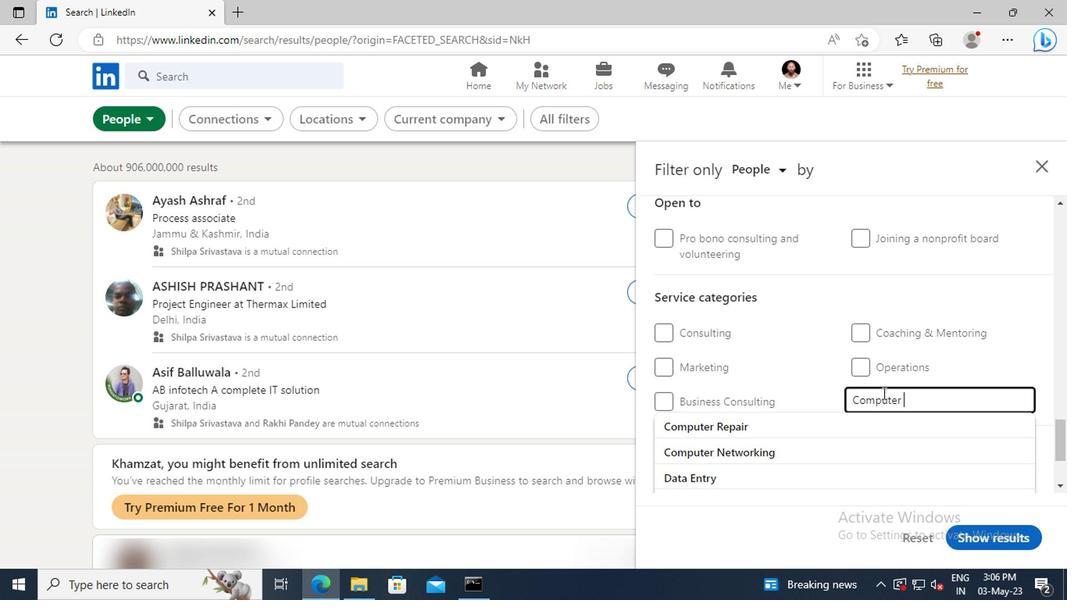 
Action: Mouse moved to (748, 413)
Screenshot: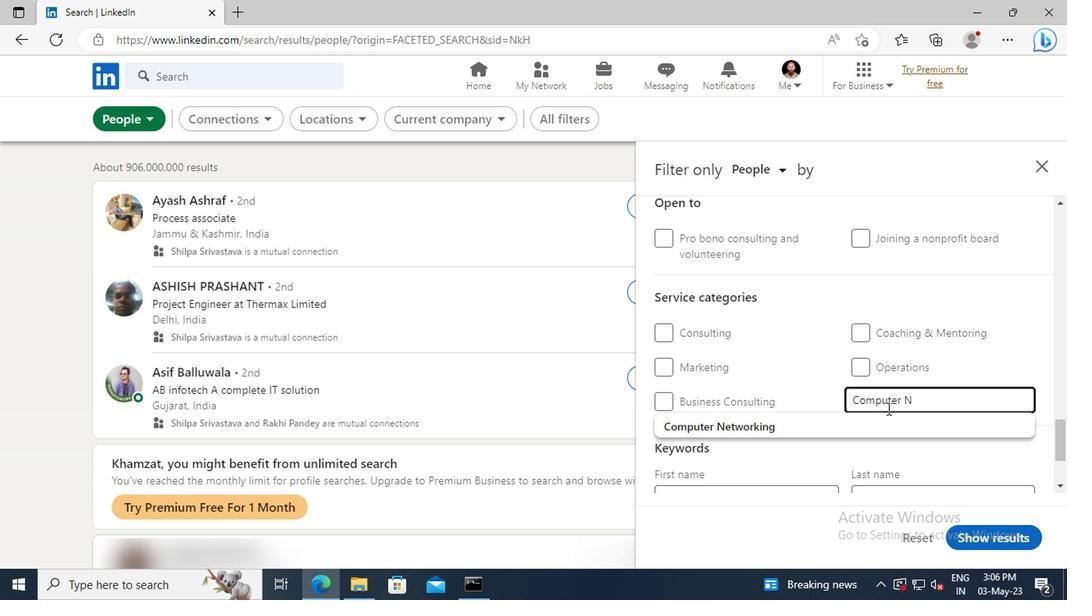 
Action: Mouse pressed left at (748, 413)
Screenshot: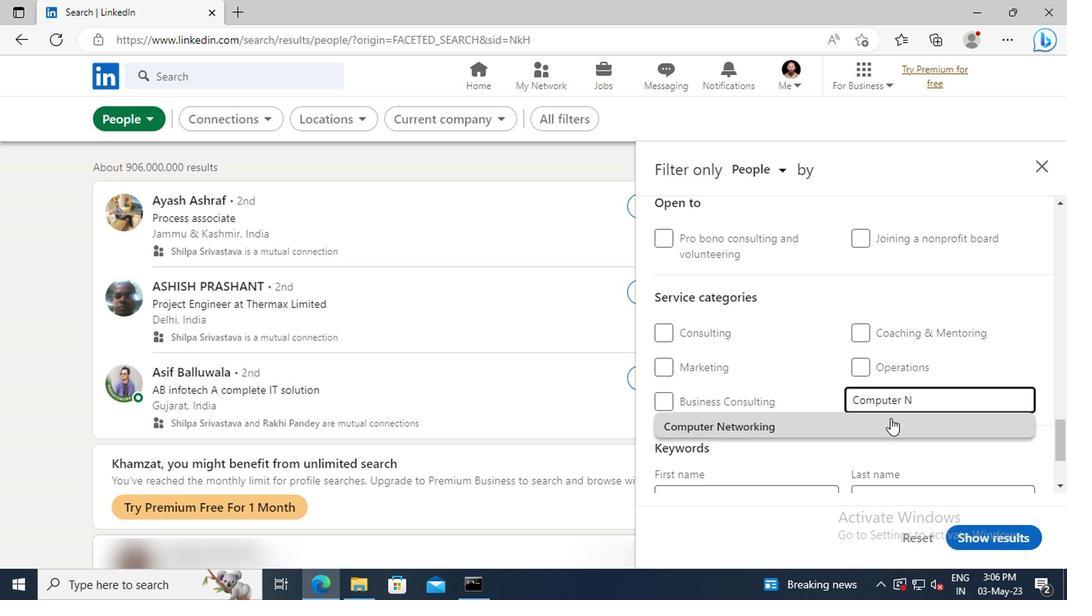 
Action: Mouse scrolled (748, 412) with delta (0, 0)
Screenshot: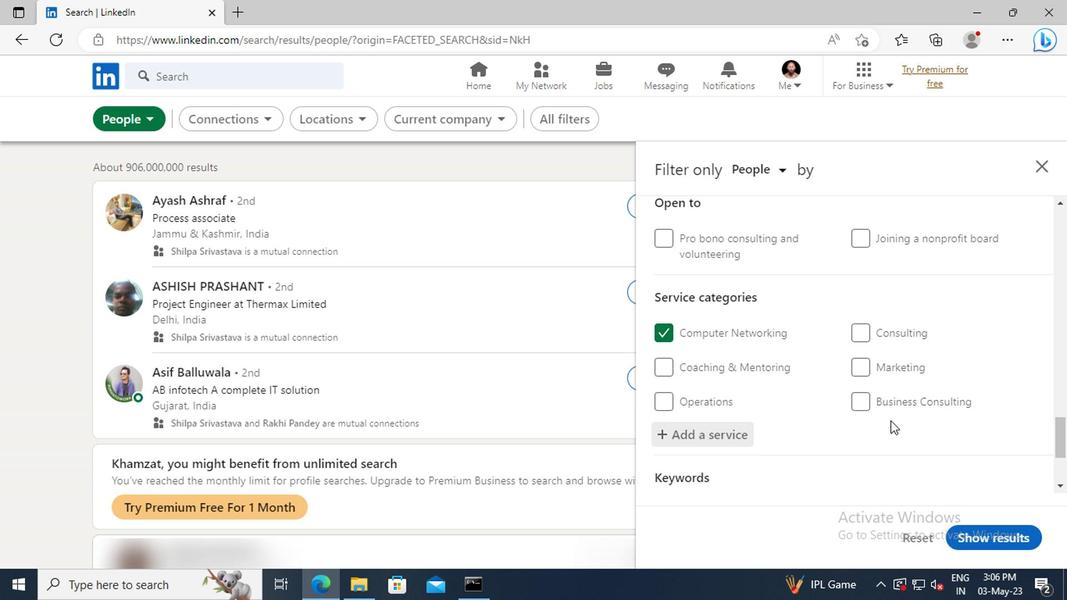 
Action: Mouse scrolled (748, 412) with delta (0, 0)
Screenshot: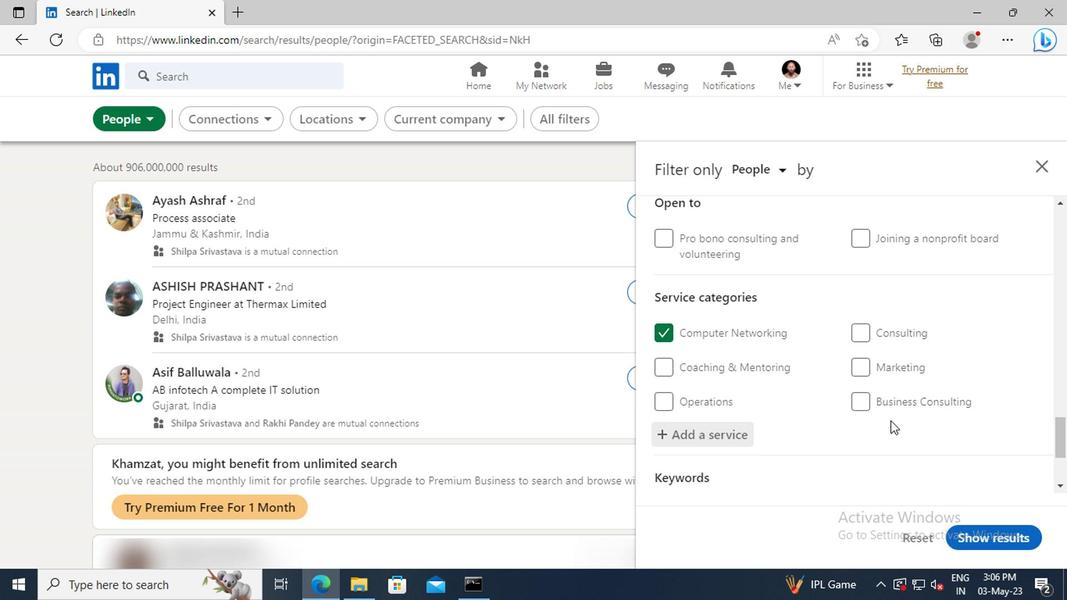 
Action: Mouse scrolled (748, 412) with delta (0, 0)
Screenshot: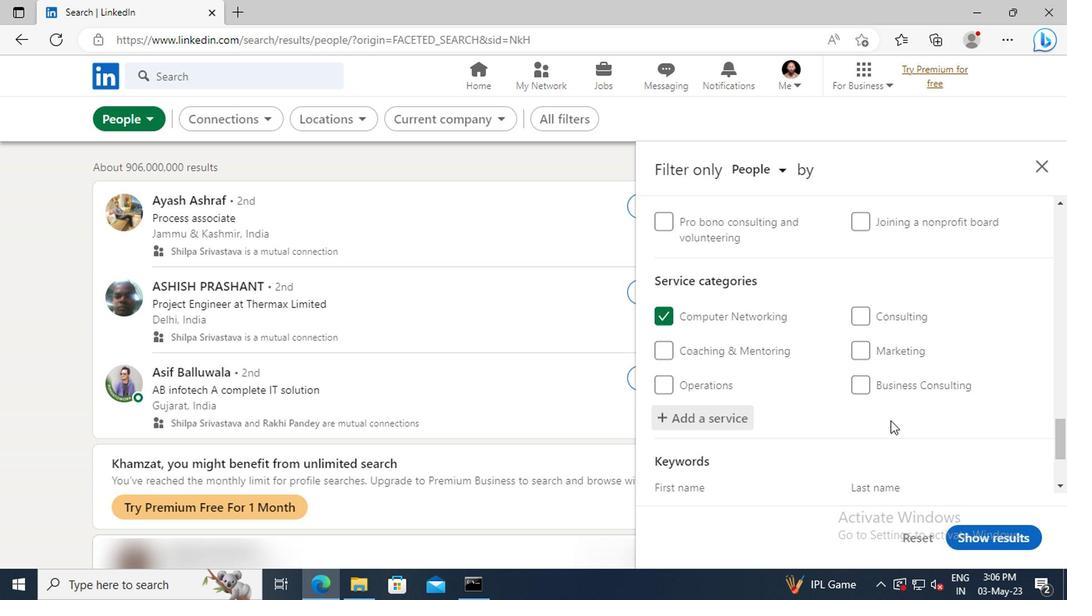 
Action: Mouse scrolled (748, 412) with delta (0, 0)
Screenshot: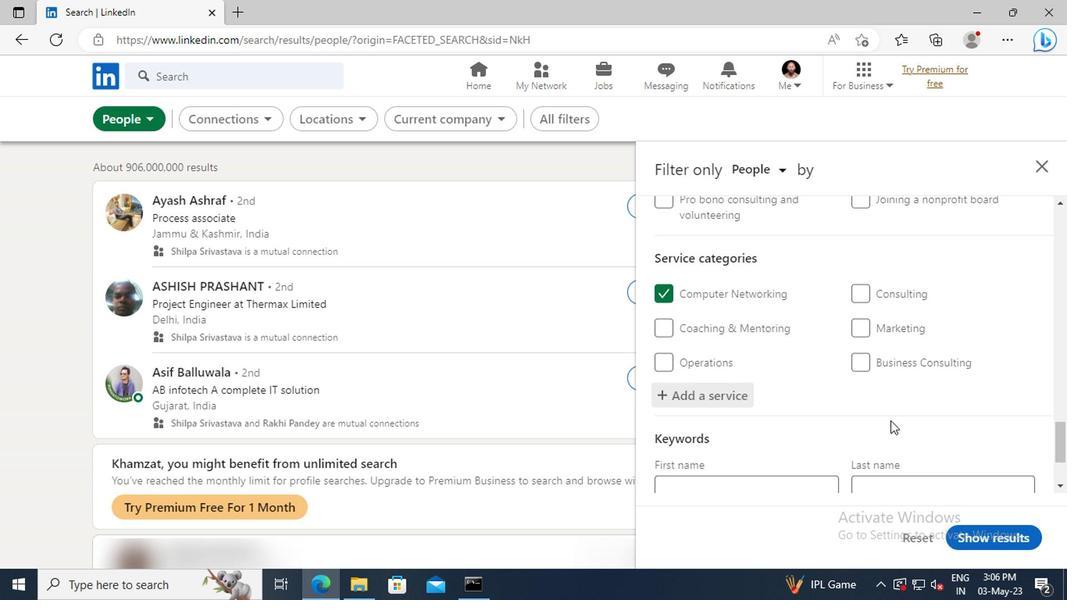 
Action: Mouse scrolled (748, 412) with delta (0, 0)
Screenshot: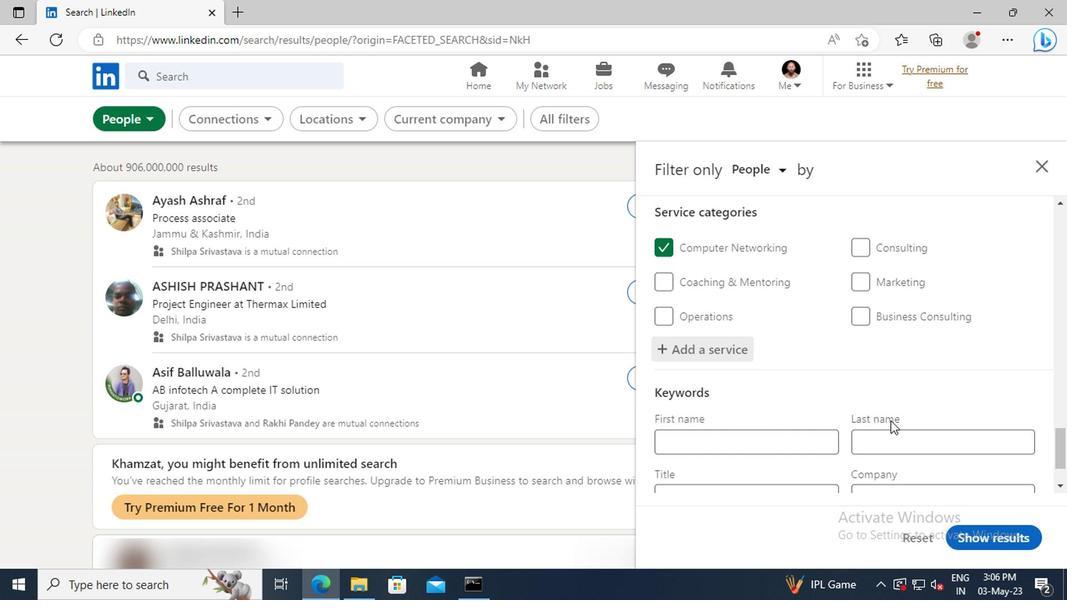 
Action: Mouse moved to (652, 417)
Screenshot: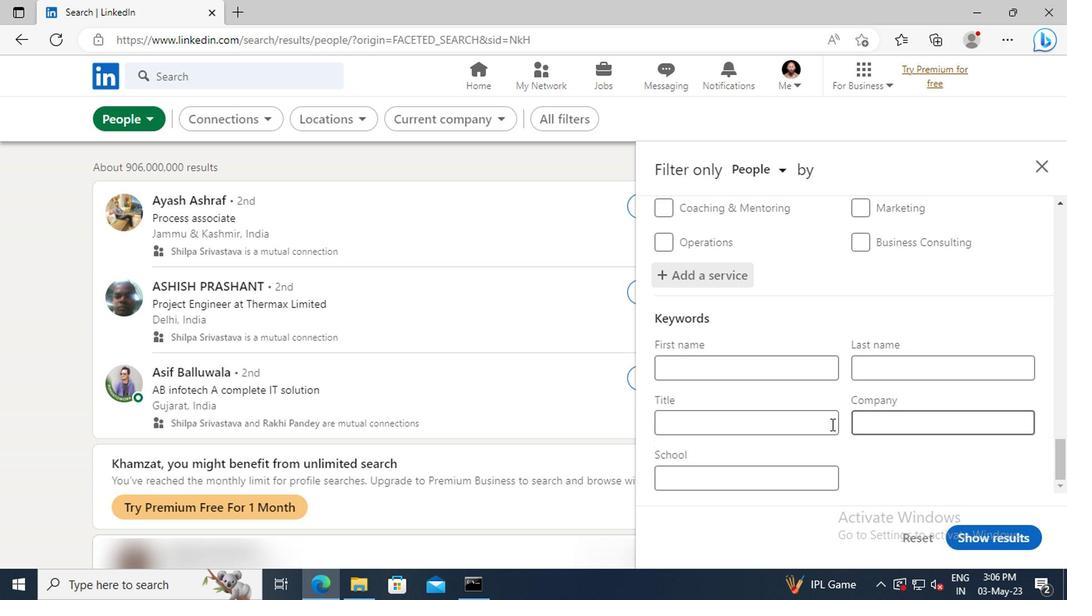 
Action: Mouse pressed left at (652, 417)
Screenshot: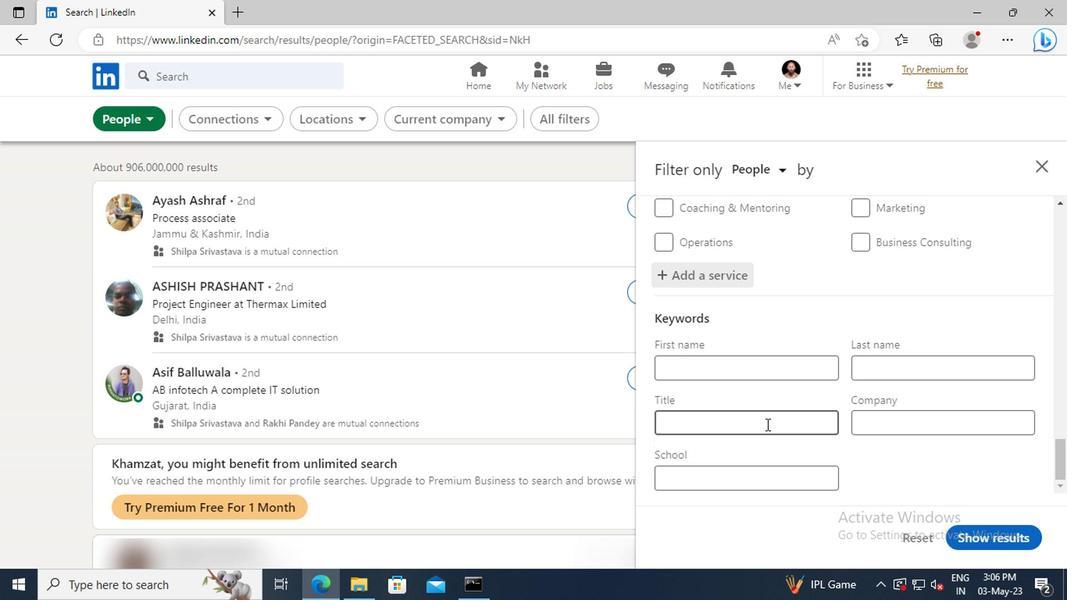 
Action: Key pressed <Key.shift>STORE<Key.space><Key.shift>MANAGER<Key.enter>
Screenshot: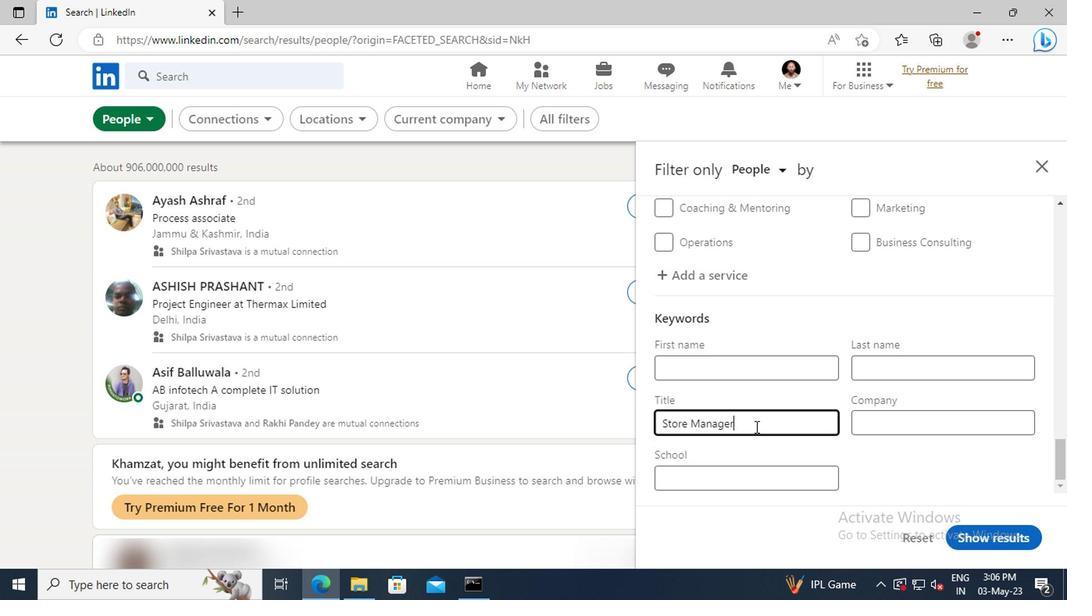 
Action: Mouse moved to (805, 492)
Screenshot: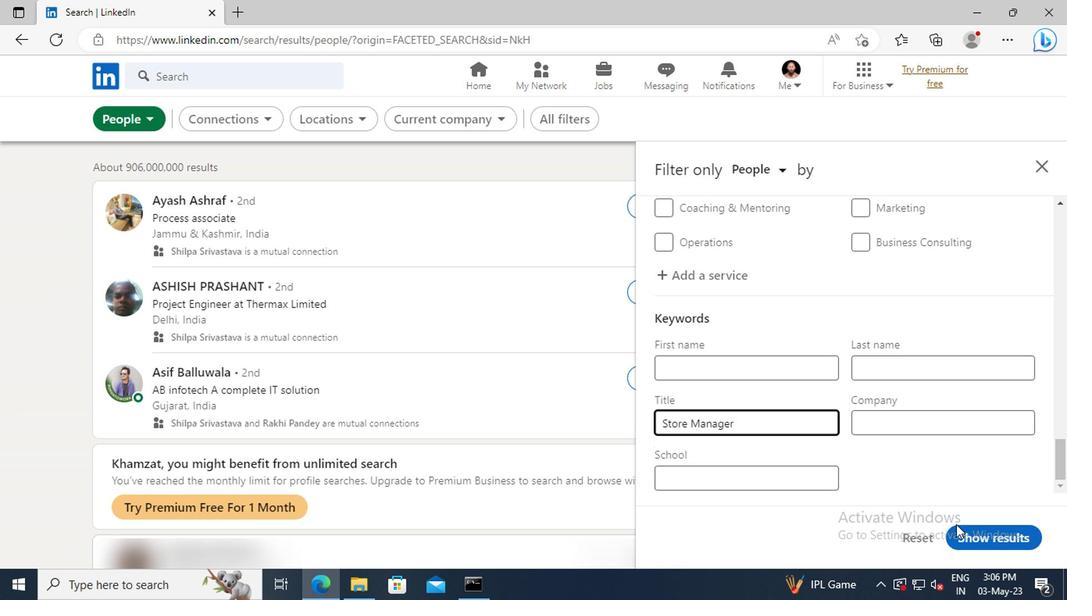 
Action: Mouse pressed left at (805, 492)
Screenshot: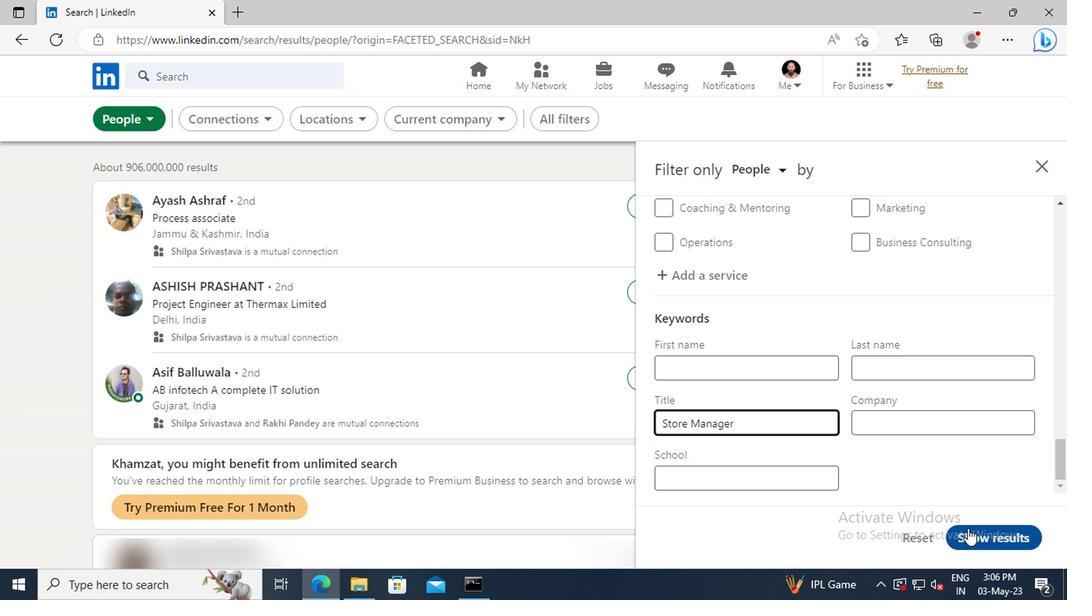 
